 Task: Look for space in Bahula, India from 6th June, 2023 to 8th June, 2023 for 2 adults in price range Rs.7000 to Rs.12000. Place can be private room with 1  bedroom having 2 beds and 1 bathroom. Property type can be house, flat, guest house. Amenities needed are: wifi, washing machine. Booking option can be shelf check-in. Required host language is English.
Action: Mouse moved to (508, 114)
Screenshot: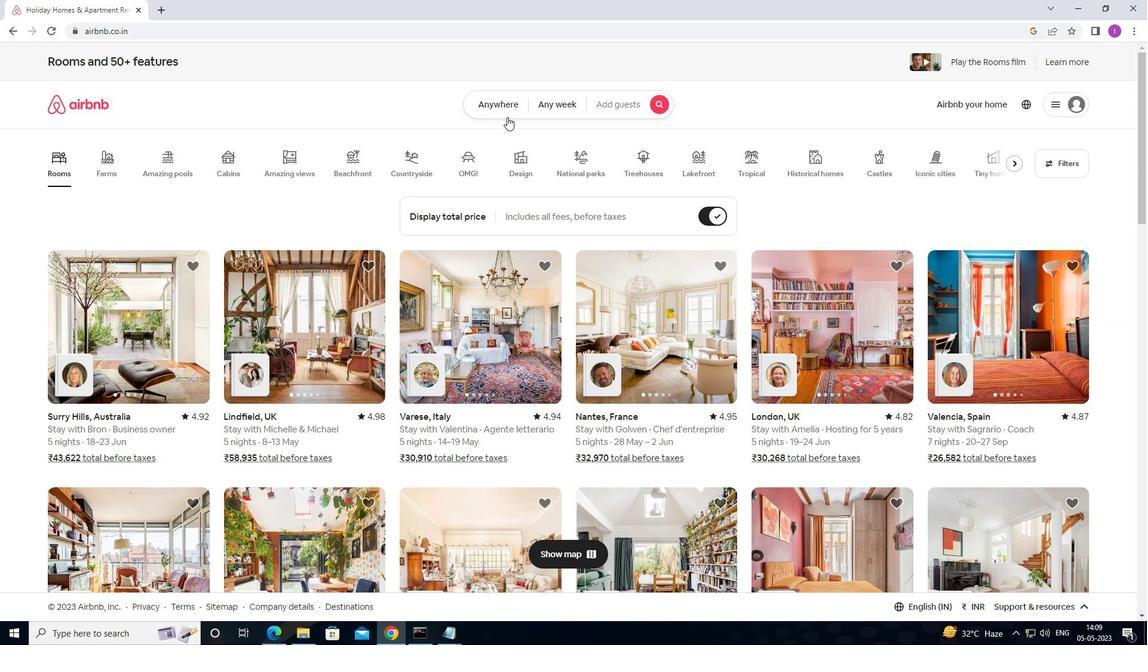 
Action: Mouse pressed left at (508, 114)
Screenshot: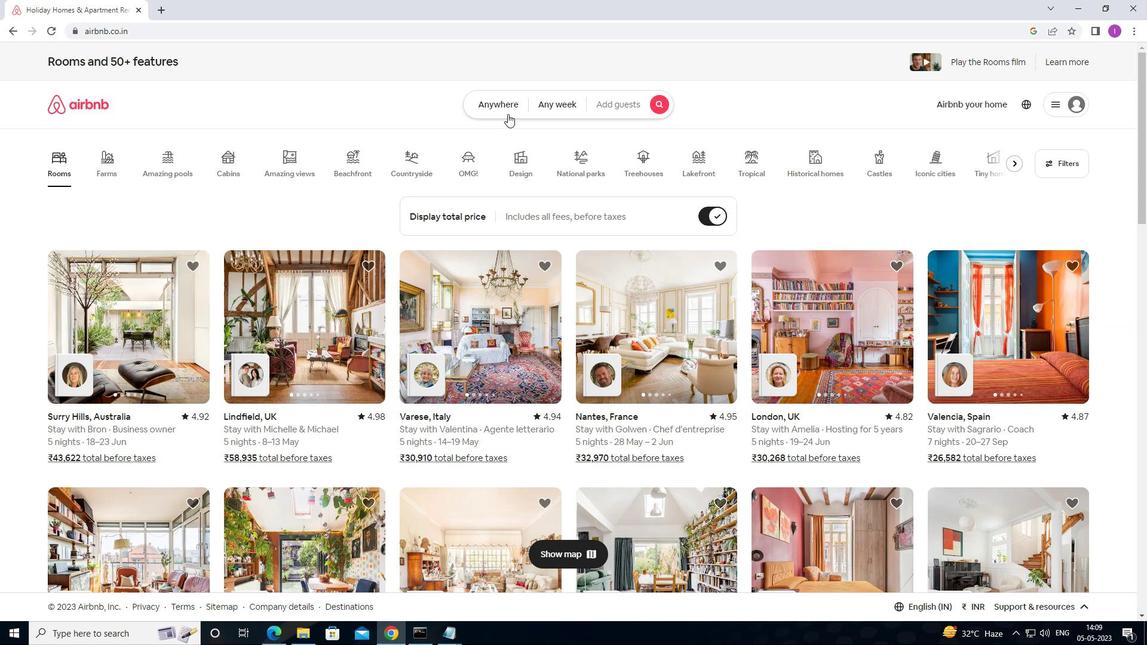 
Action: Mouse moved to (388, 148)
Screenshot: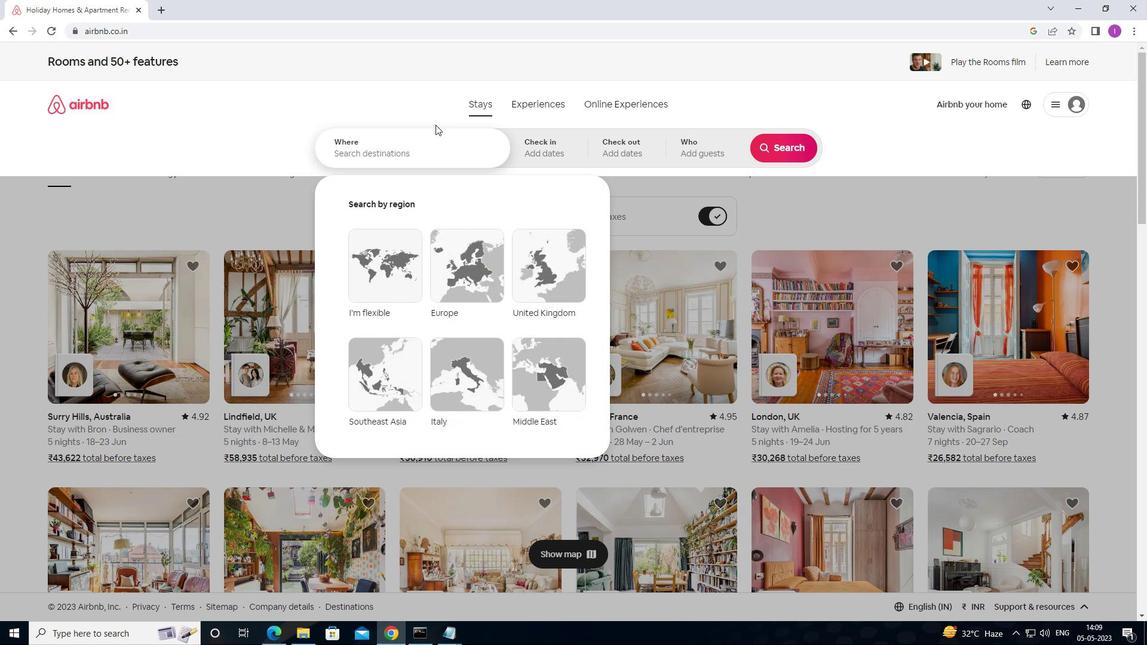 
Action: Mouse pressed left at (388, 148)
Screenshot: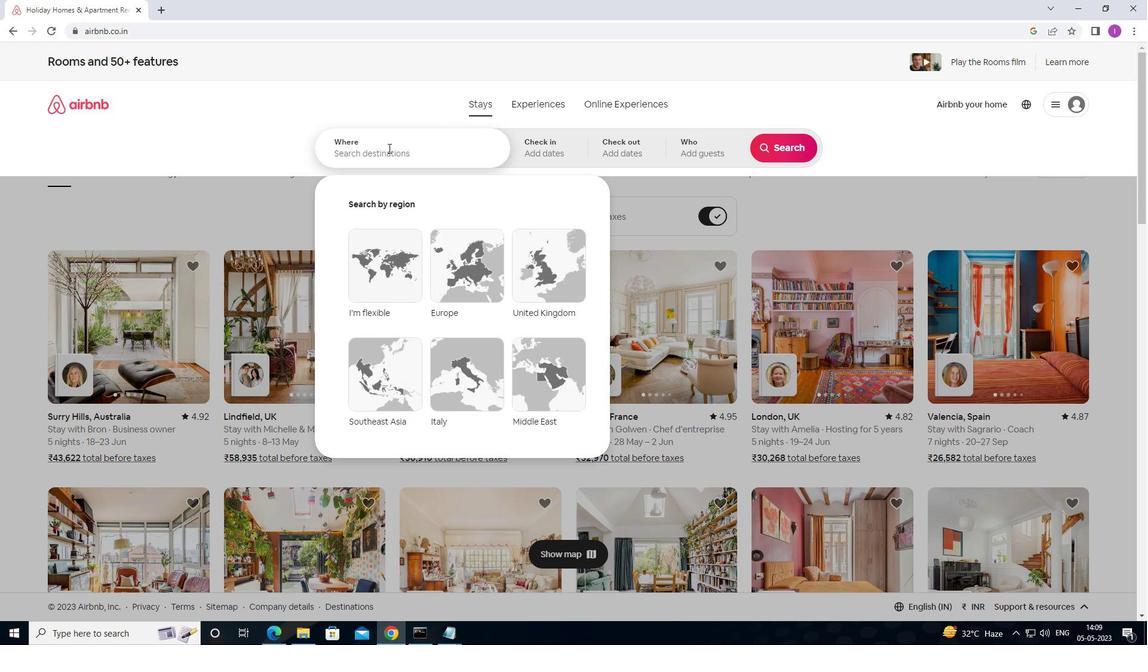 
Action: Key pressed <Key.shift>BAHULA,<Key.shift>INDIA
Screenshot: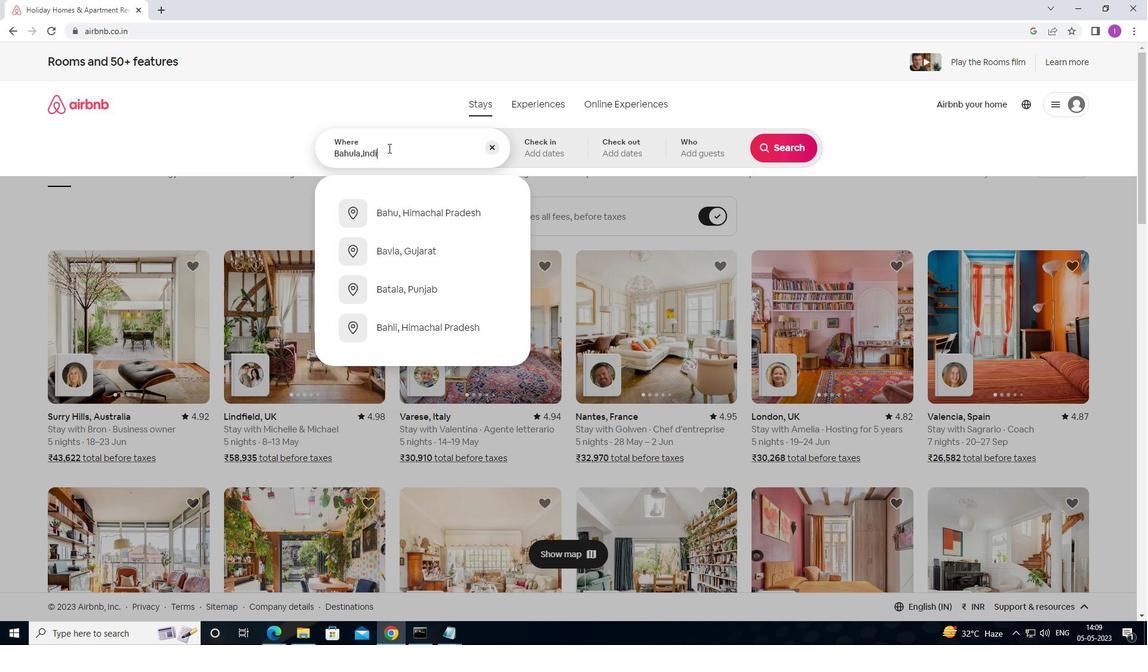 
Action: Mouse moved to (566, 148)
Screenshot: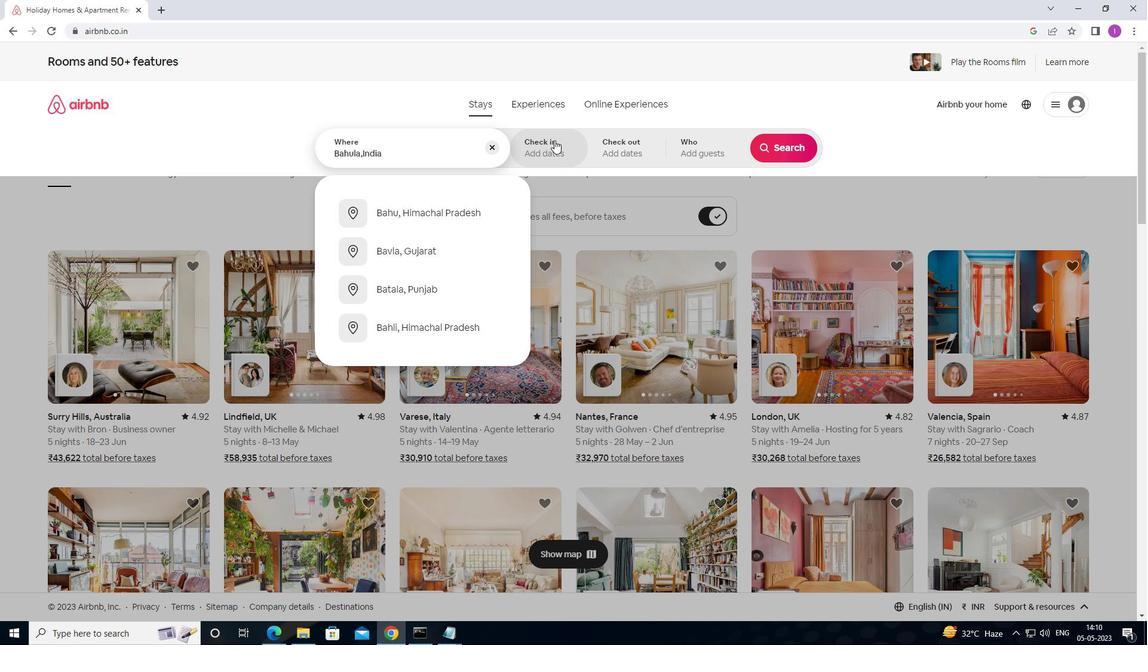 
Action: Mouse pressed left at (566, 148)
Screenshot: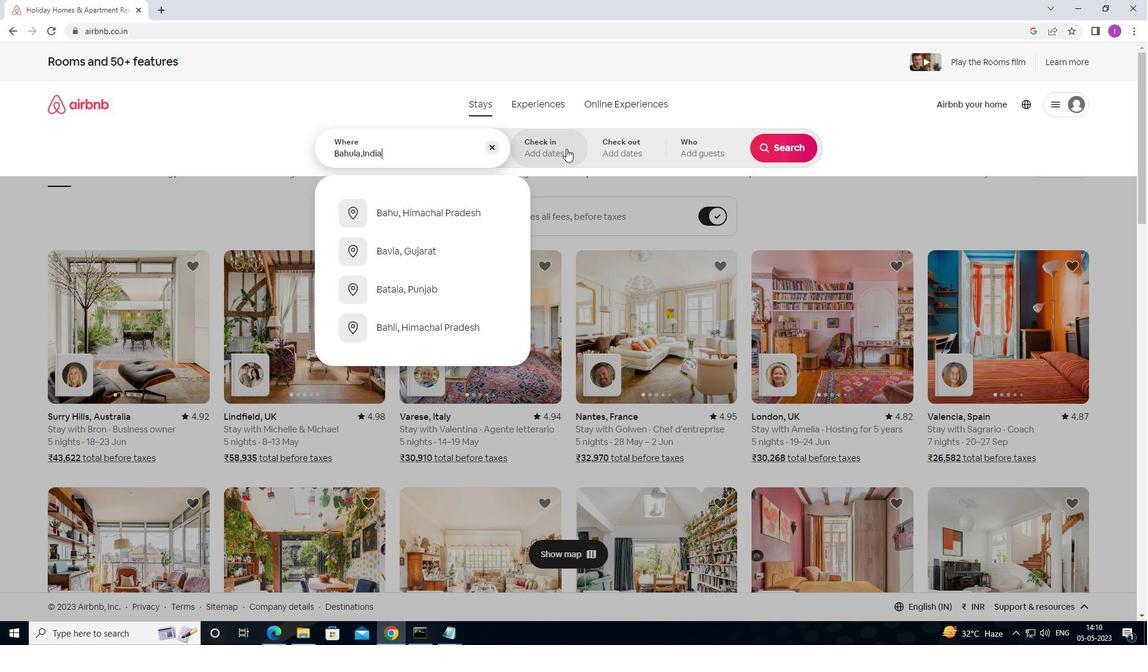 
Action: Mouse moved to (658, 322)
Screenshot: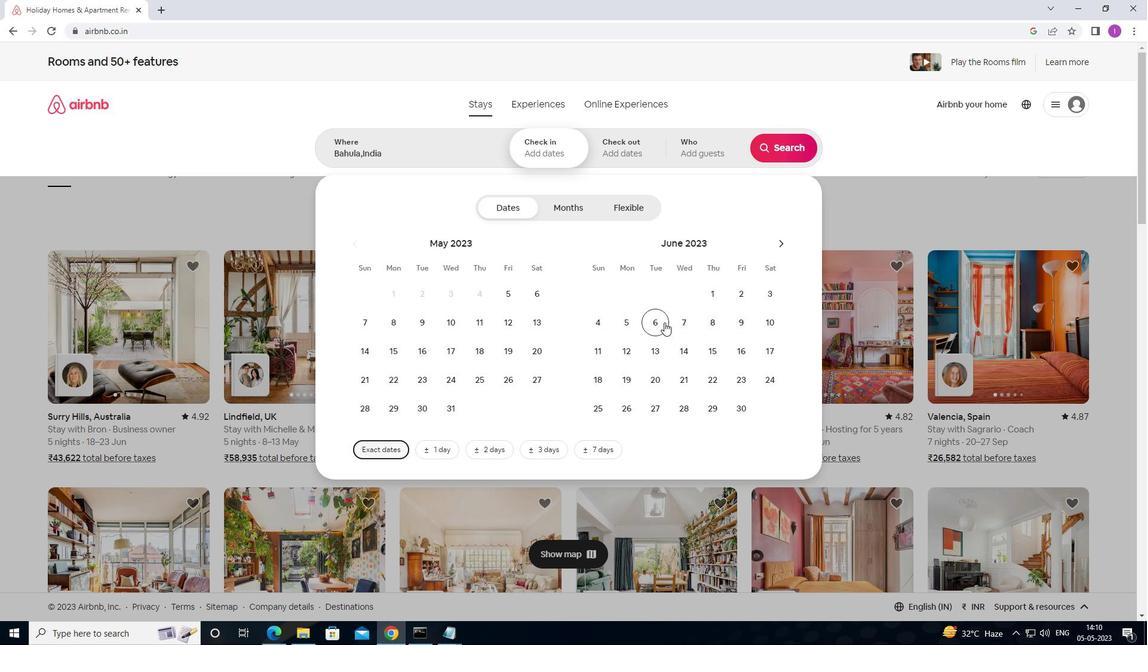 
Action: Mouse pressed left at (658, 322)
Screenshot: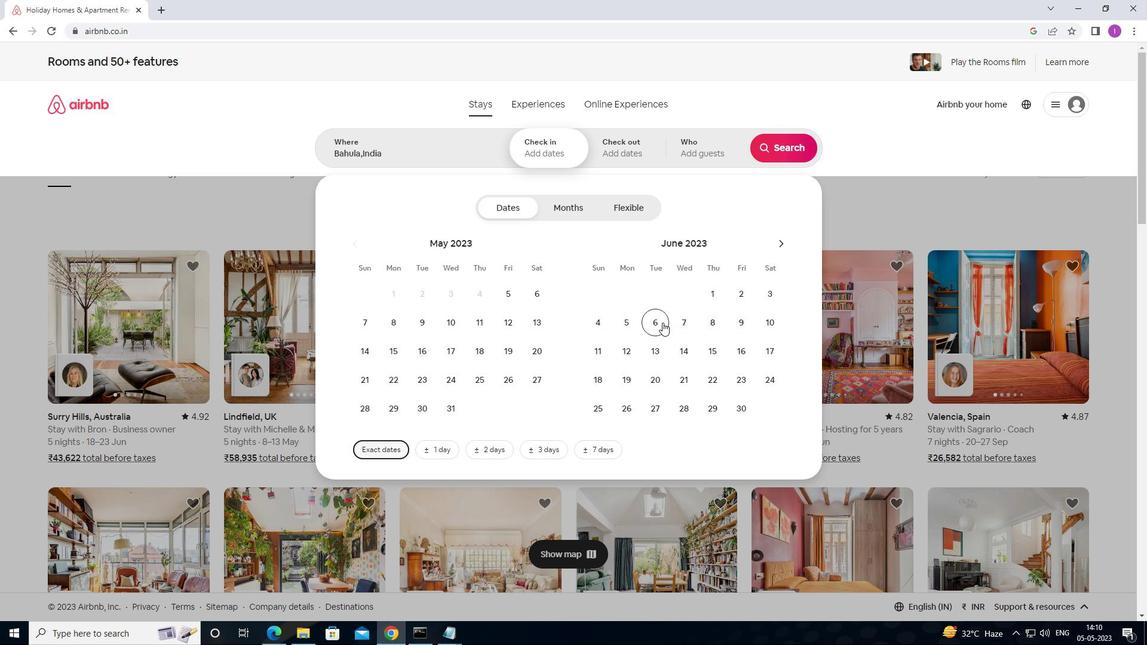
Action: Mouse moved to (706, 322)
Screenshot: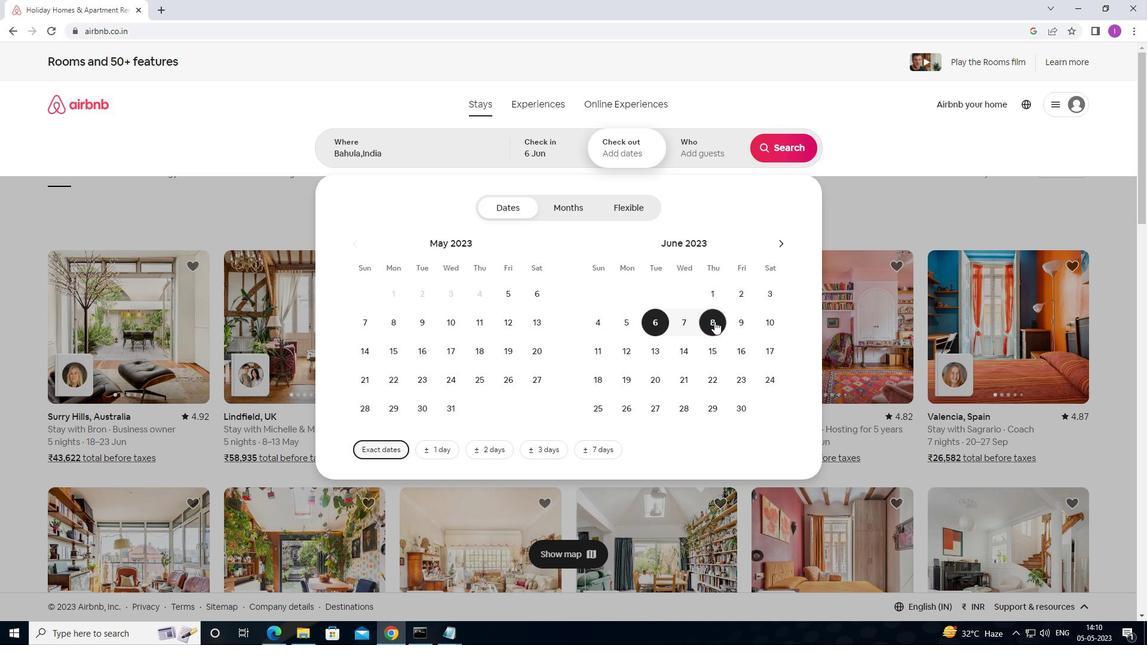 
Action: Mouse pressed left at (706, 322)
Screenshot: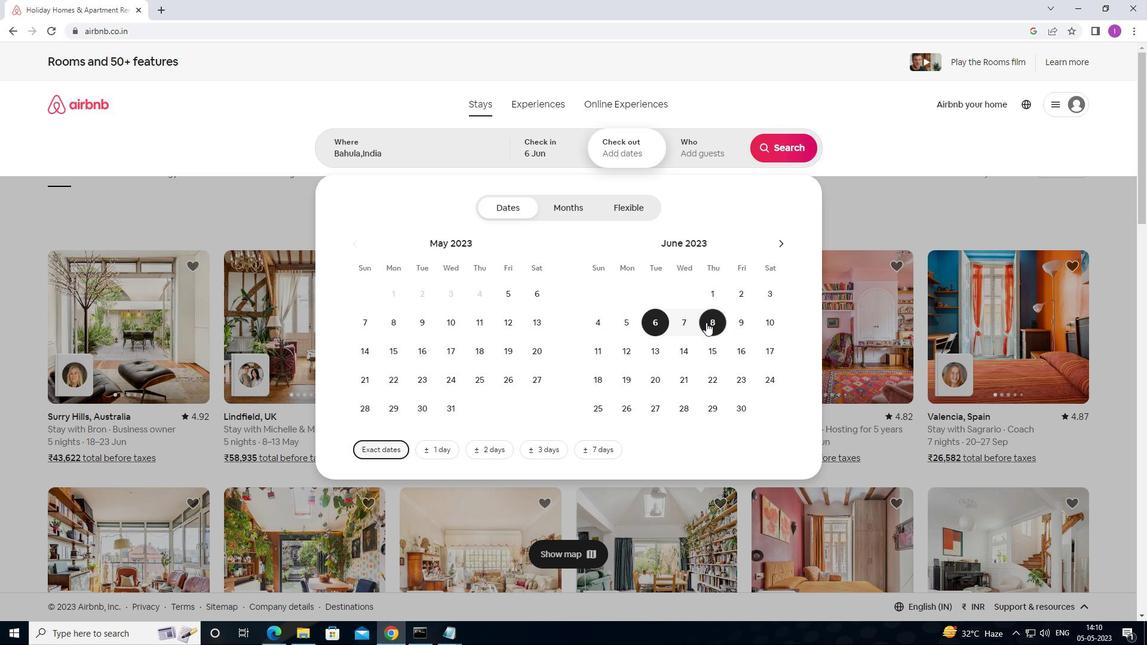 
Action: Mouse moved to (693, 160)
Screenshot: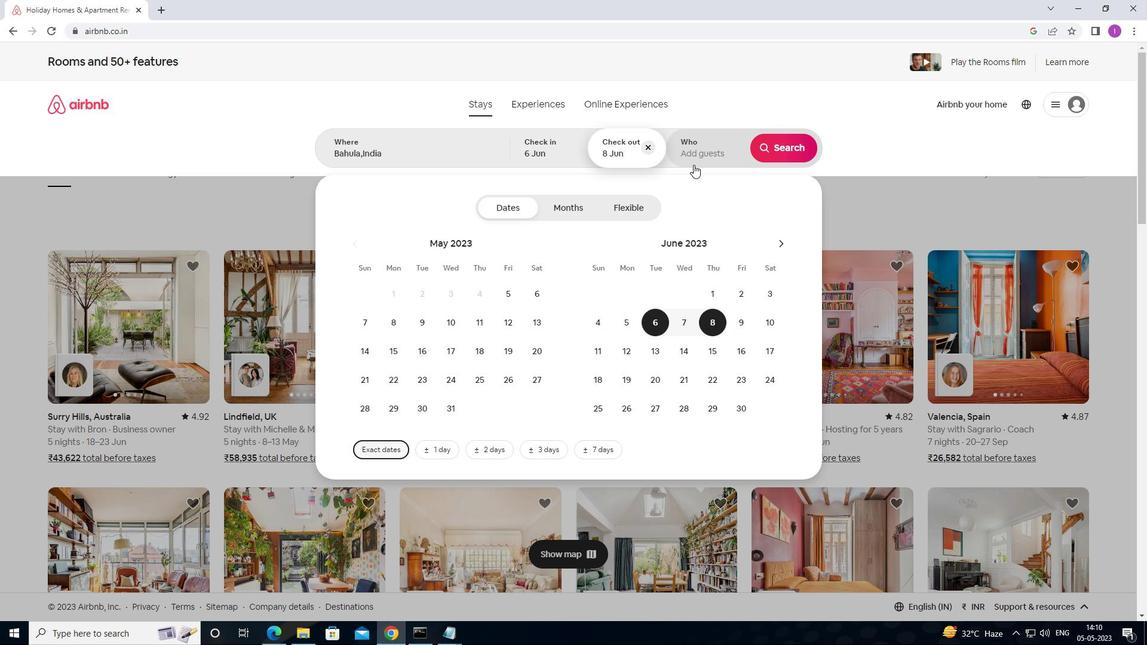 
Action: Mouse pressed left at (693, 160)
Screenshot: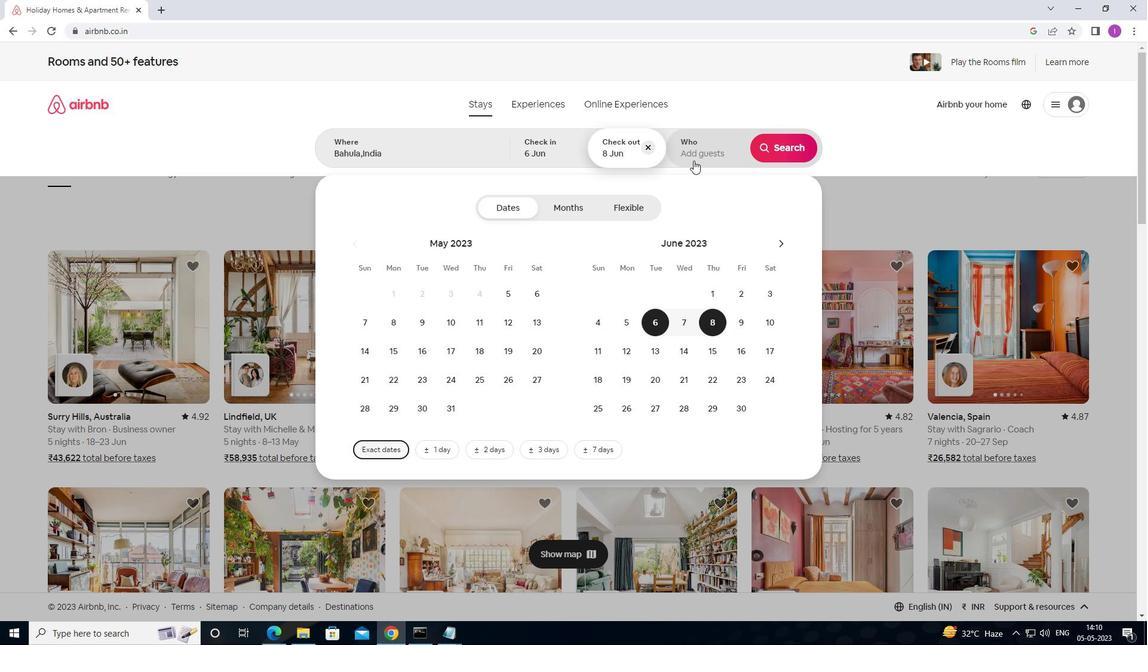 
Action: Mouse moved to (787, 218)
Screenshot: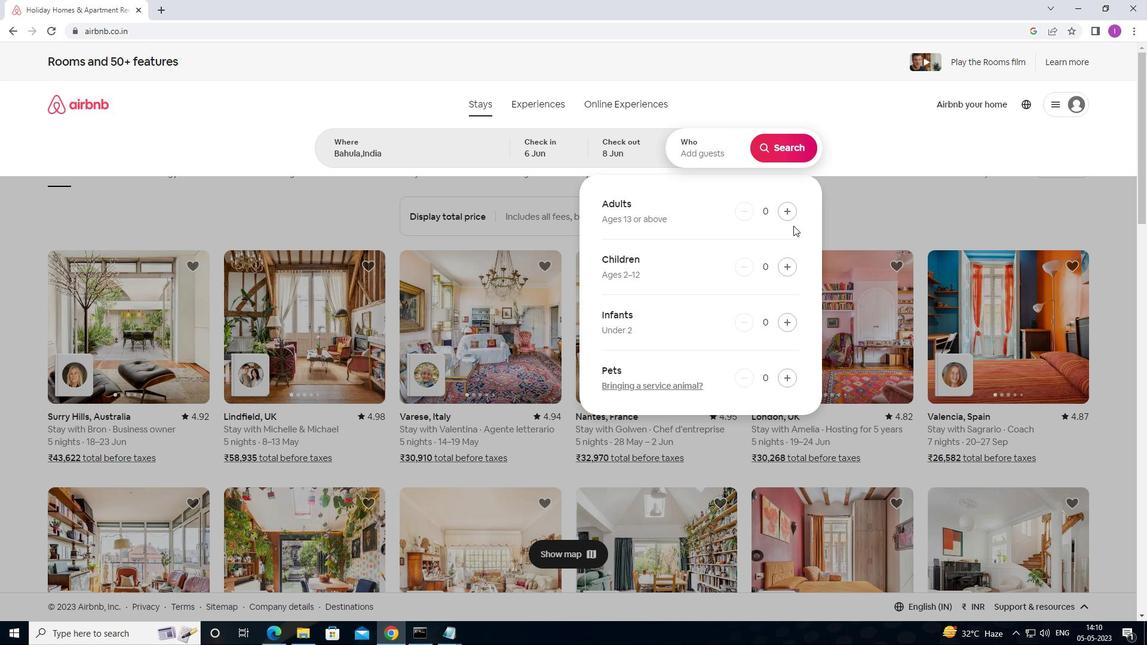 
Action: Mouse pressed left at (787, 218)
Screenshot: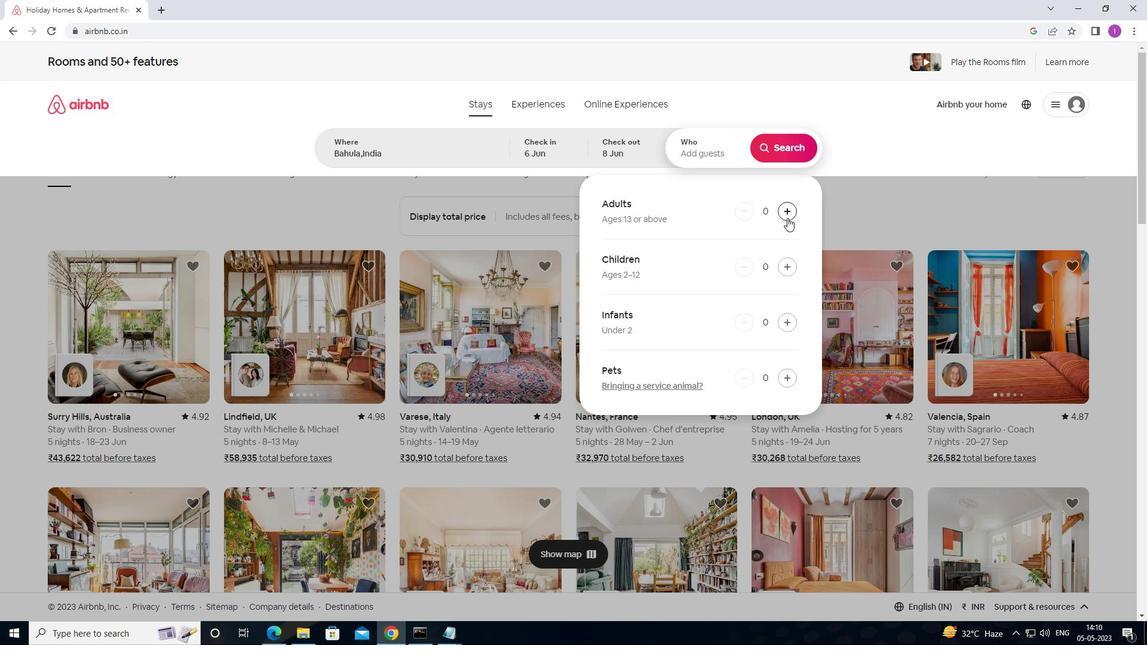 
Action: Mouse pressed left at (787, 218)
Screenshot: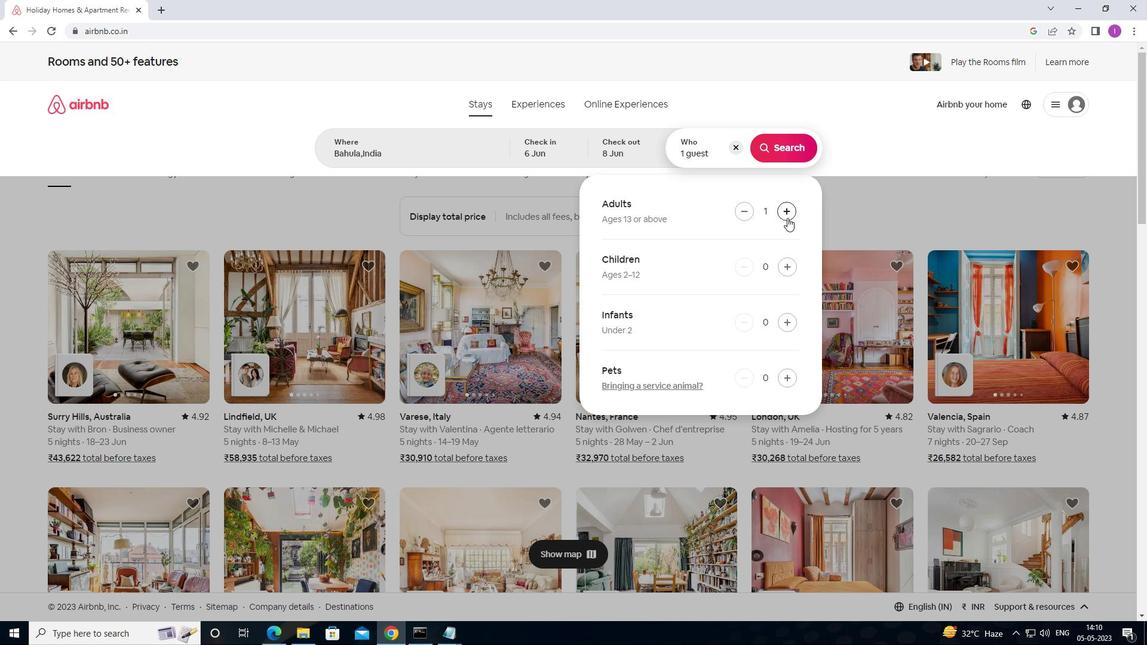 
Action: Mouse moved to (786, 148)
Screenshot: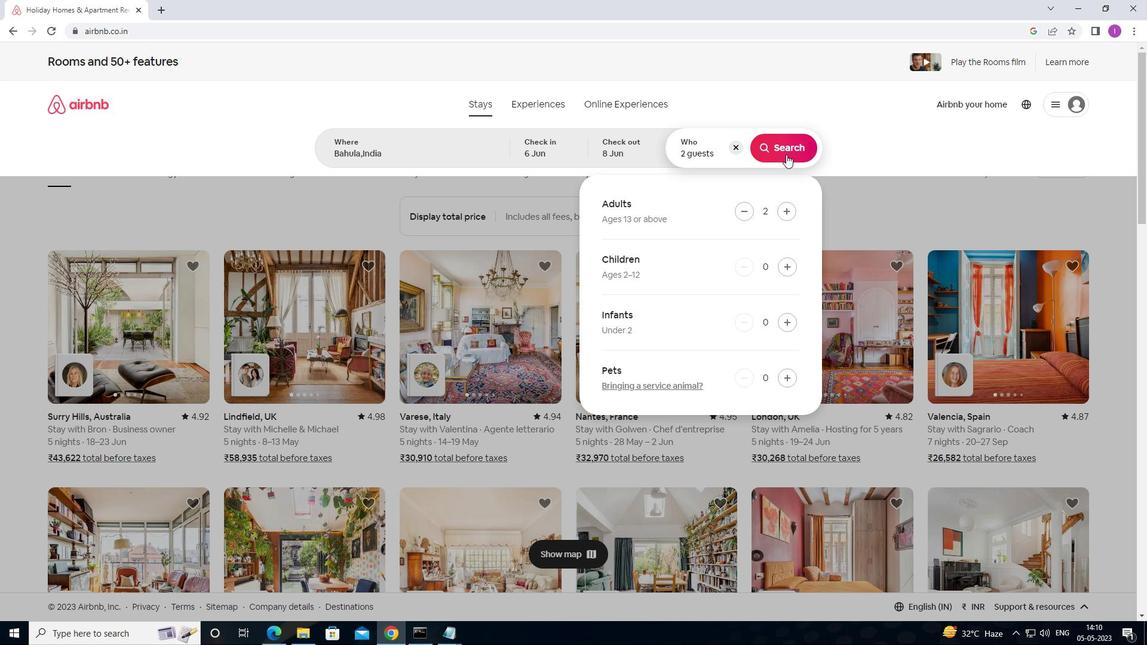 
Action: Mouse pressed left at (786, 148)
Screenshot: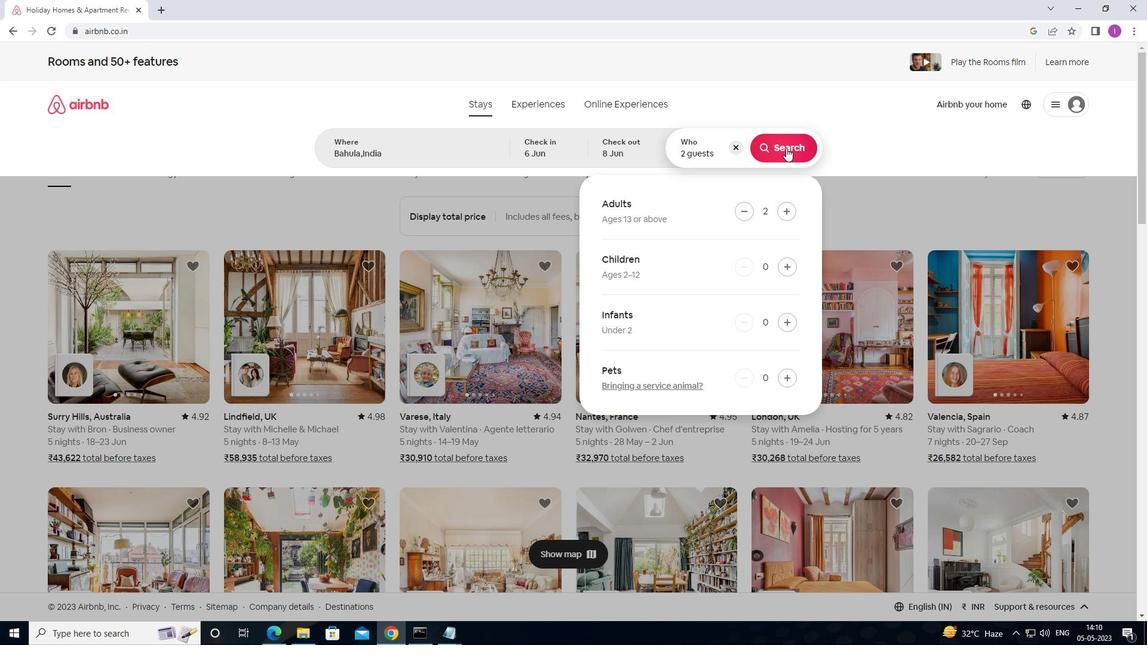 
Action: Mouse moved to (1089, 112)
Screenshot: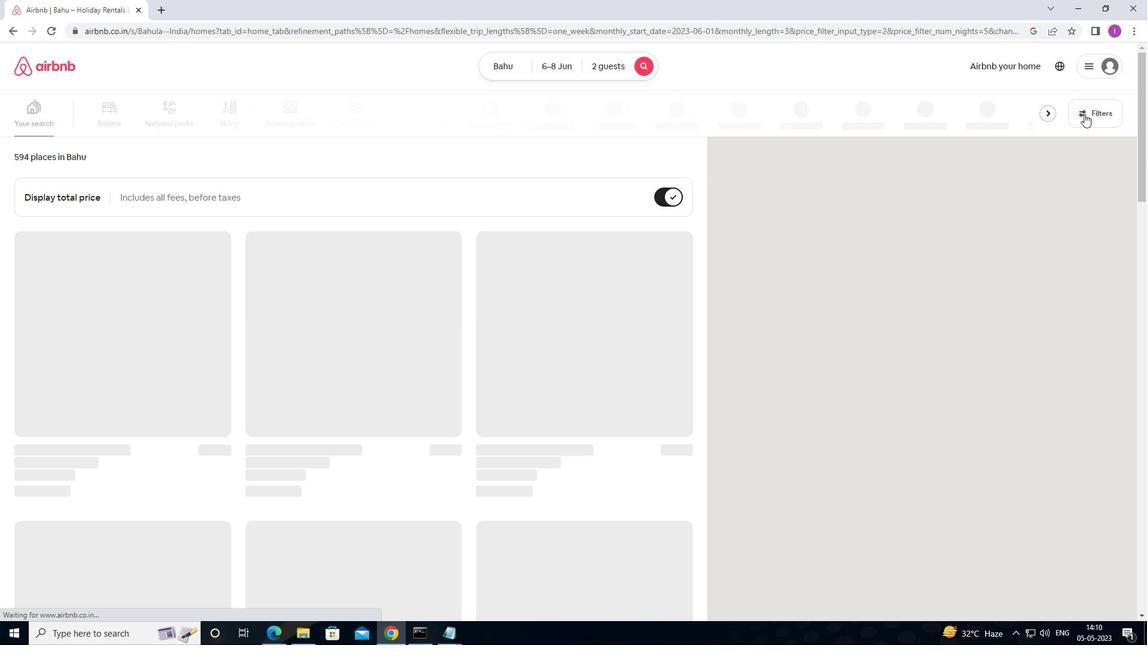
Action: Mouse pressed left at (1089, 112)
Screenshot: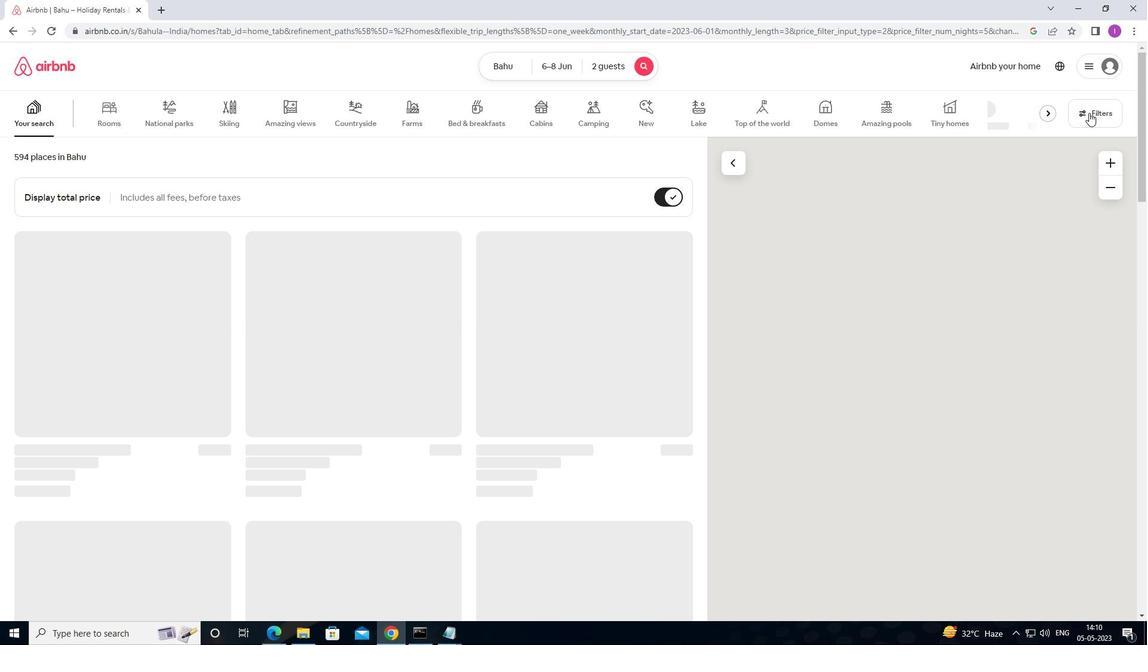 
Action: Mouse moved to (420, 403)
Screenshot: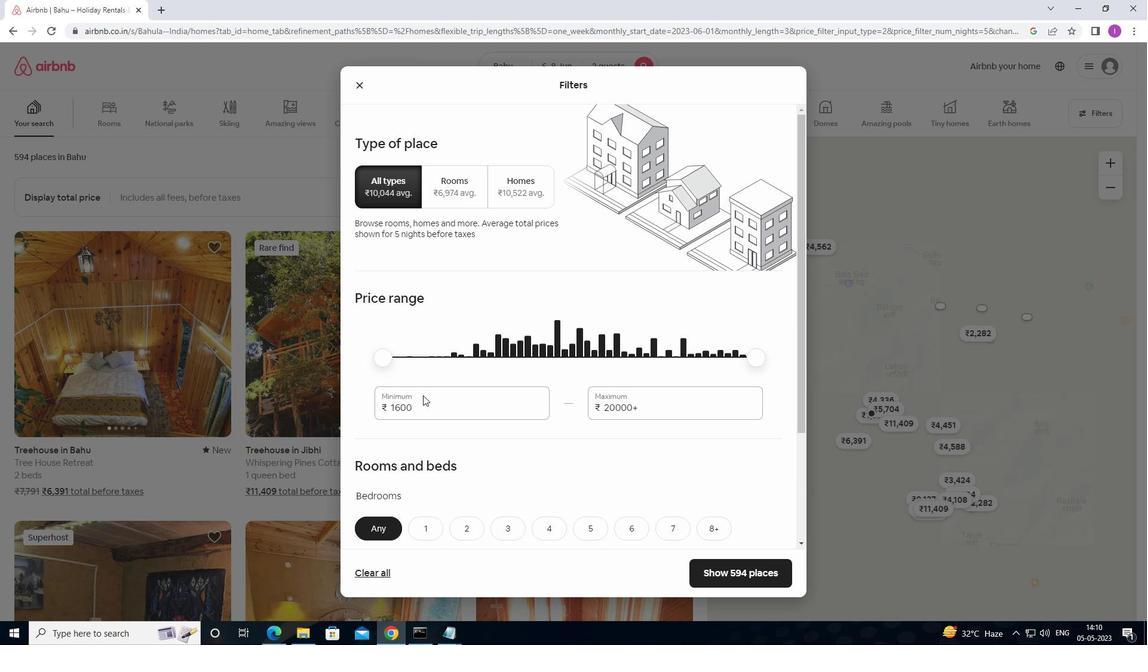 
Action: Mouse pressed left at (420, 403)
Screenshot: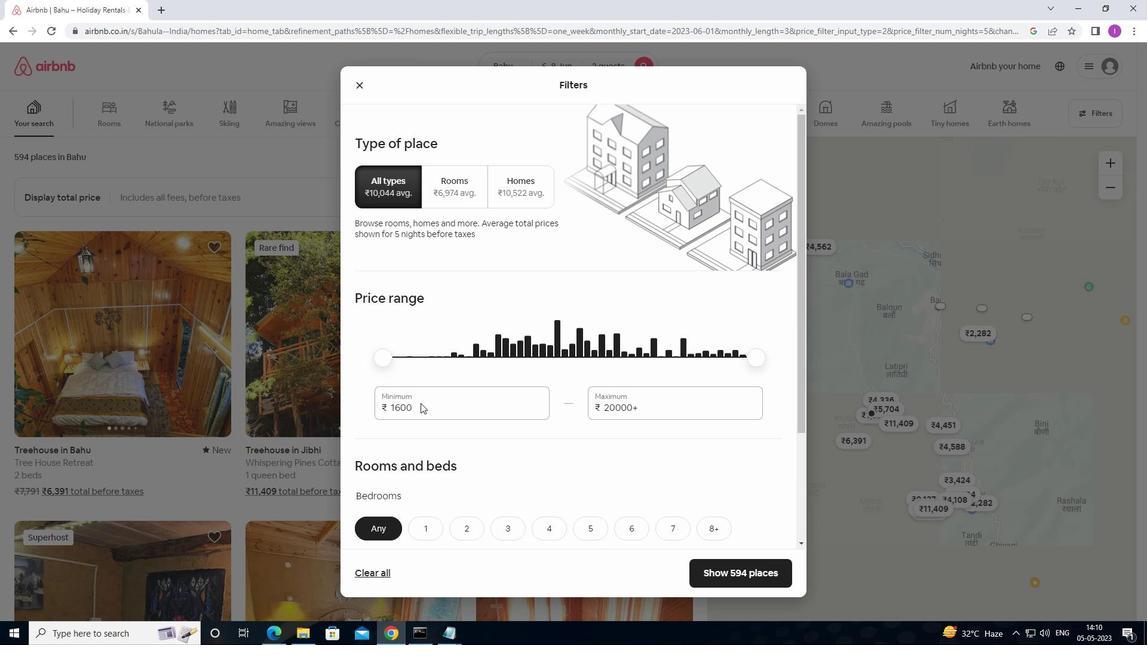 
Action: Mouse moved to (391, 387)
Screenshot: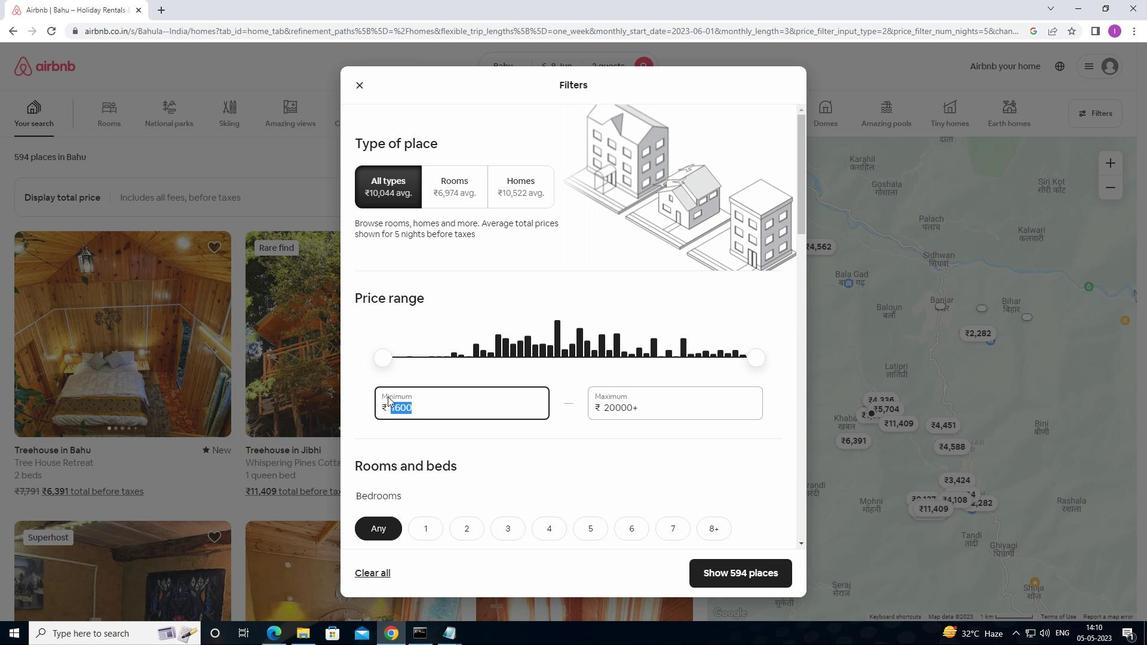 
Action: Key pressed 7
Screenshot: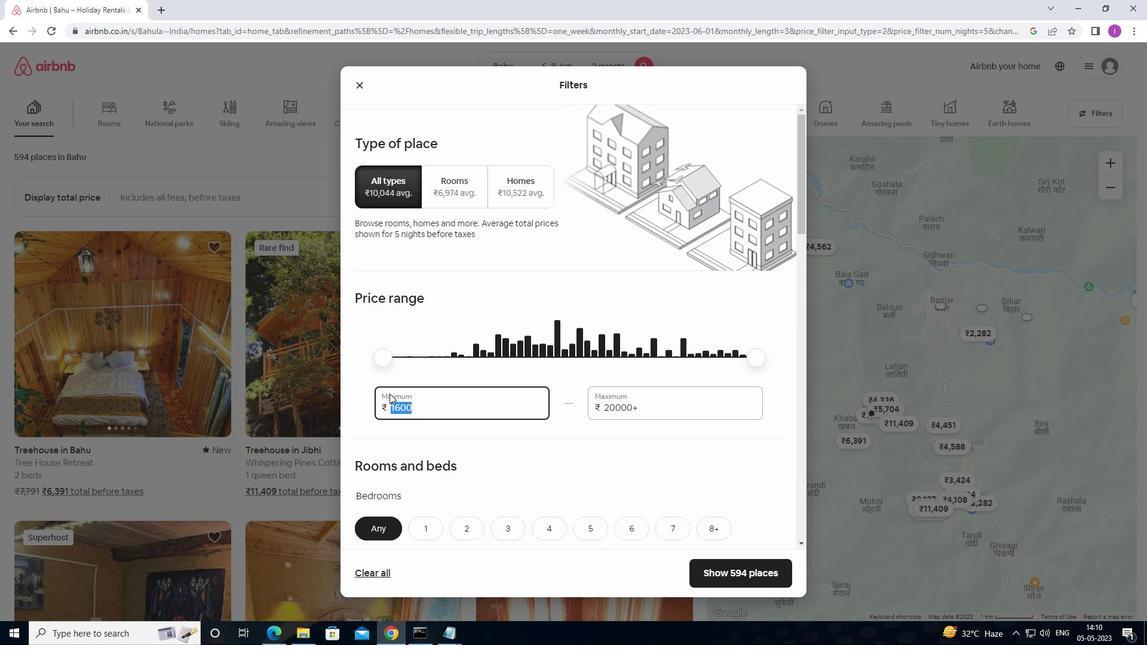 
Action: Mouse moved to (392, 386)
Screenshot: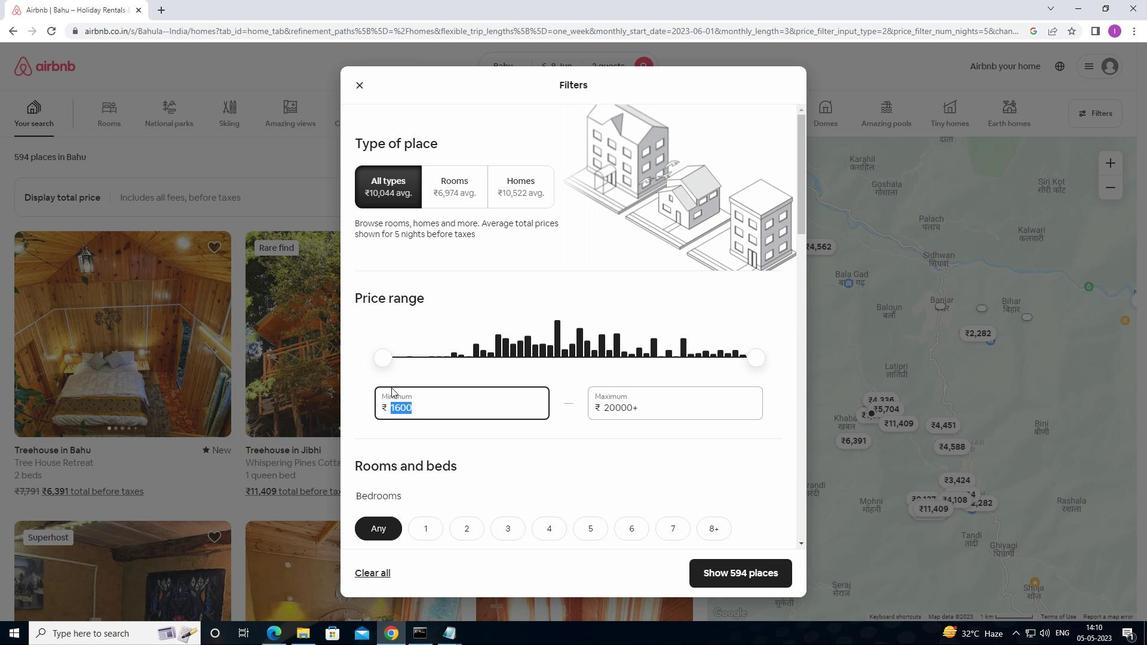 
Action: Key pressed 00
Screenshot: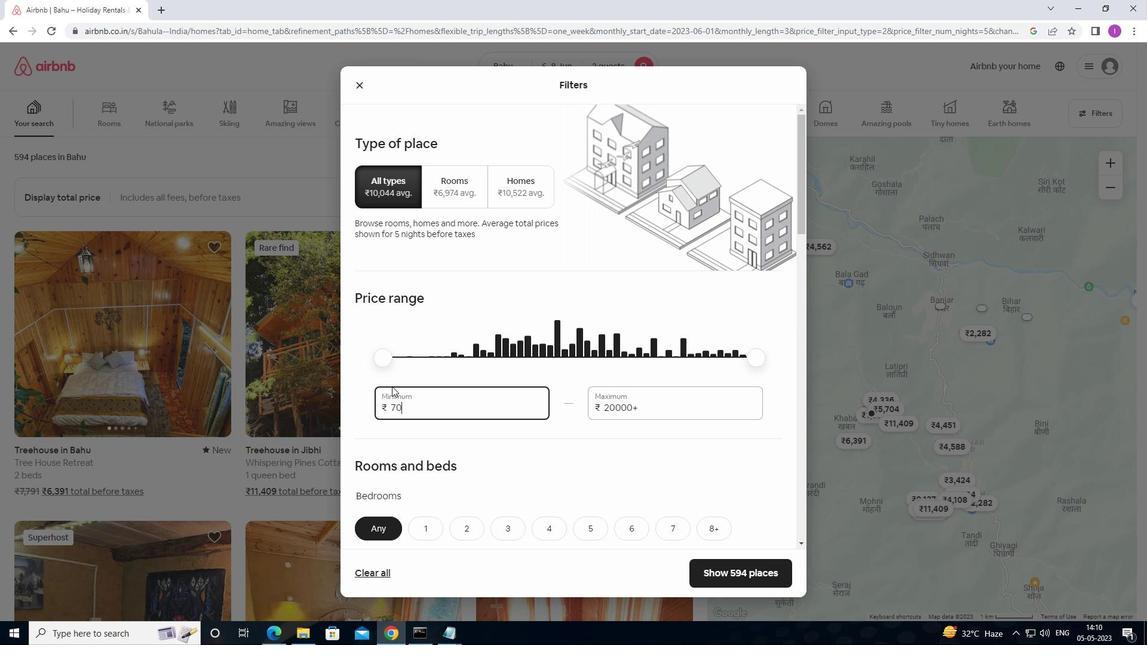 
Action: Mouse moved to (395, 382)
Screenshot: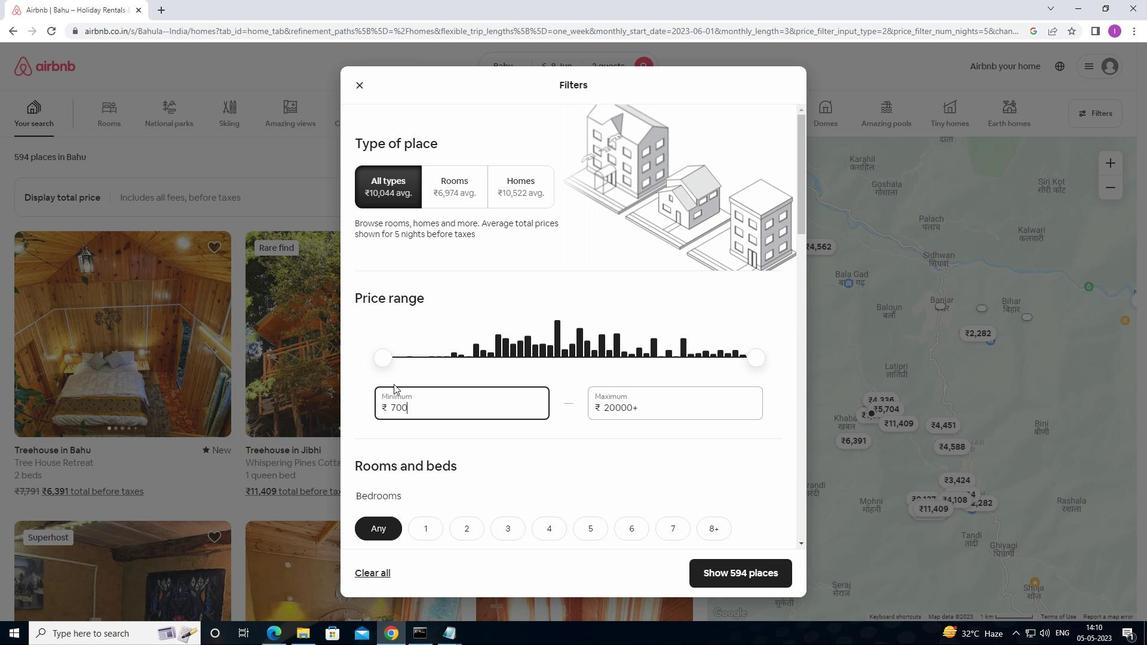 
Action: Key pressed 0
Screenshot: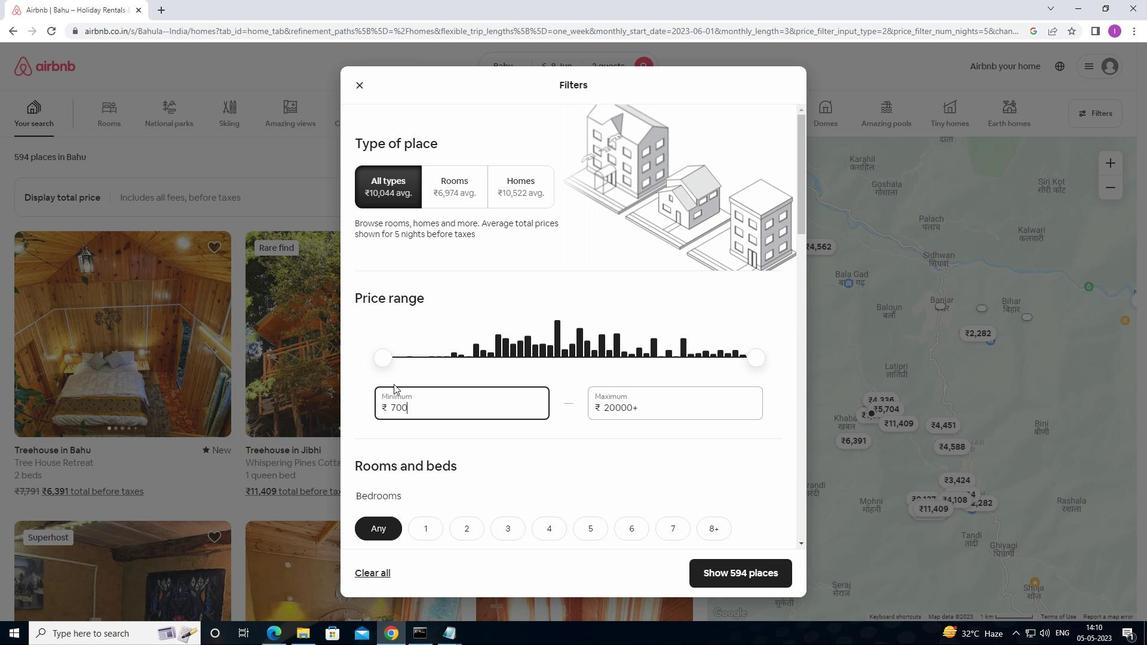
Action: Mouse moved to (662, 407)
Screenshot: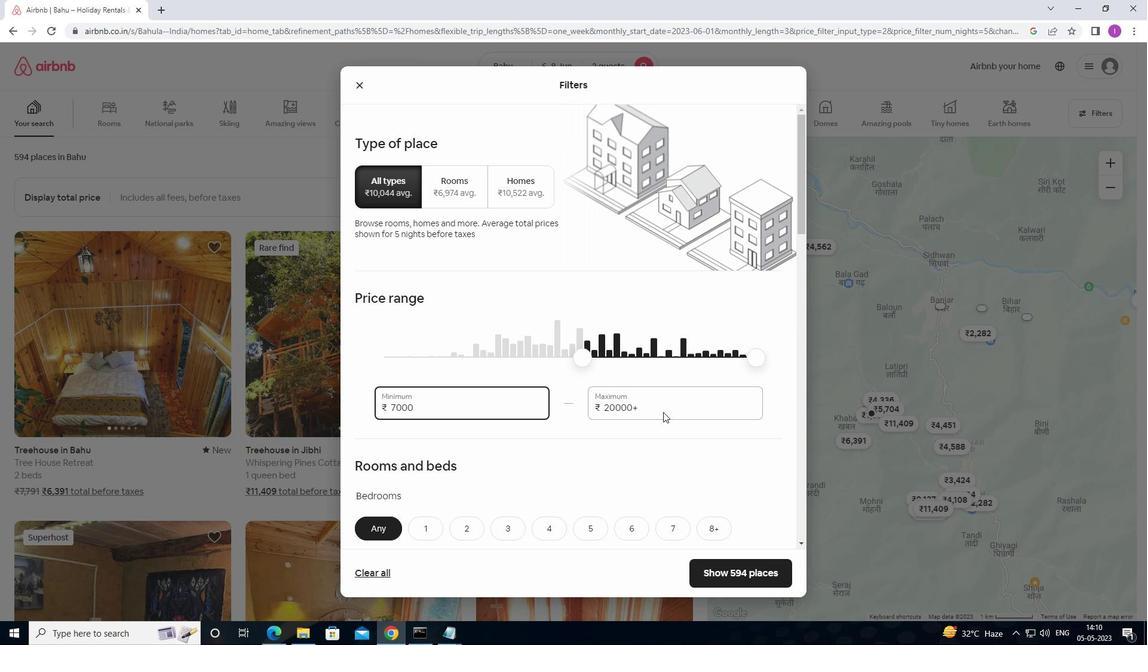 
Action: Mouse pressed left at (662, 407)
Screenshot: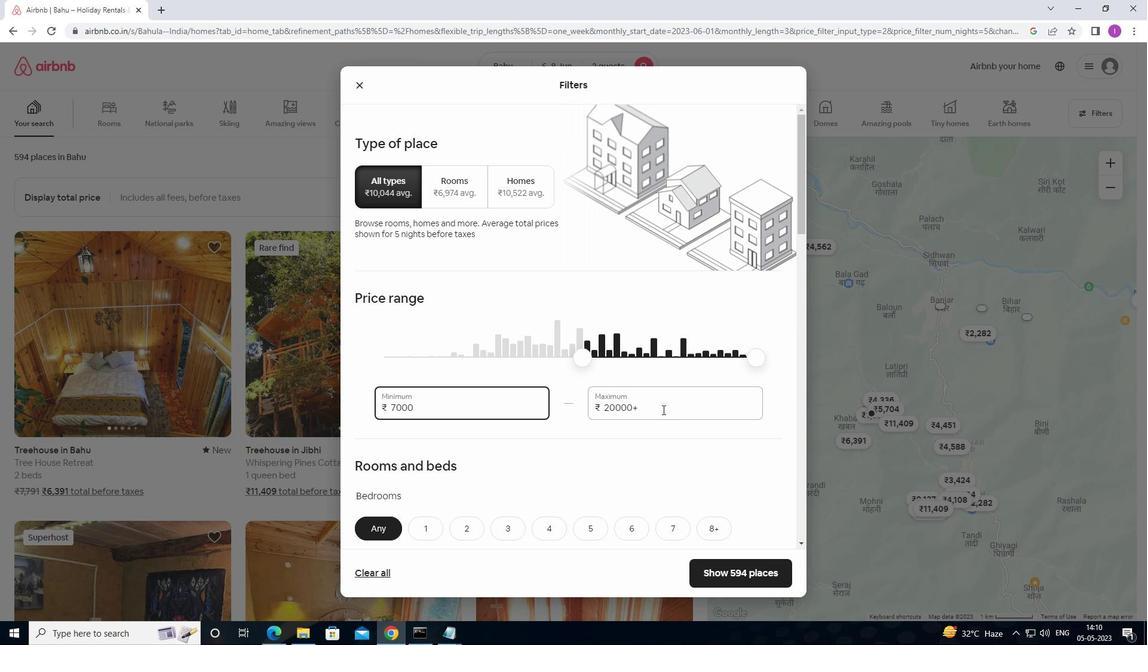 
Action: Mouse moved to (581, 396)
Screenshot: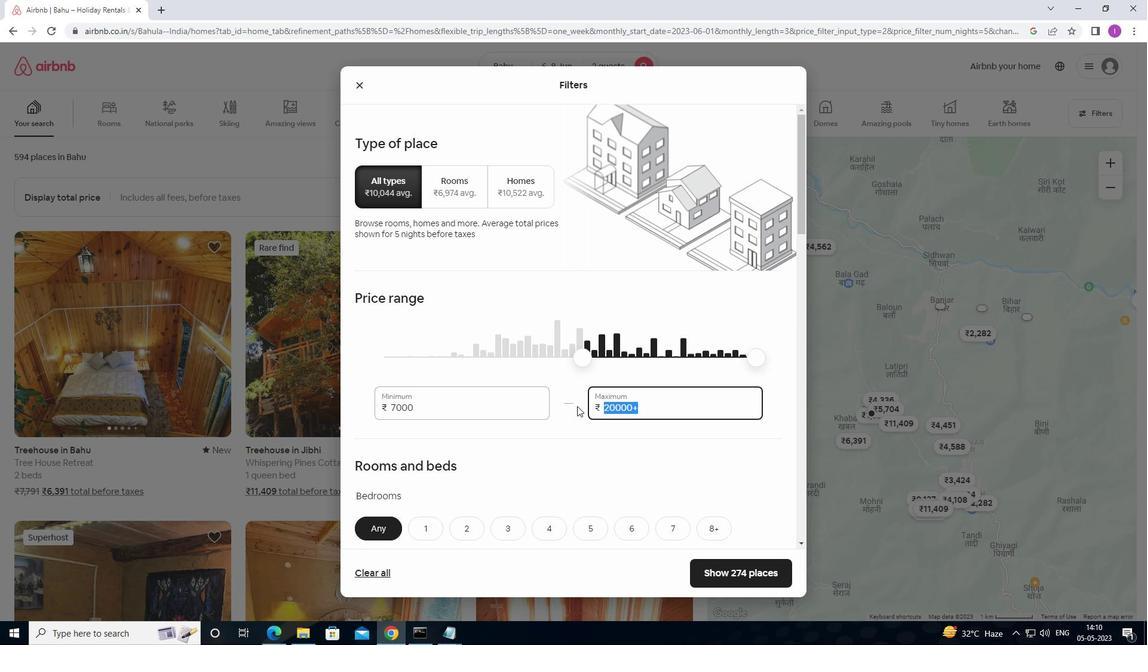 
Action: Key pressed 12
Screenshot: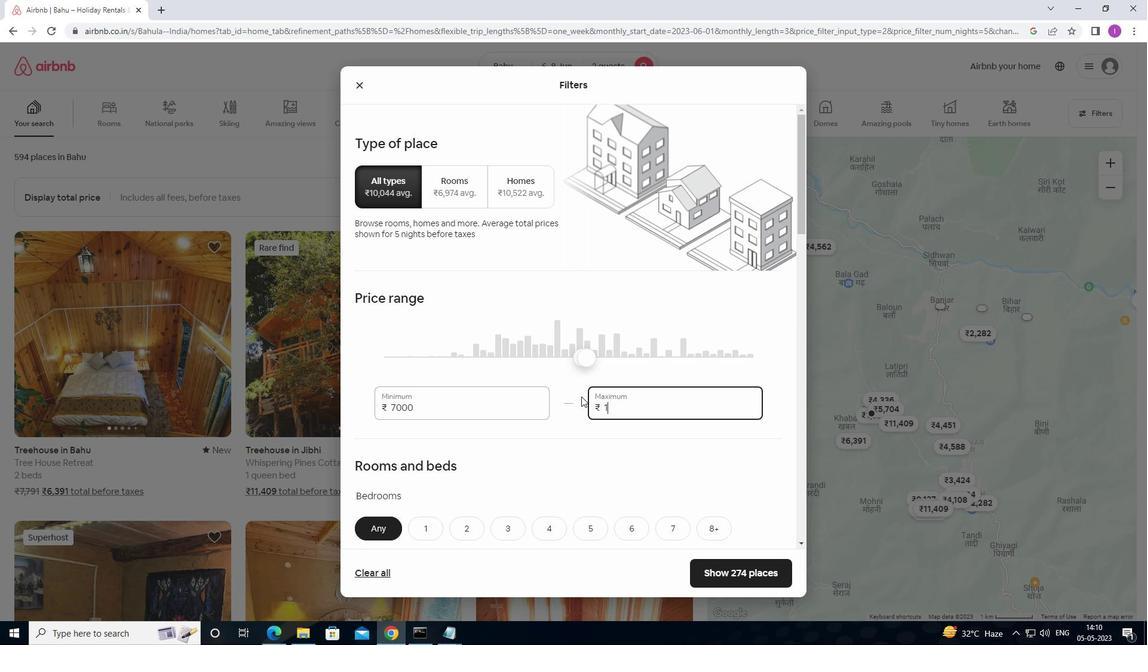 
Action: Mouse moved to (581, 394)
Screenshot: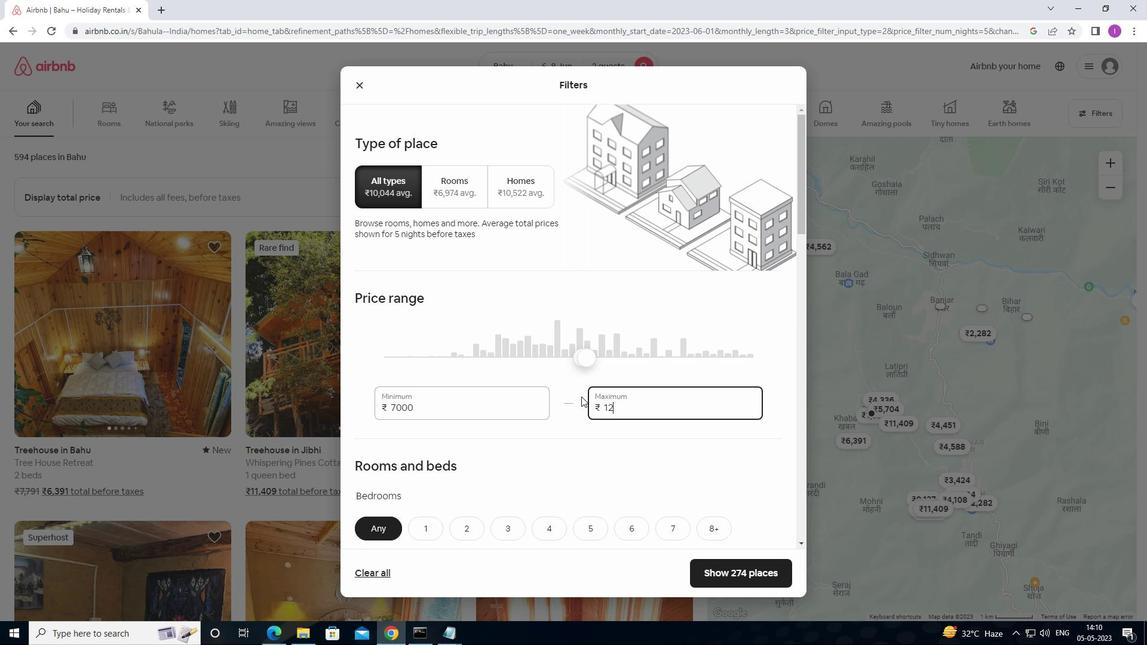 
Action: Key pressed 00
Screenshot: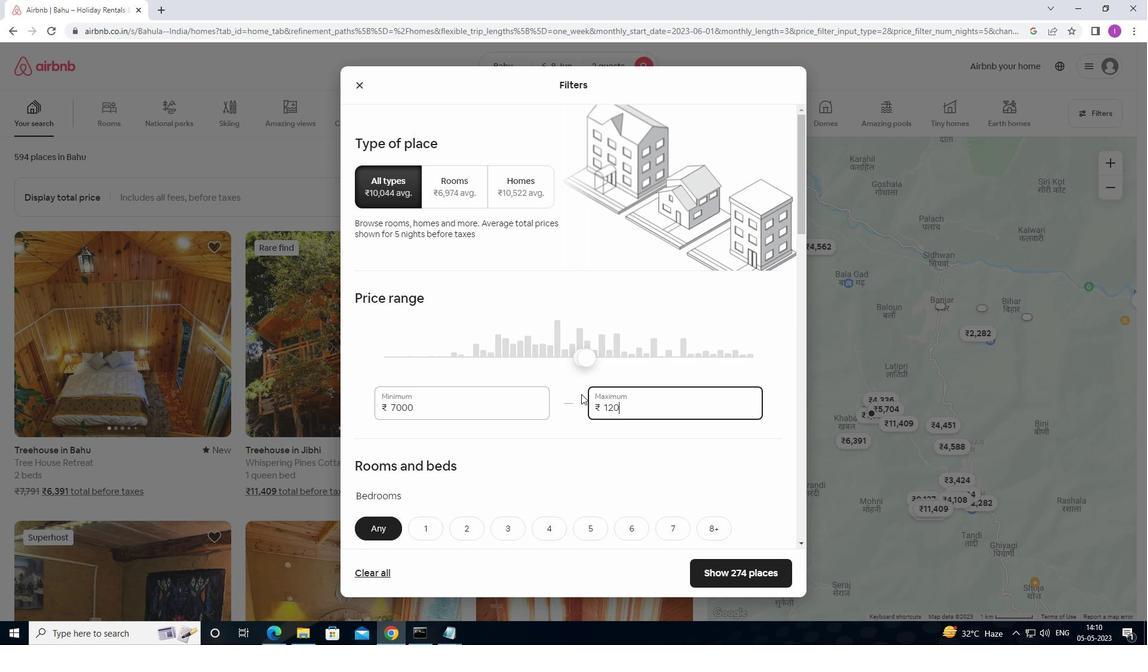 
Action: Mouse moved to (582, 393)
Screenshot: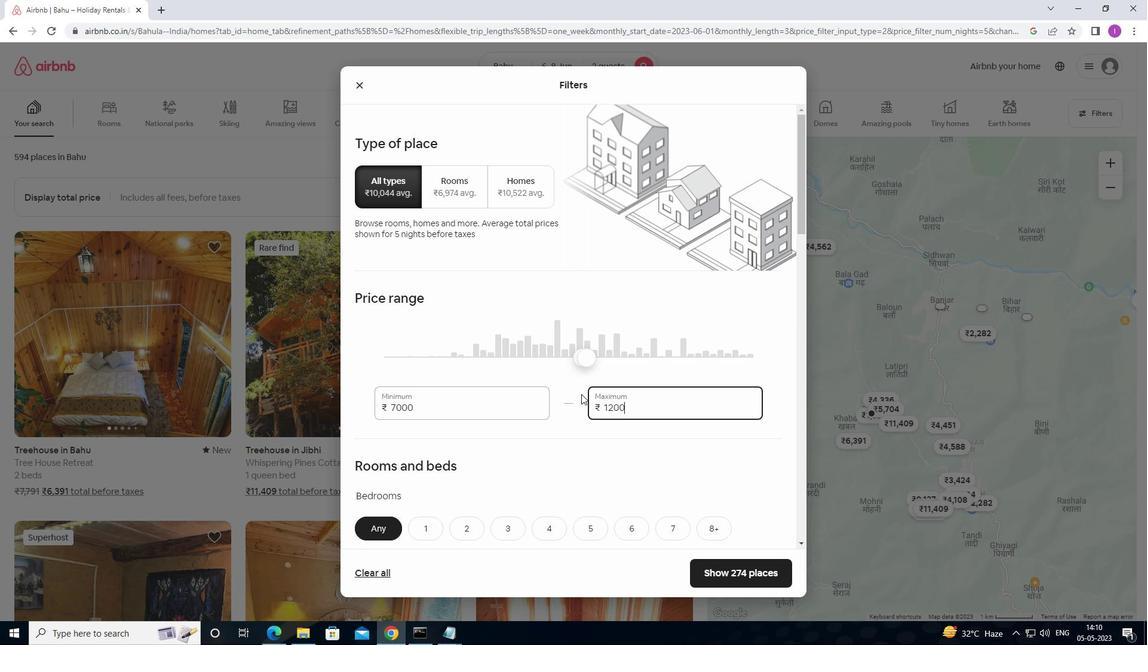 
Action: Key pressed 0
Screenshot: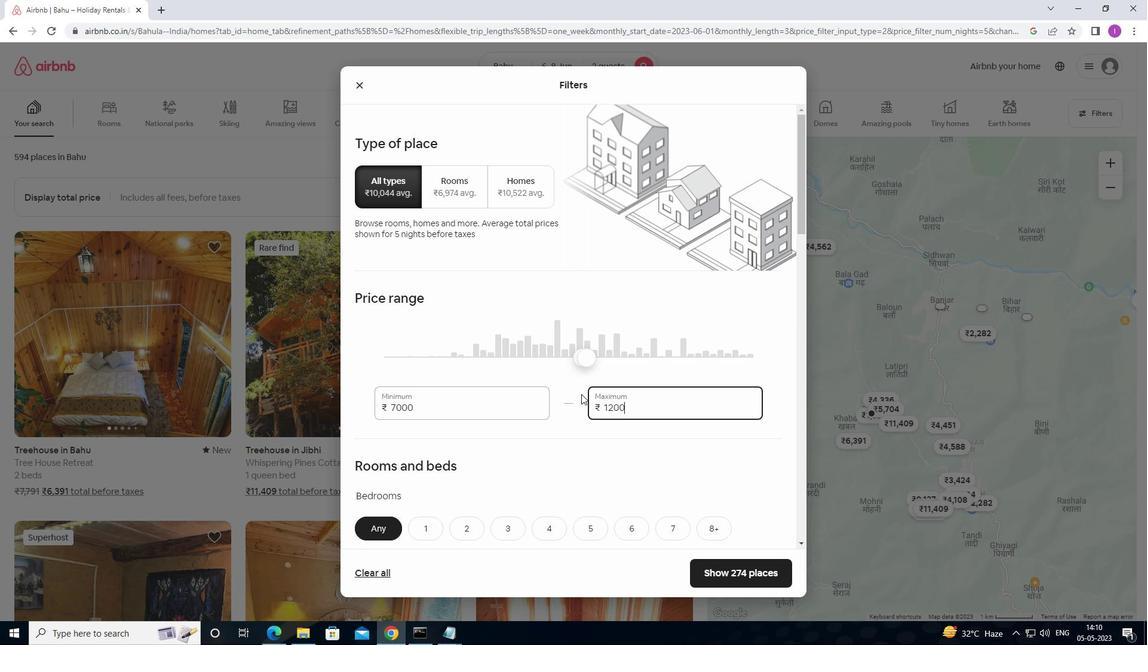 
Action: Mouse moved to (605, 414)
Screenshot: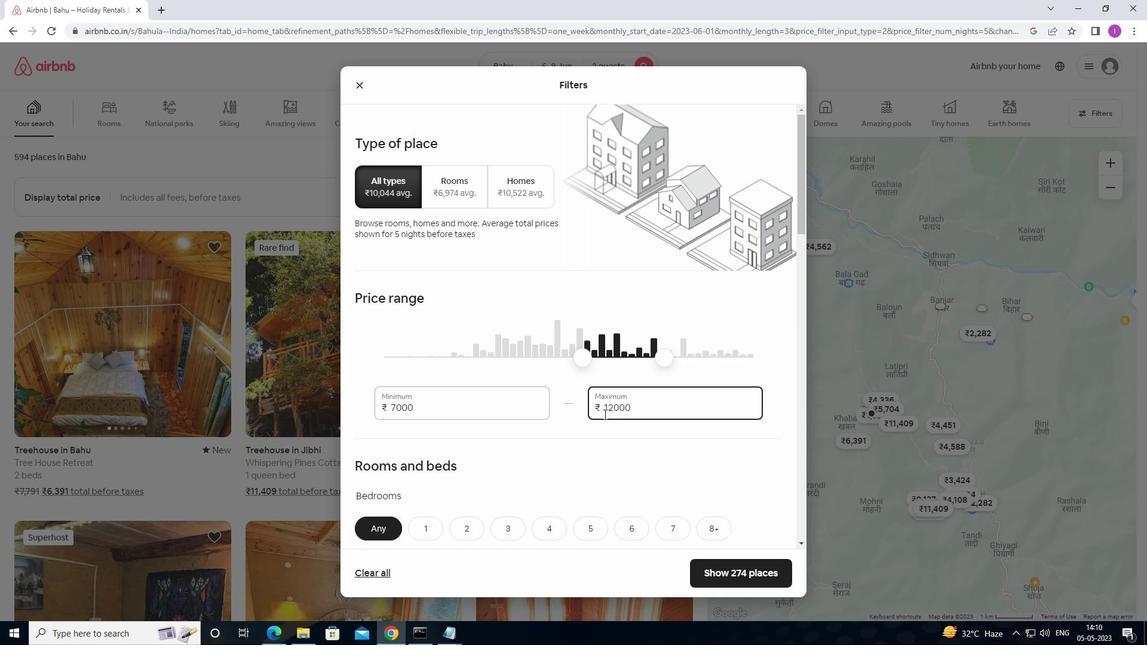 
Action: Mouse scrolled (605, 413) with delta (0, 0)
Screenshot: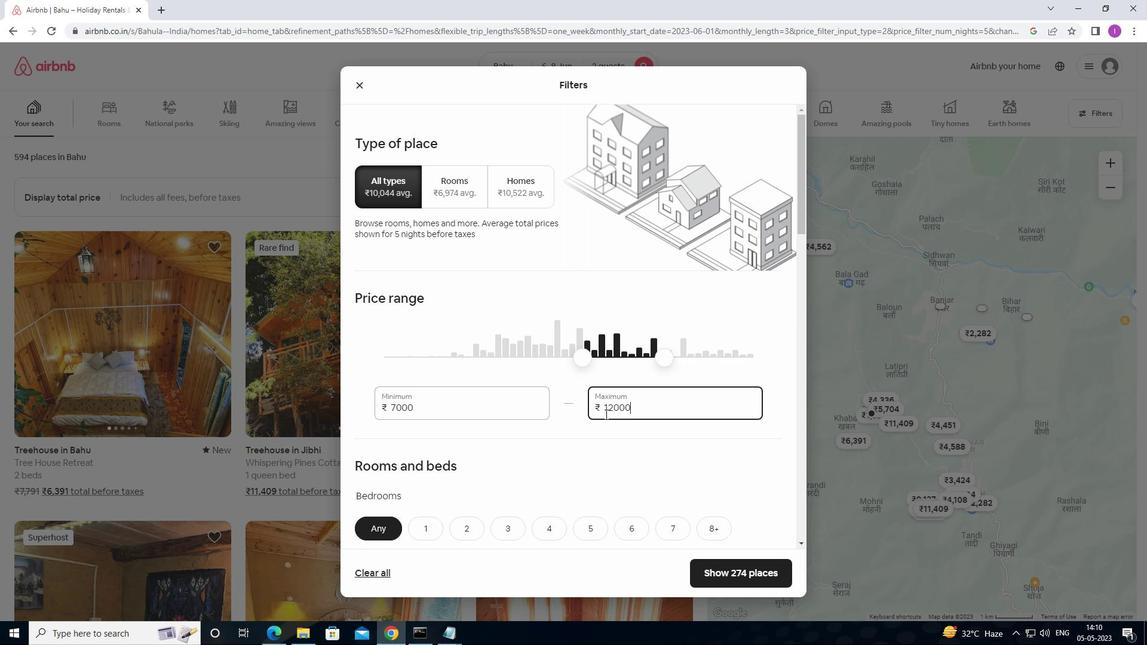 
Action: Mouse moved to (553, 524)
Screenshot: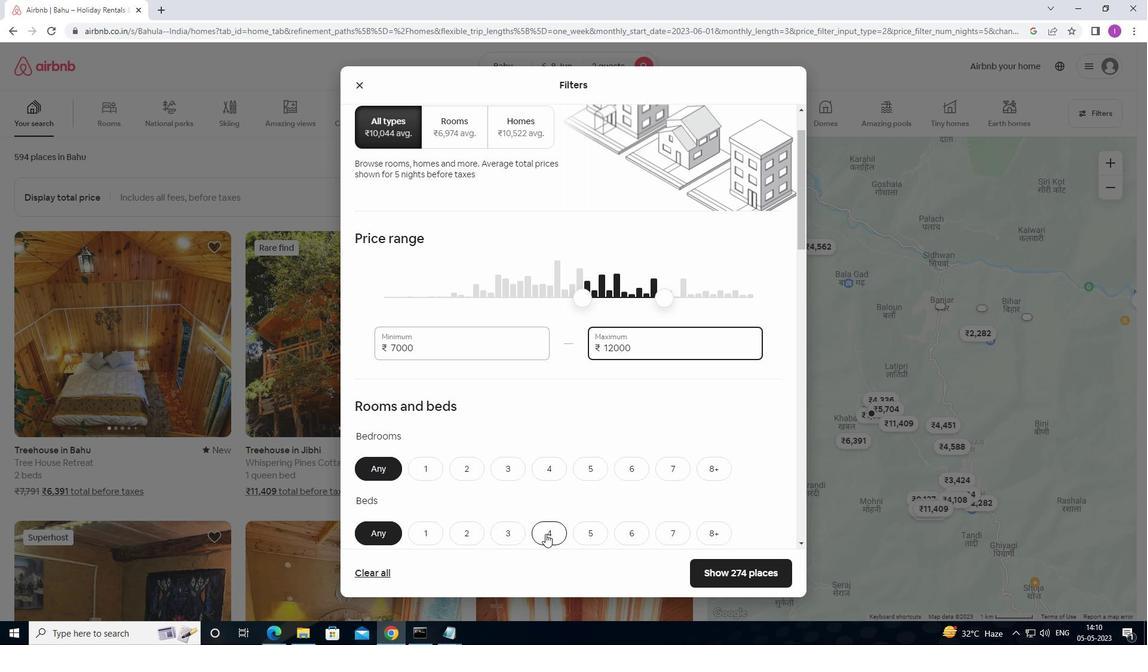 
Action: Mouse scrolled (553, 524) with delta (0, 0)
Screenshot: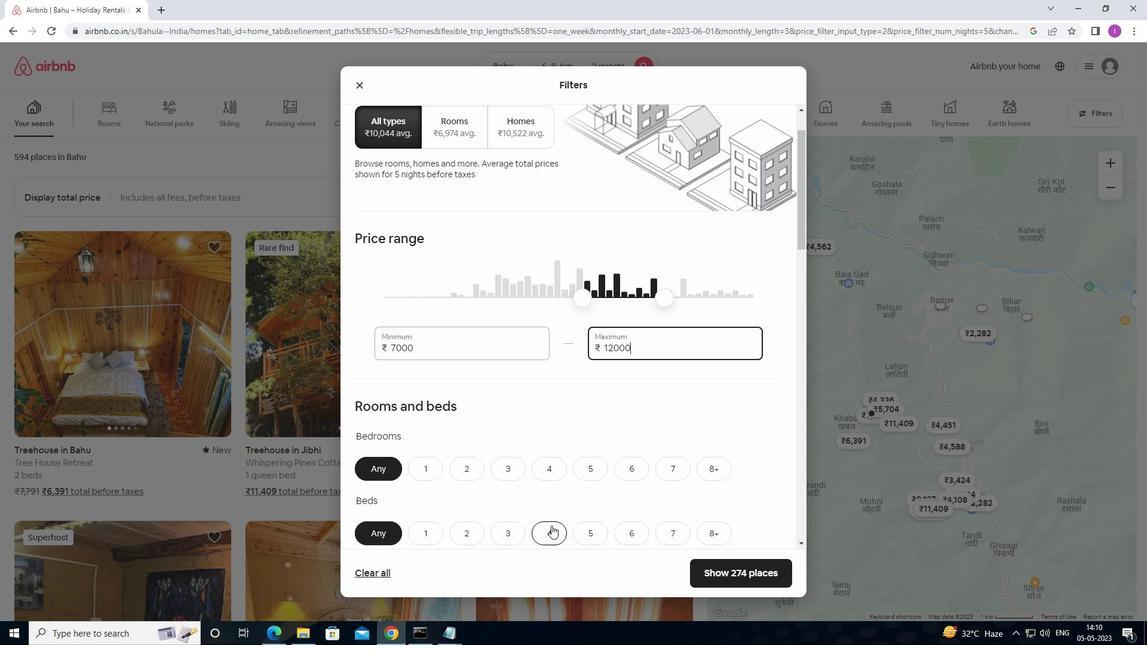 
Action: Mouse moved to (554, 524)
Screenshot: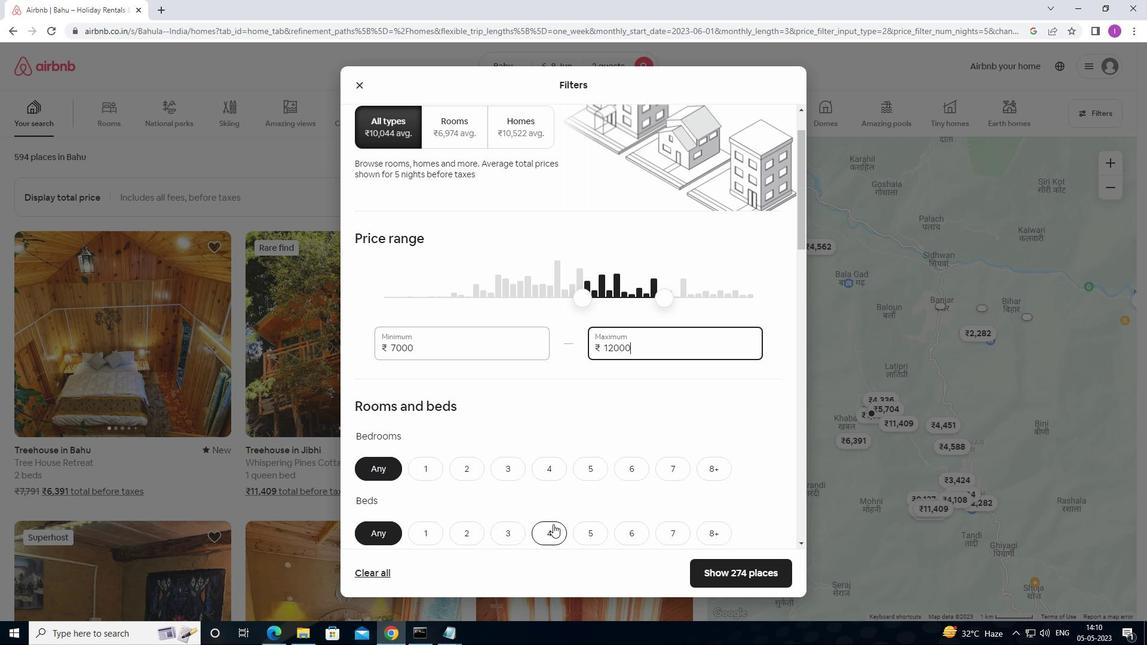 
Action: Mouse scrolled (554, 524) with delta (0, 0)
Screenshot: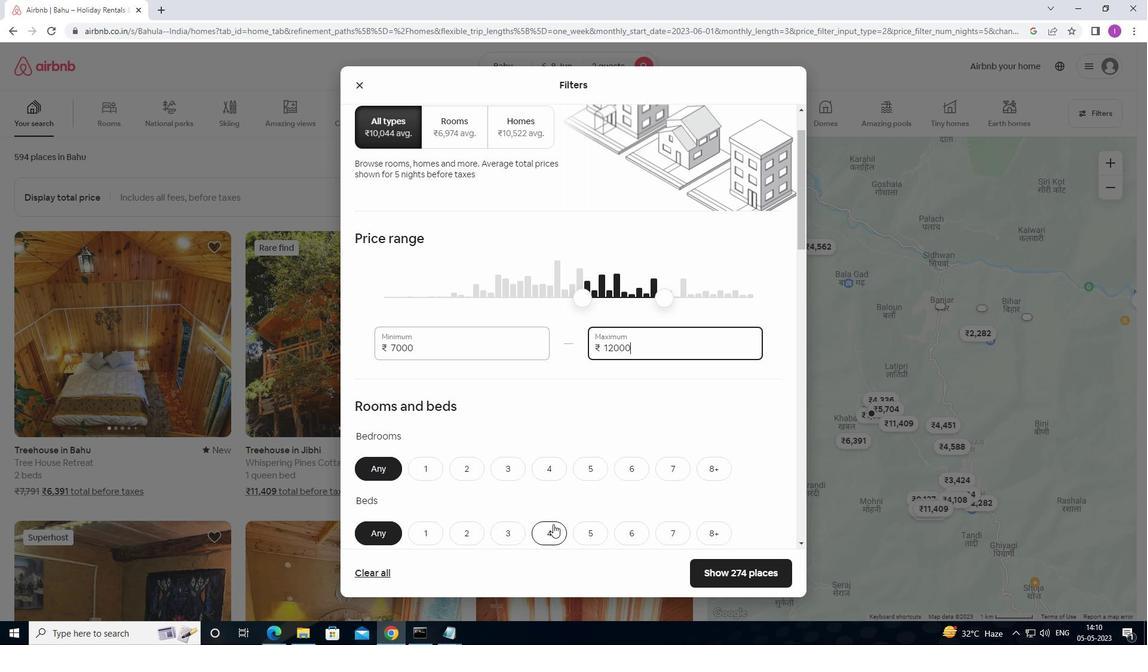 
Action: Mouse moved to (420, 344)
Screenshot: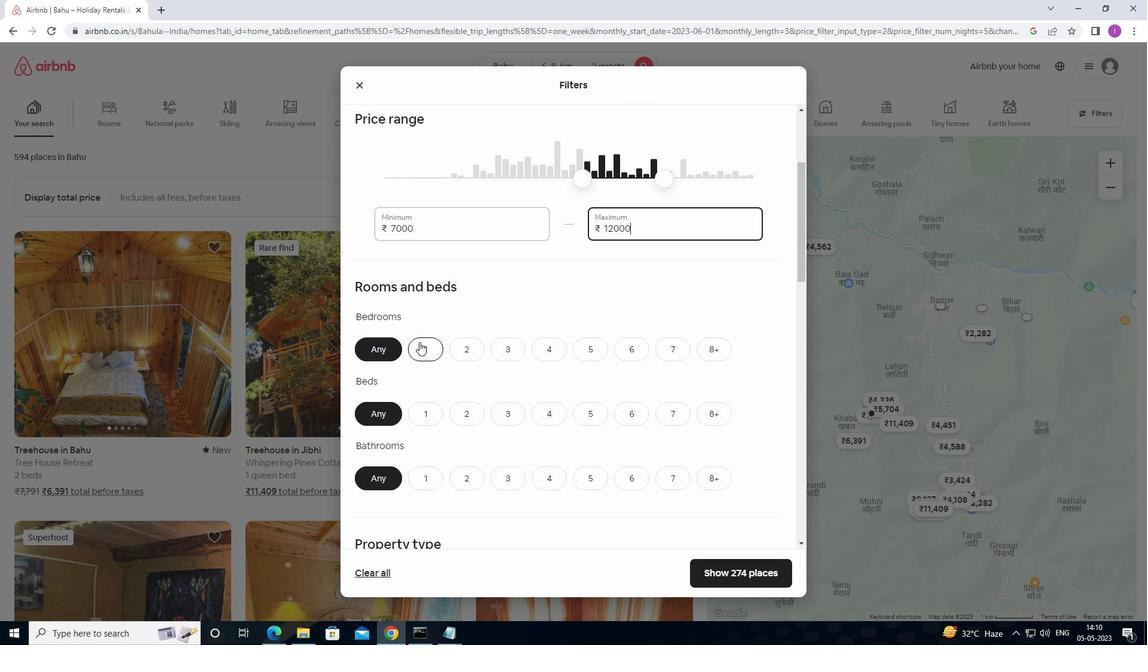 
Action: Mouse pressed left at (420, 344)
Screenshot: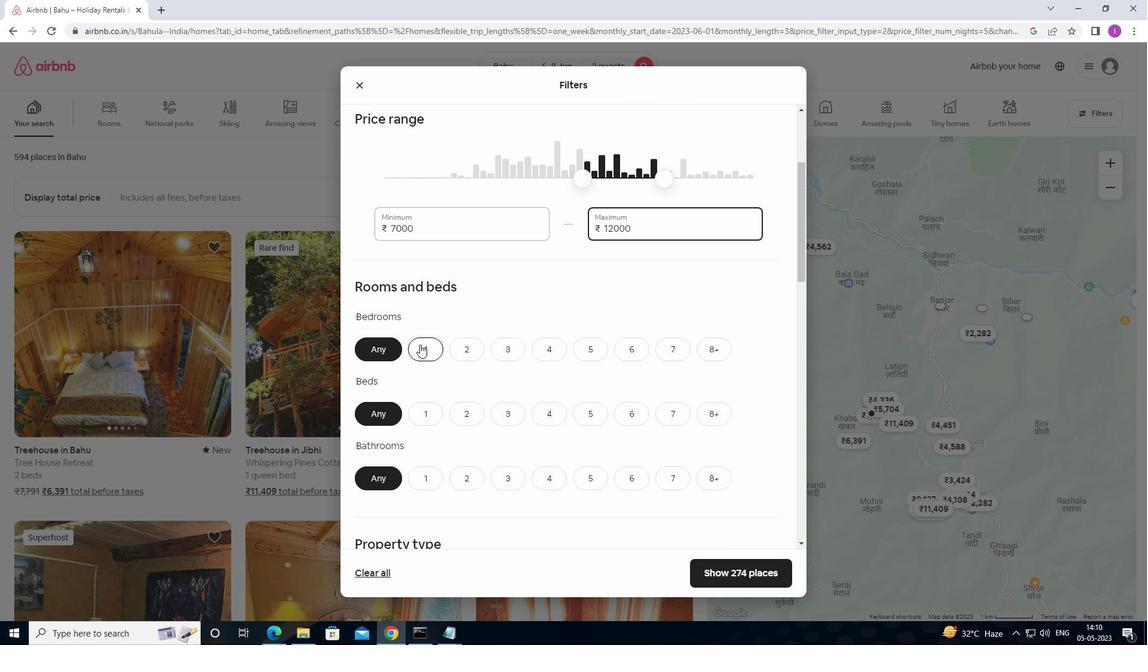 
Action: Mouse moved to (468, 413)
Screenshot: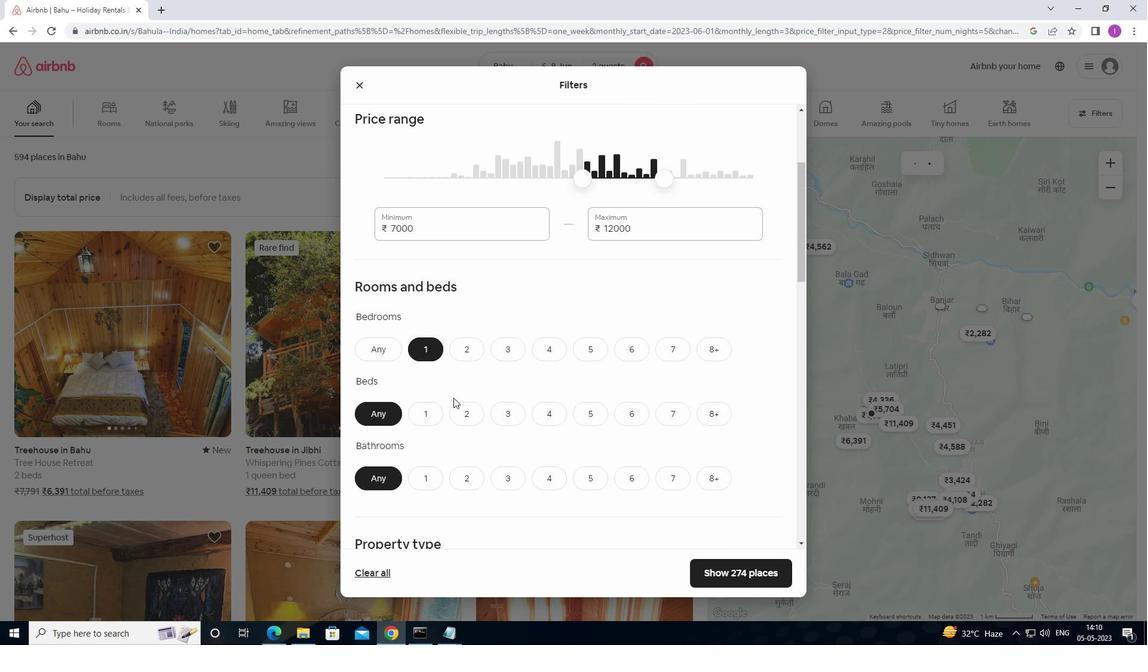 
Action: Mouse pressed left at (468, 413)
Screenshot: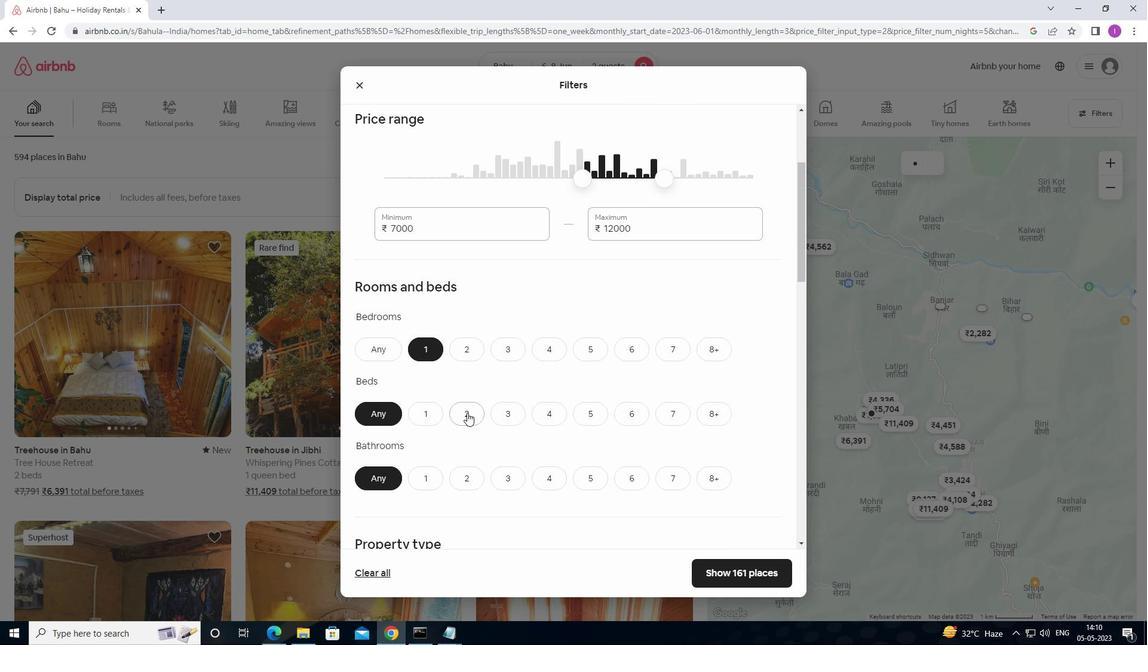 
Action: Mouse moved to (435, 481)
Screenshot: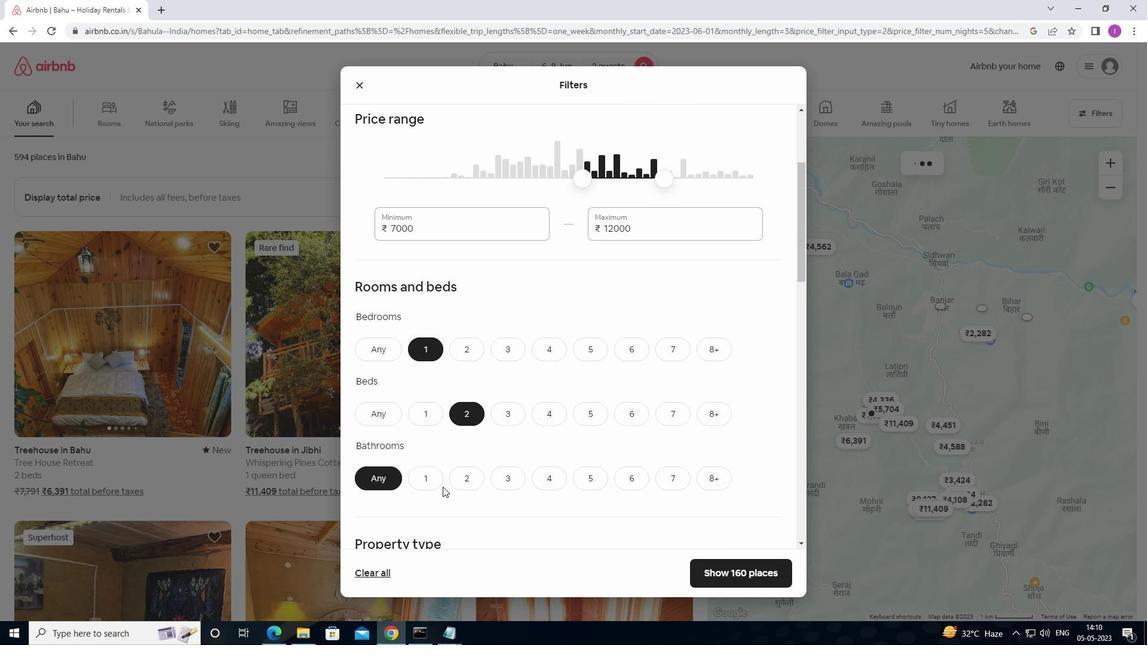 
Action: Mouse pressed left at (435, 481)
Screenshot: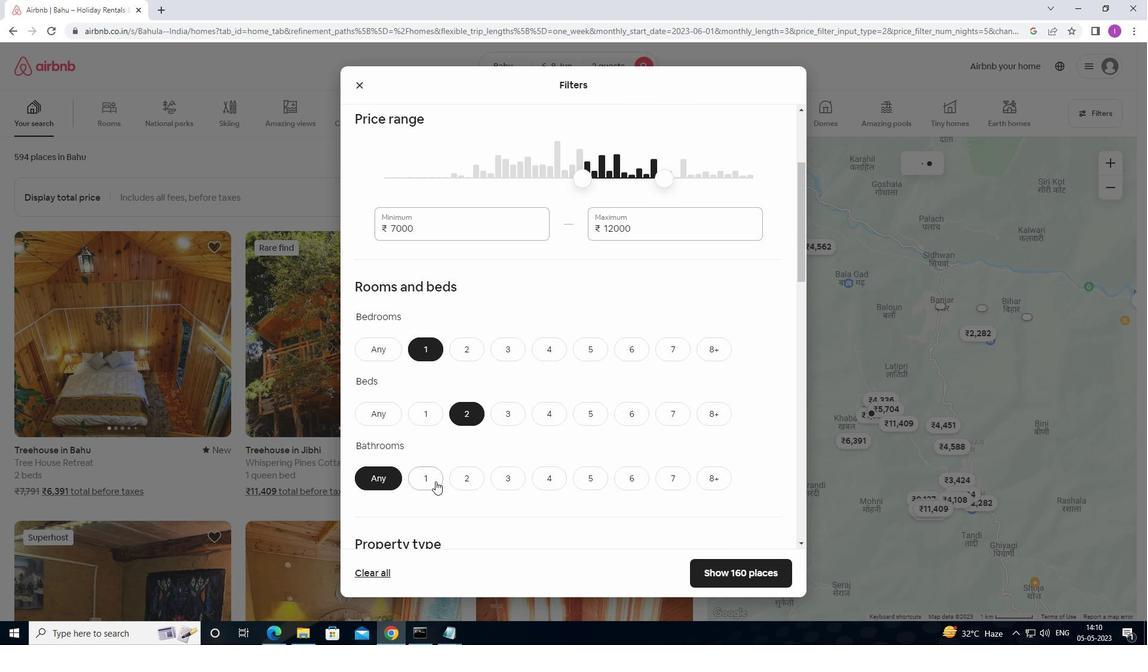 
Action: Mouse moved to (528, 438)
Screenshot: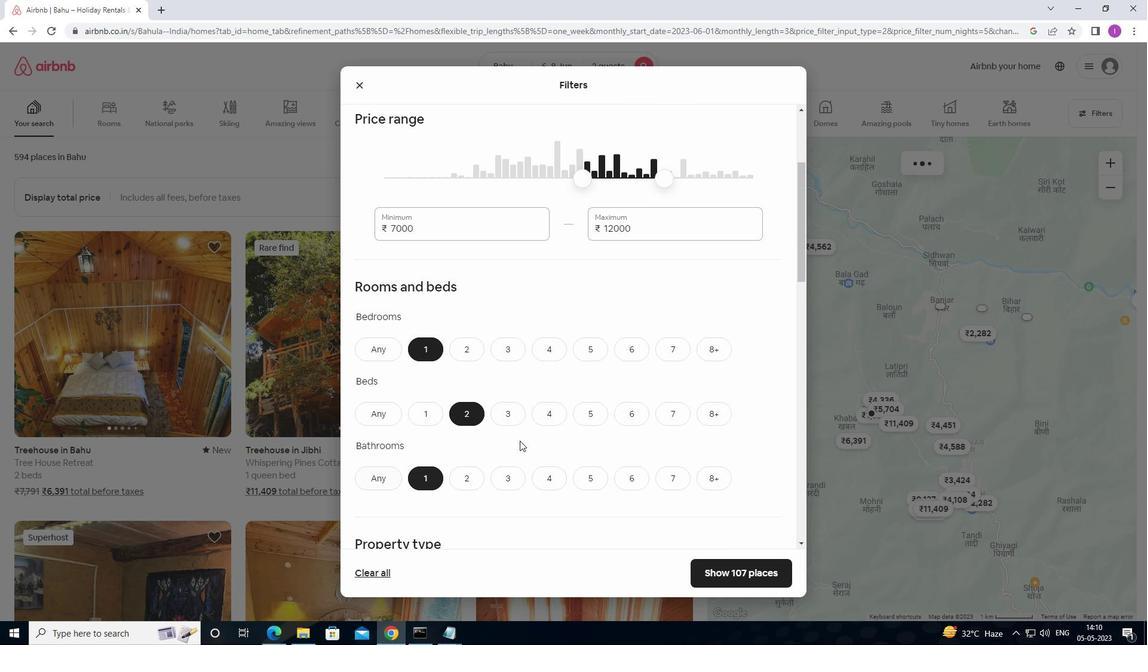 
Action: Mouse scrolled (528, 437) with delta (0, 0)
Screenshot: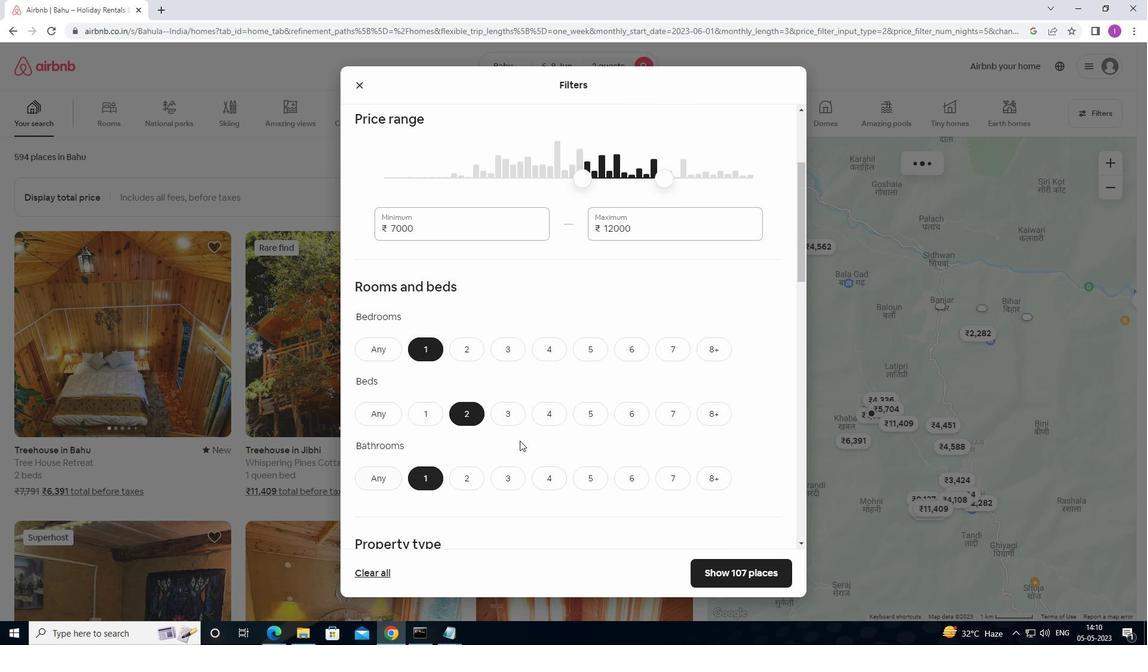 
Action: Mouse scrolled (528, 437) with delta (0, 0)
Screenshot: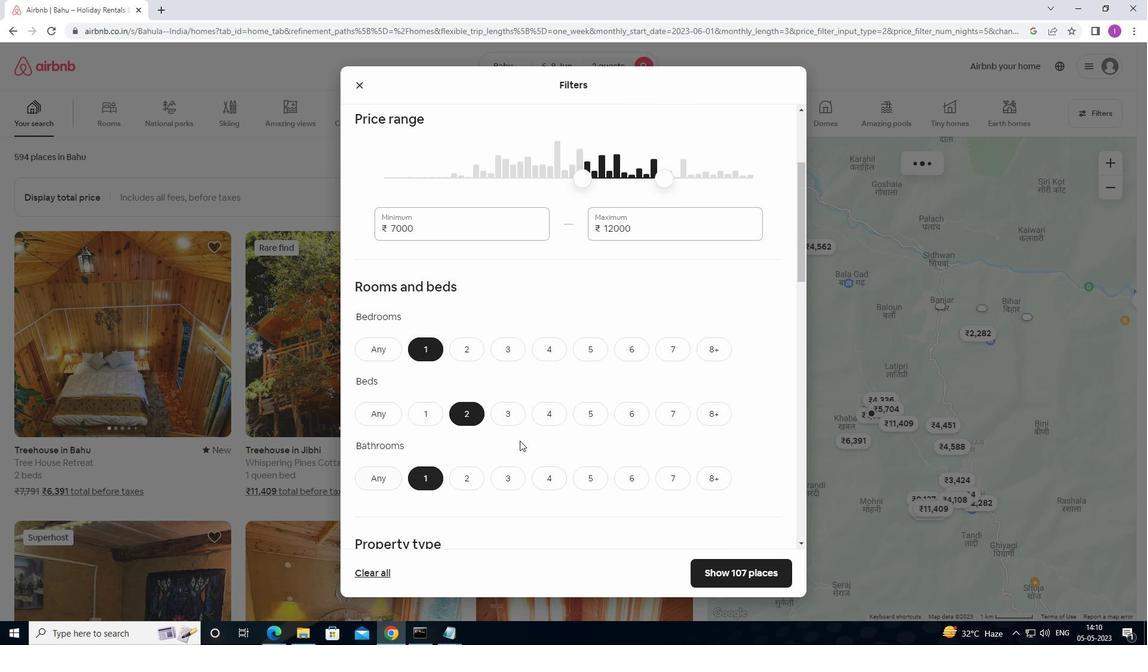 
Action: Mouse scrolled (528, 437) with delta (0, 0)
Screenshot: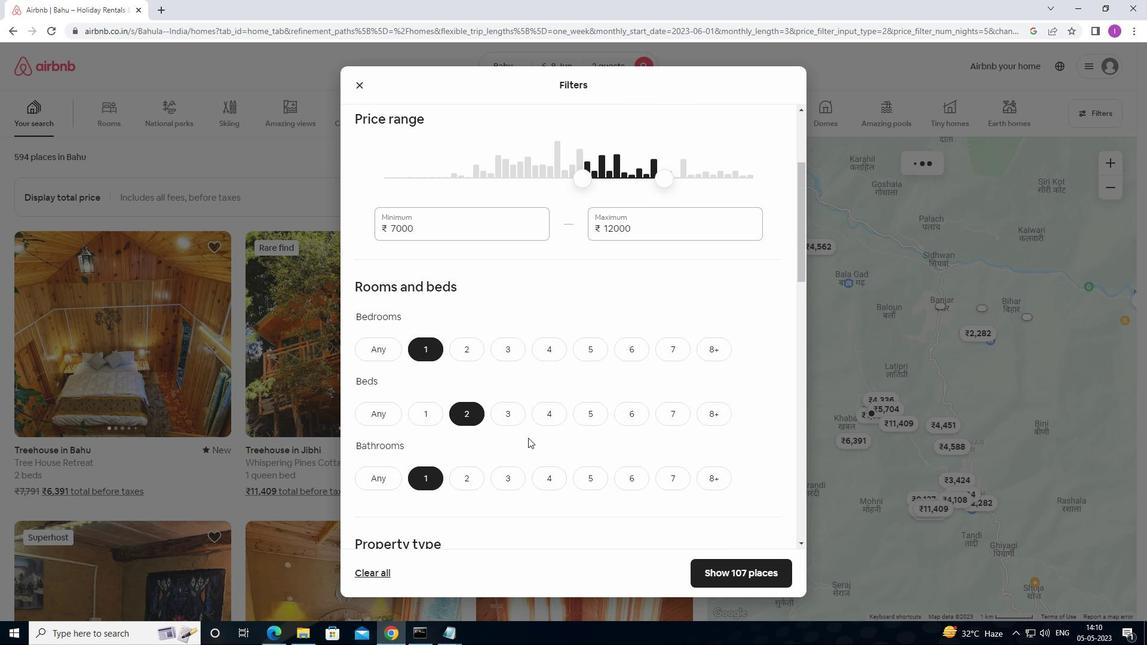 
Action: Mouse moved to (432, 427)
Screenshot: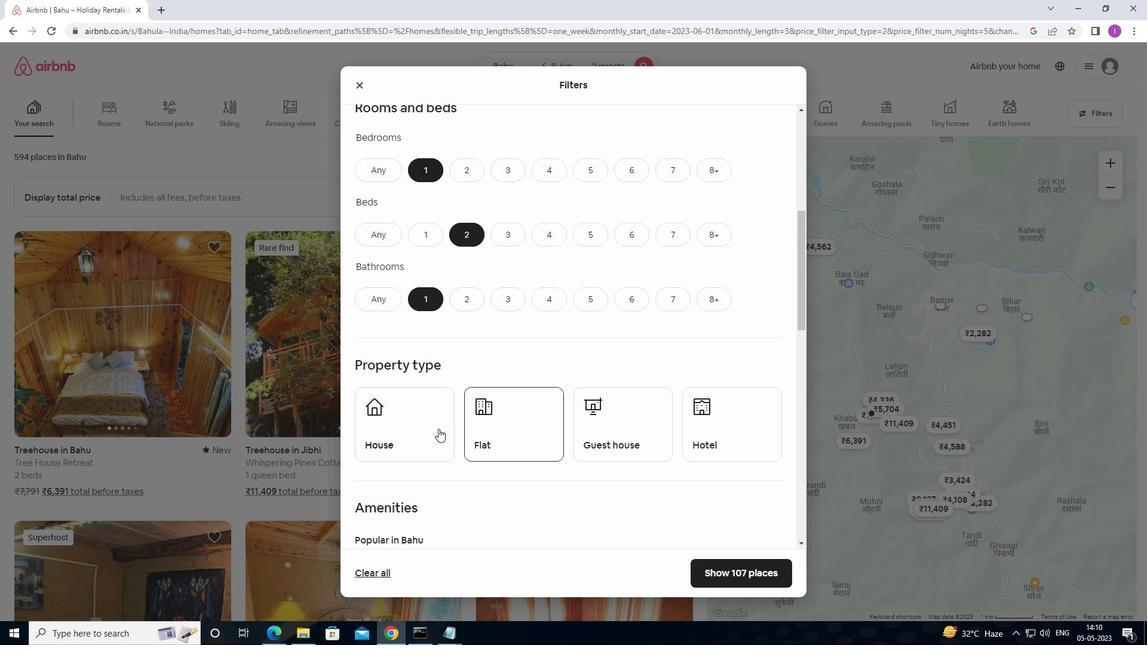 
Action: Mouse pressed left at (432, 427)
Screenshot: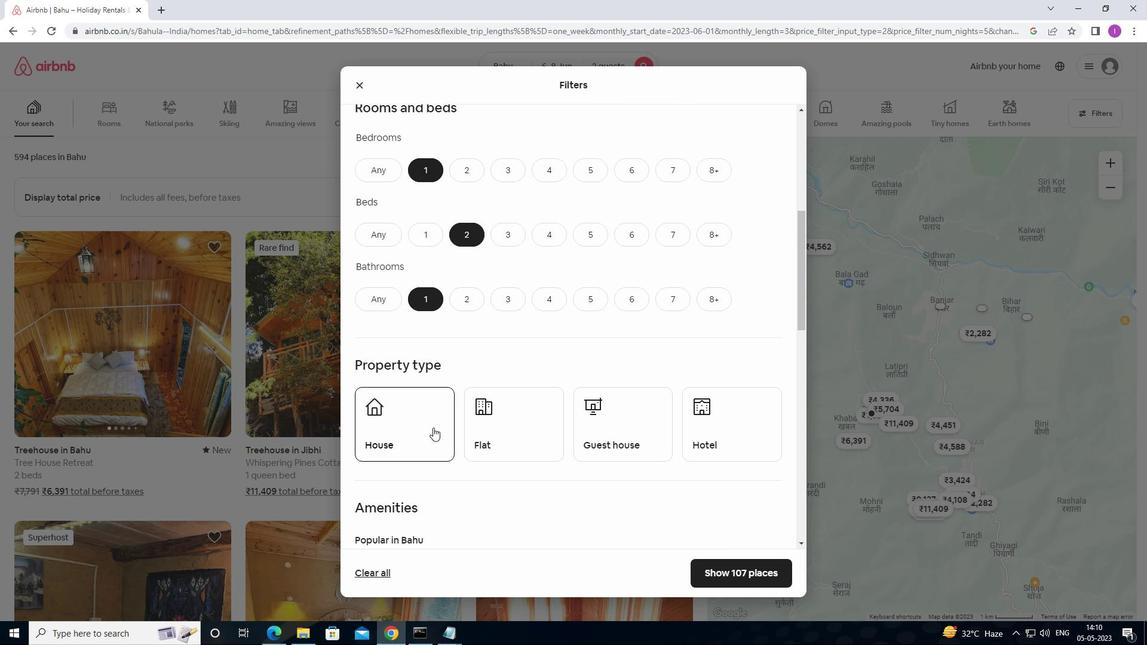 
Action: Mouse moved to (530, 437)
Screenshot: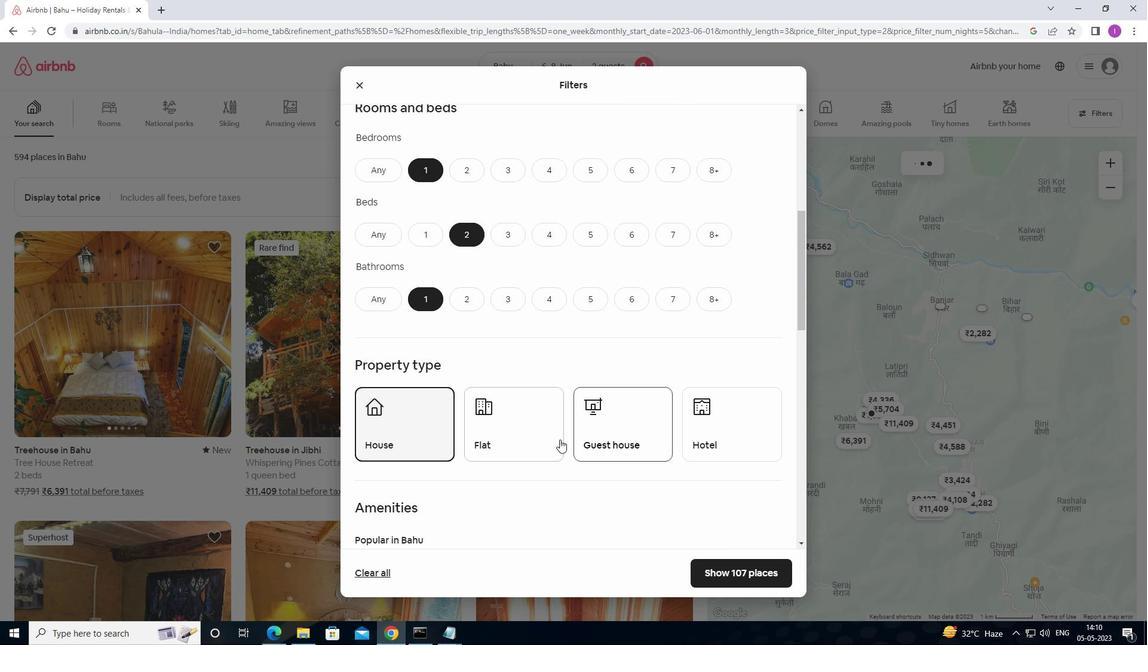 
Action: Mouse pressed left at (530, 437)
Screenshot: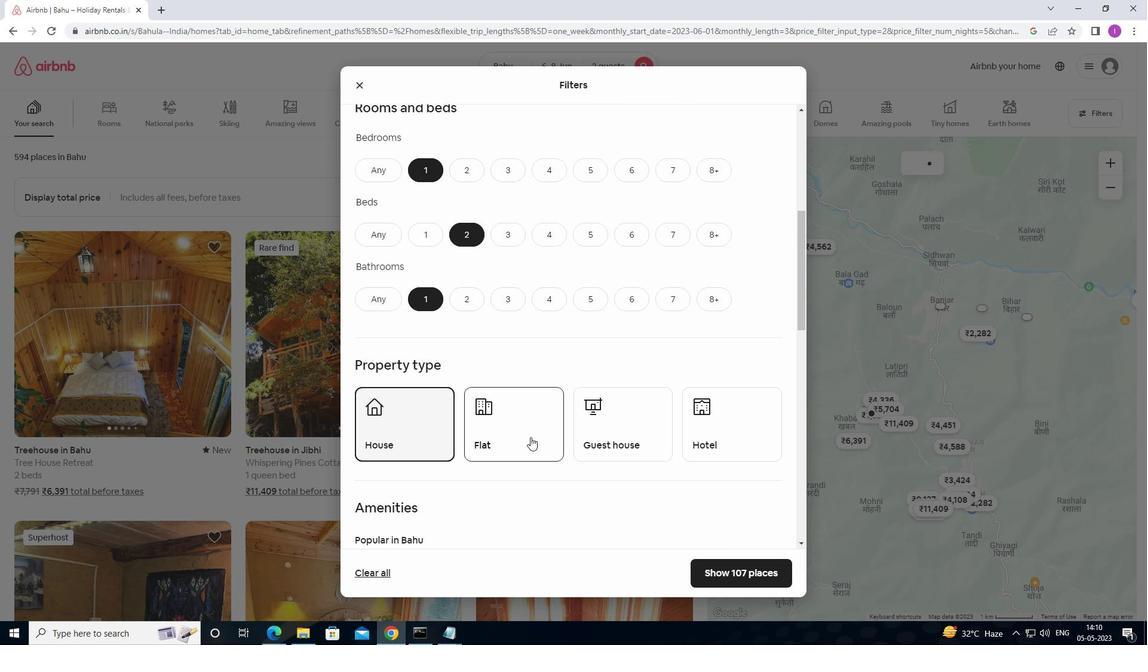 
Action: Mouse moved to (645, 441)
Screenshot: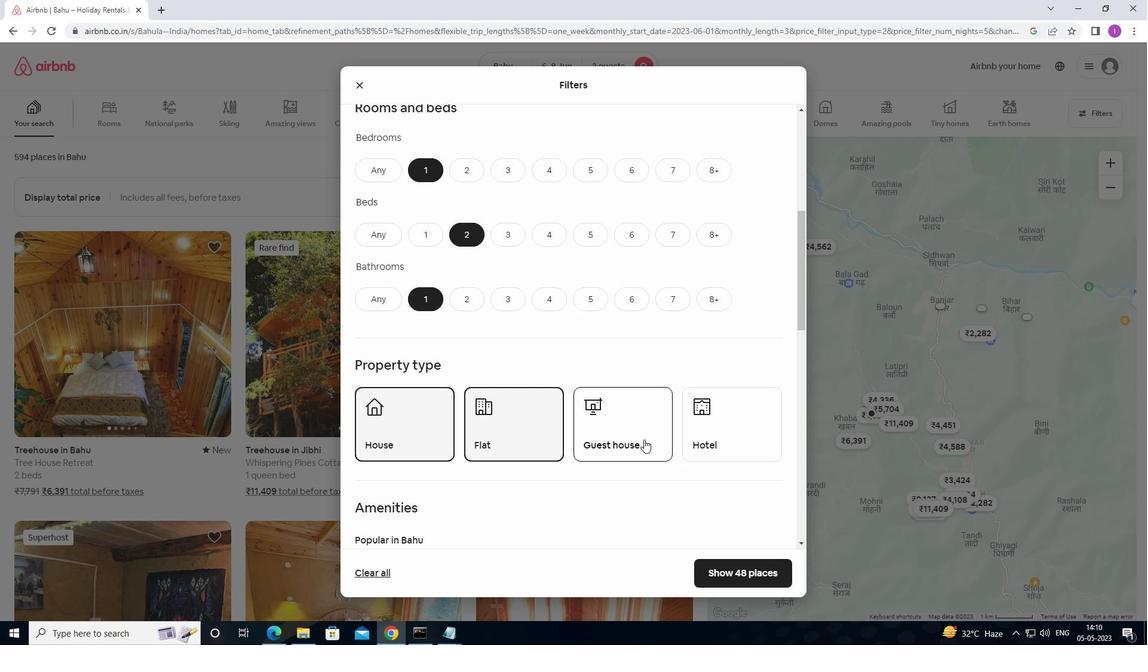 
Action: Mouse pressed left at (645, 441)
Screenshot: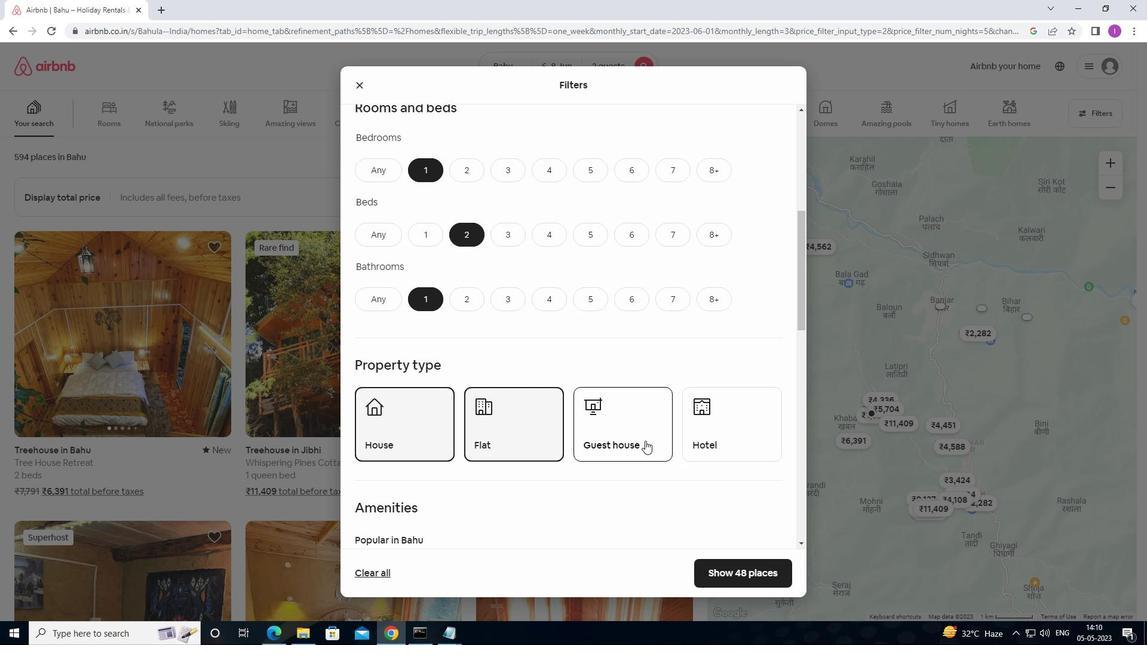 
Action: Mouse moved to (560, 485)
Screenshot: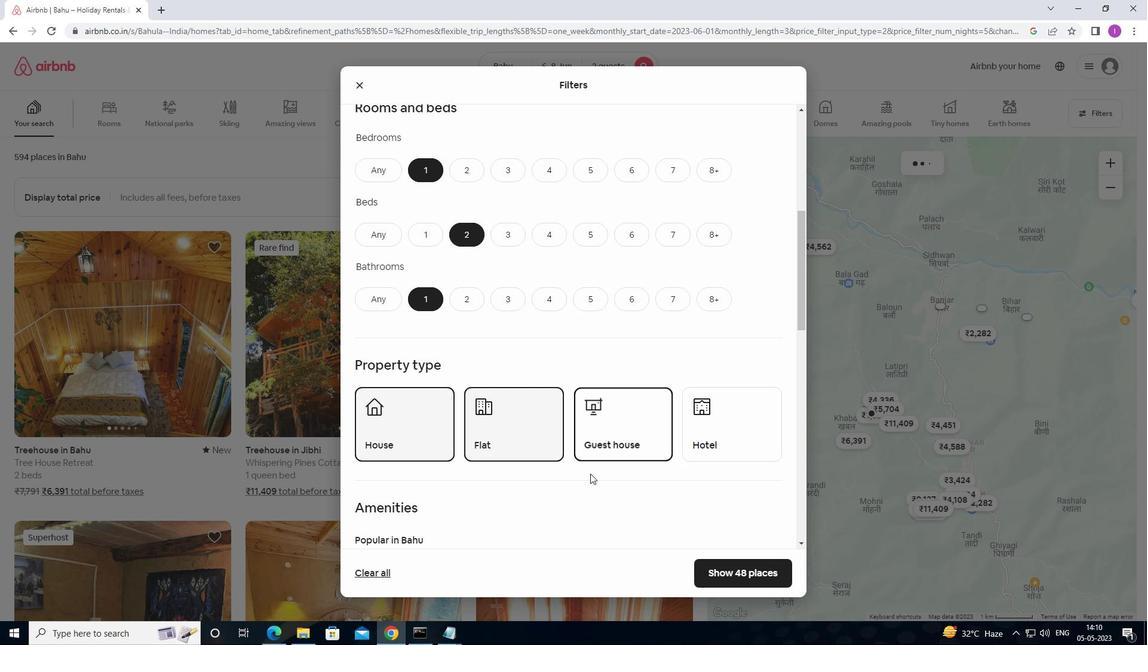 
Action: Mouse scrolled (560, 485) with delta (0, 0)
Screenshot: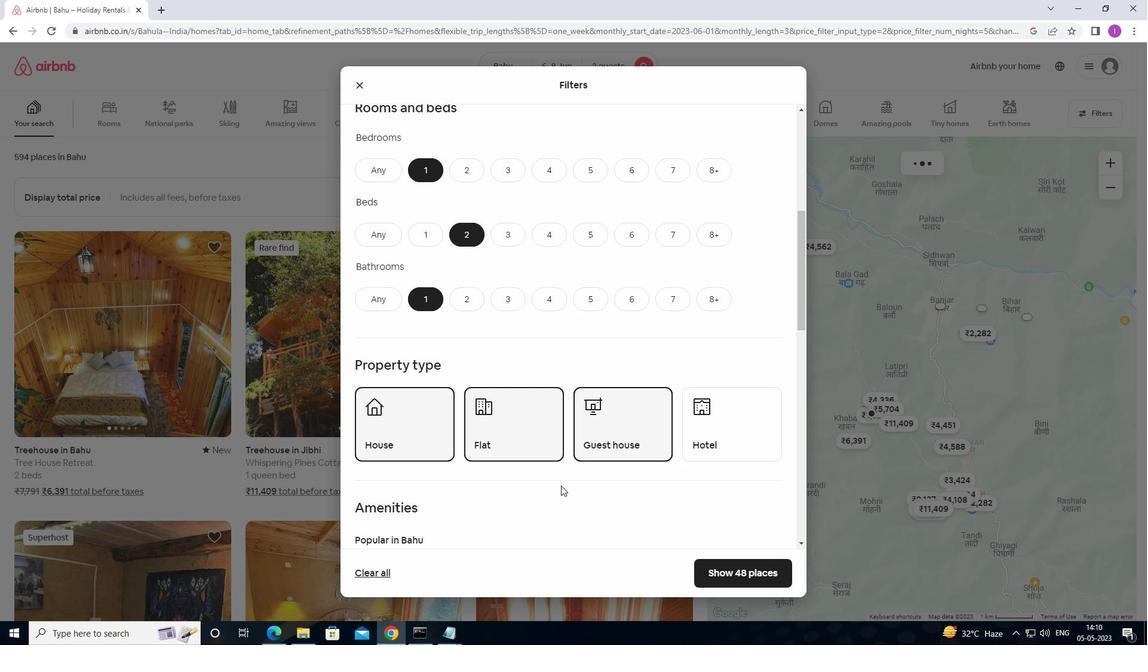 
Action: Mouse moved to (560, 486)
Screenshot: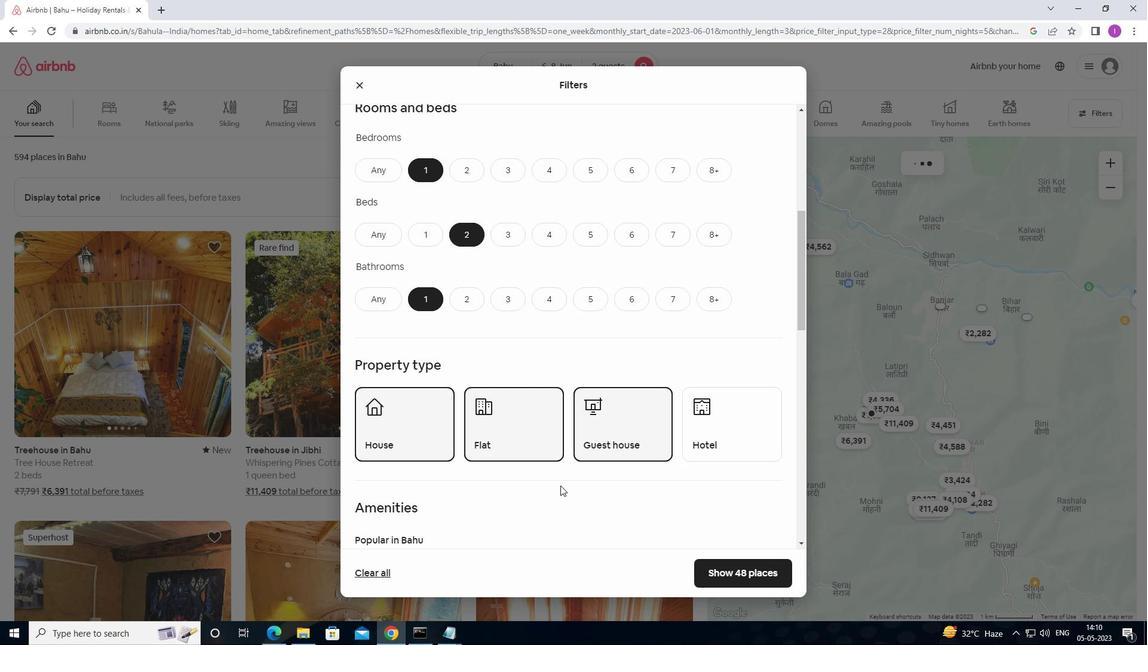 
Action: Mouse scrolled (560, 485) with delta (0, 0)
Screenshot: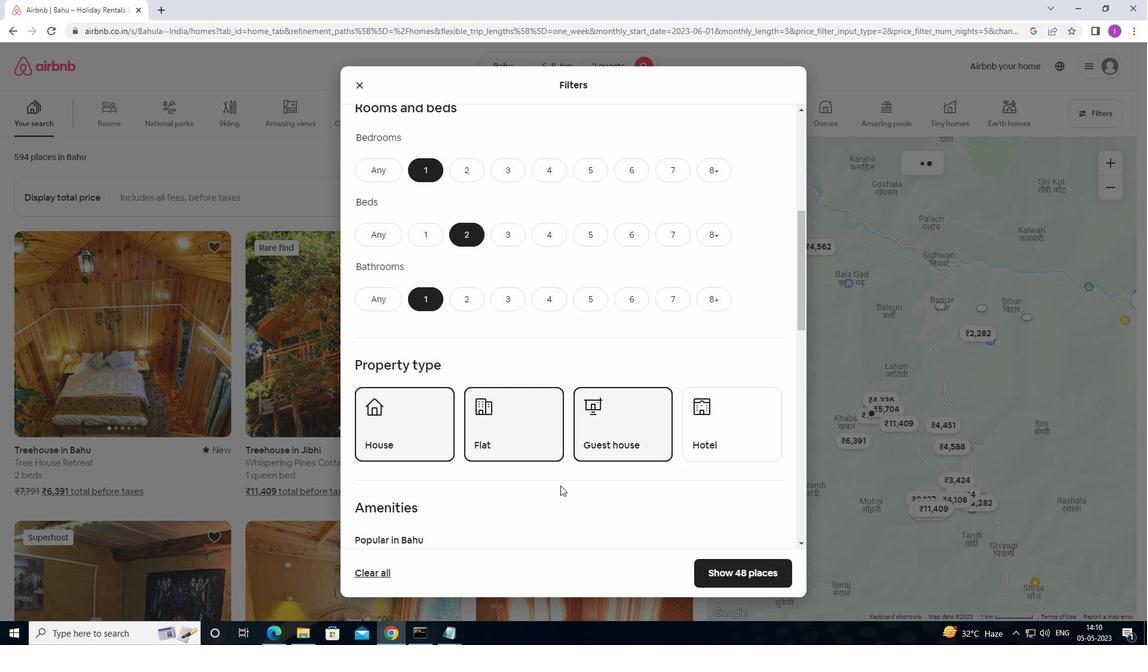 
Action: Mouse moved to (564, 482)
Screenshot: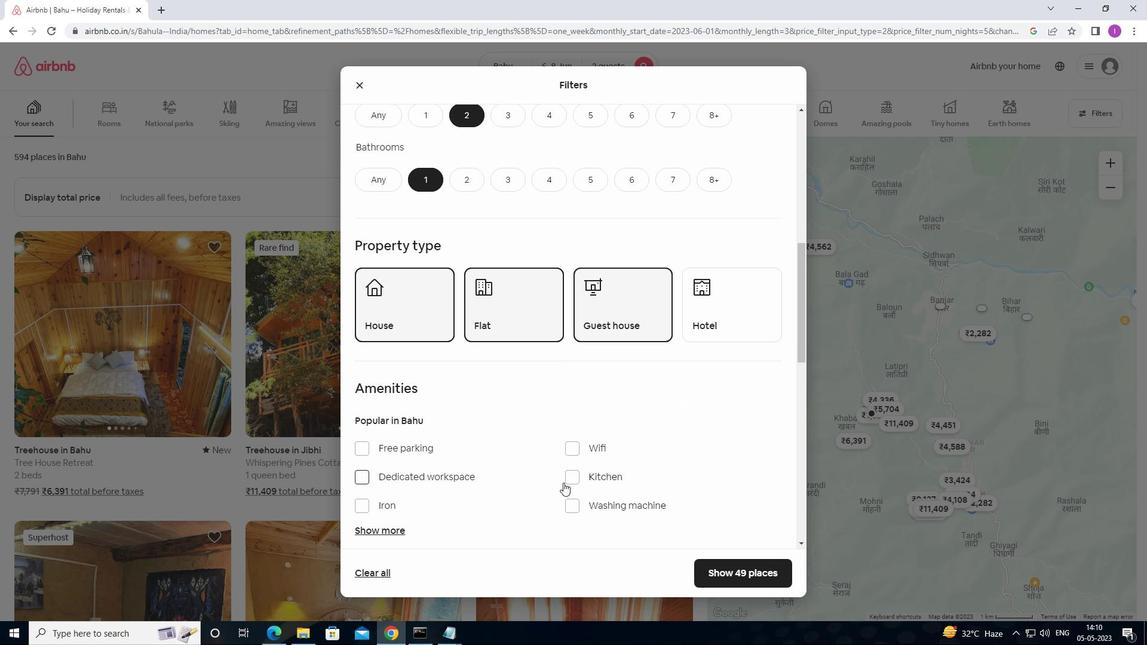 
Action: Mouse scrolled (564, 481) with delta (0, 0)
Screenshot: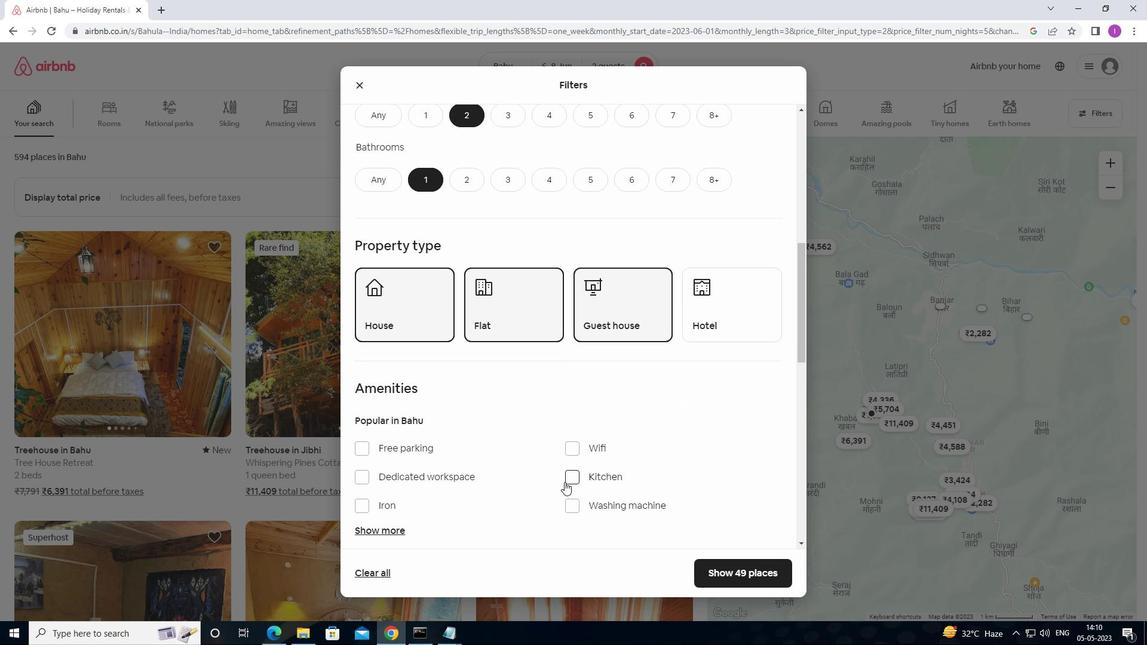 
Action: Mouse moved to (488, 472)
Screenshot: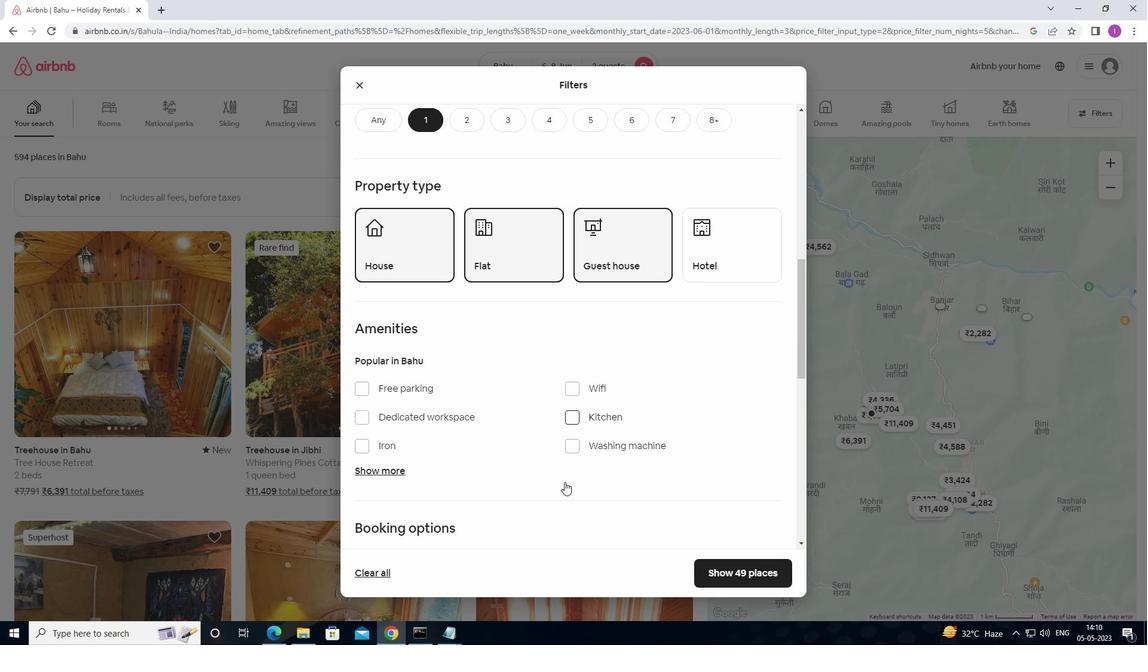 
Action: Mouse scrolled (488, 472) with delta (0, 0)
Screenshot: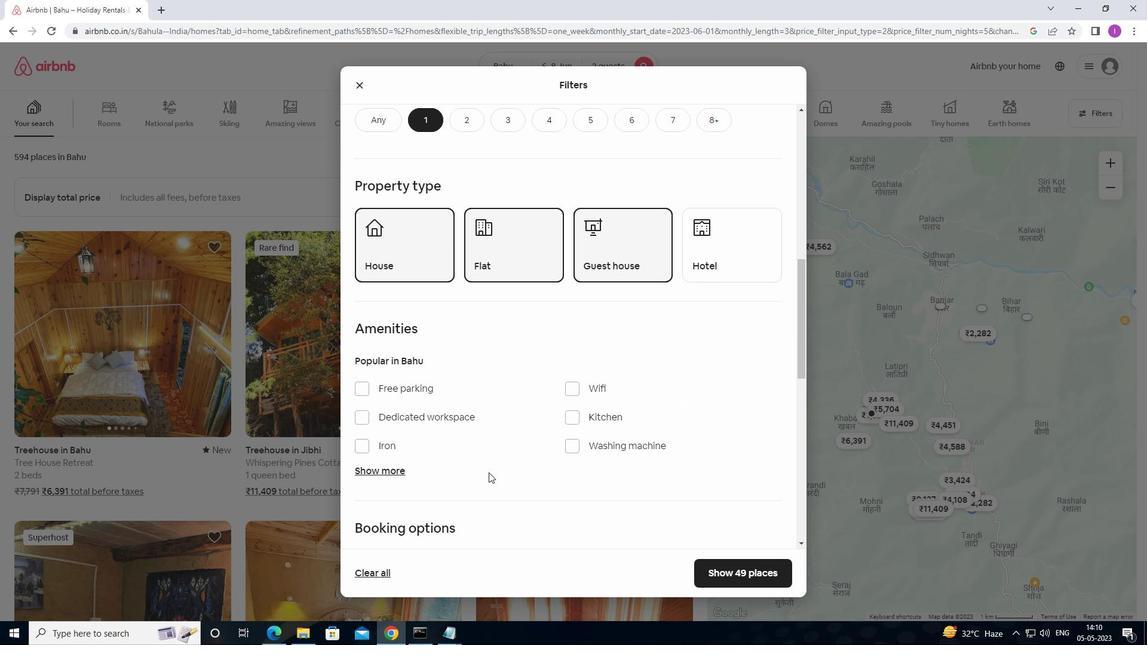
Action: Mouse moved to (566, 328)
Screenshot: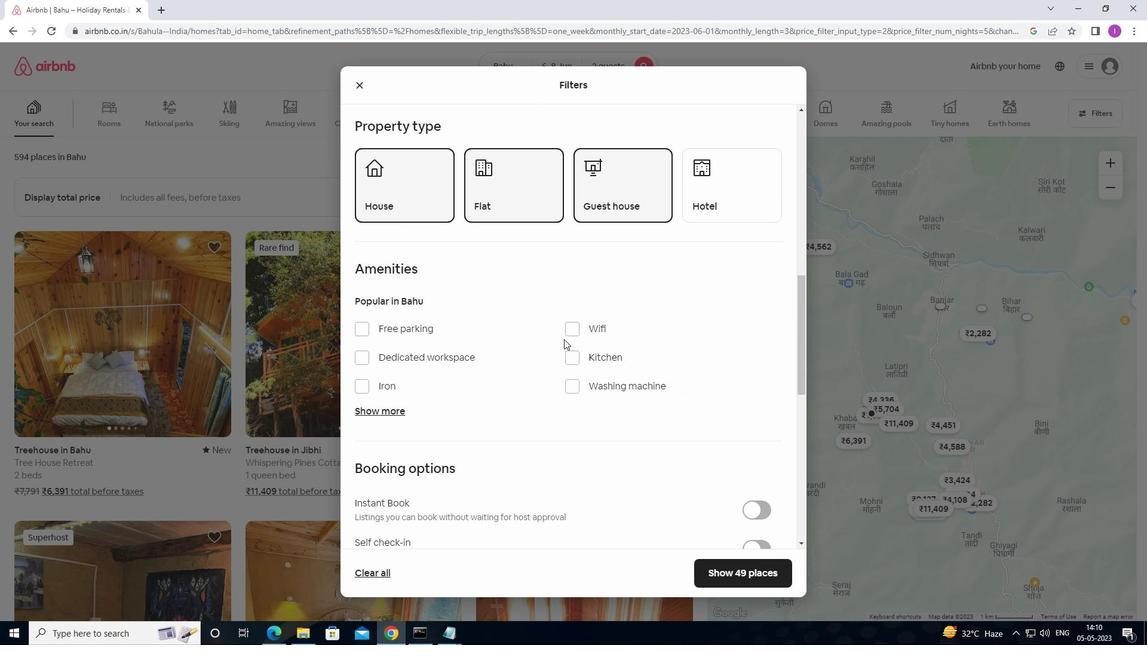 
Action: Mouse pressed left at (566, 328)
Screenshot: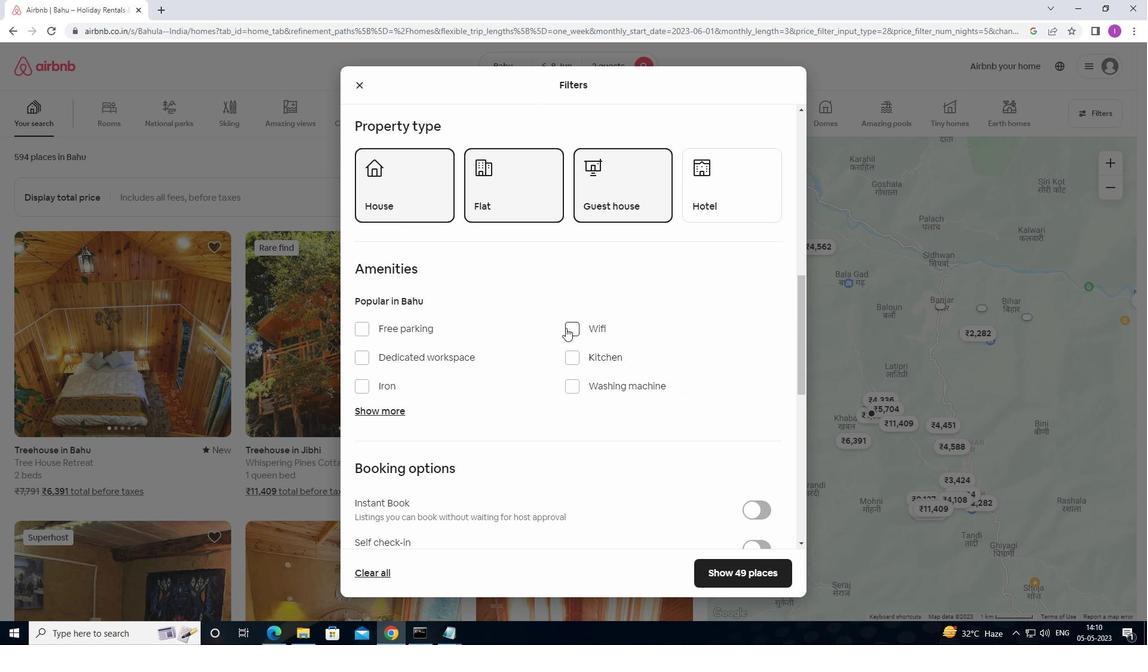 
Action: Mouse moved to (573, 389)
Screenshot: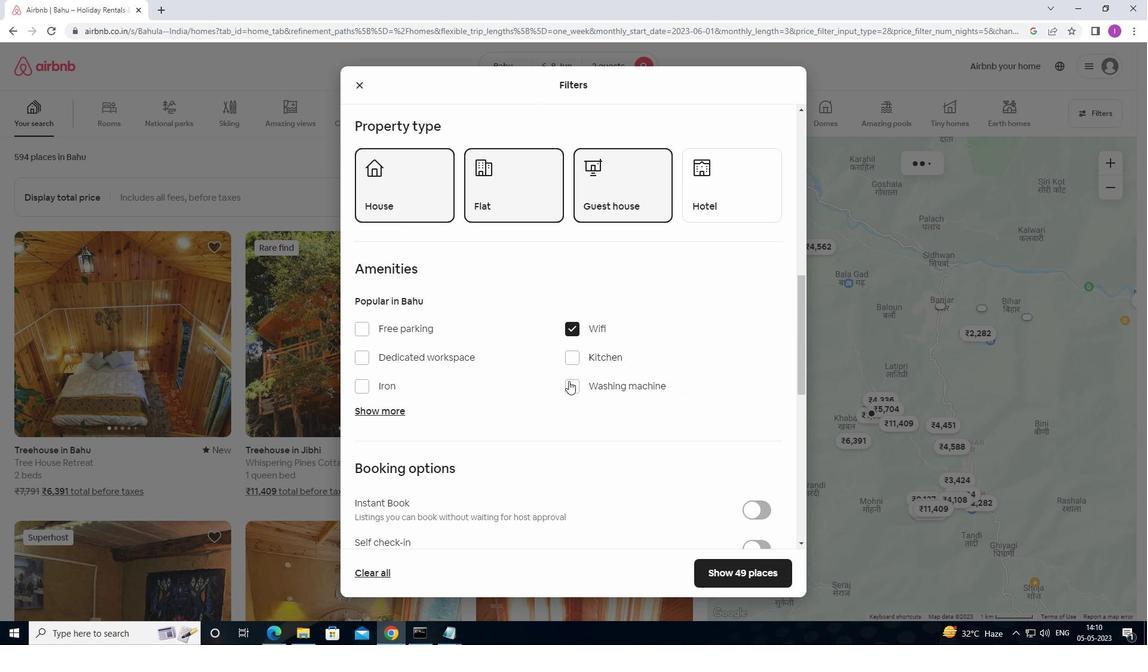 
Action: Mouse pressed left at (573, 389)
Screenshot: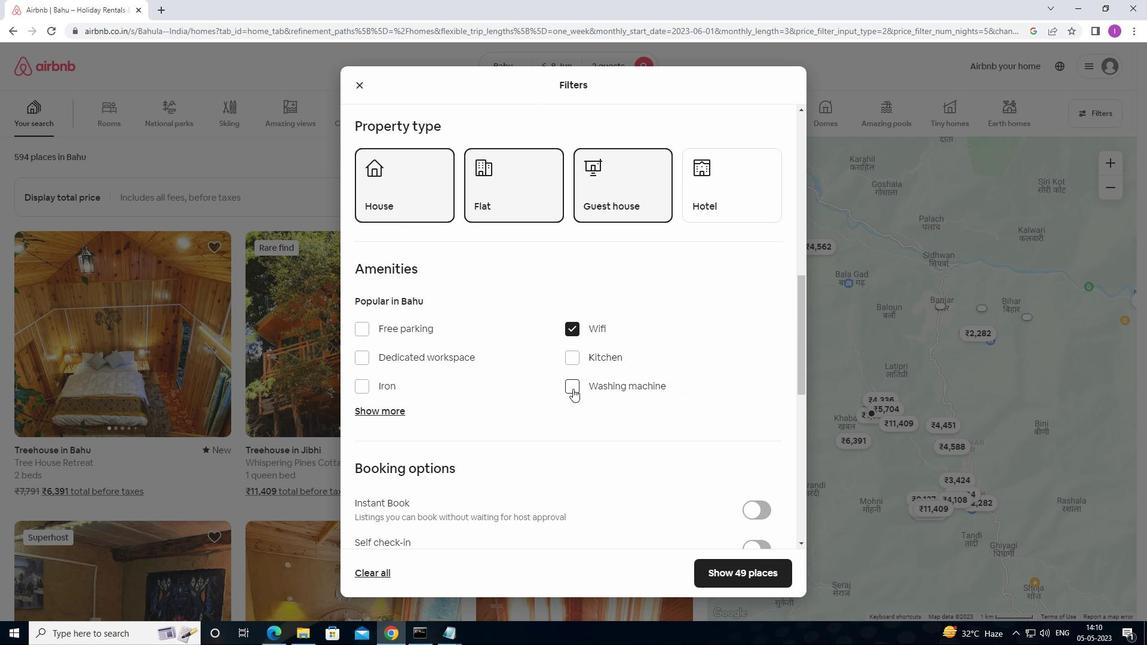 
Action: Mouse moved to (598, 487)
Screenshot: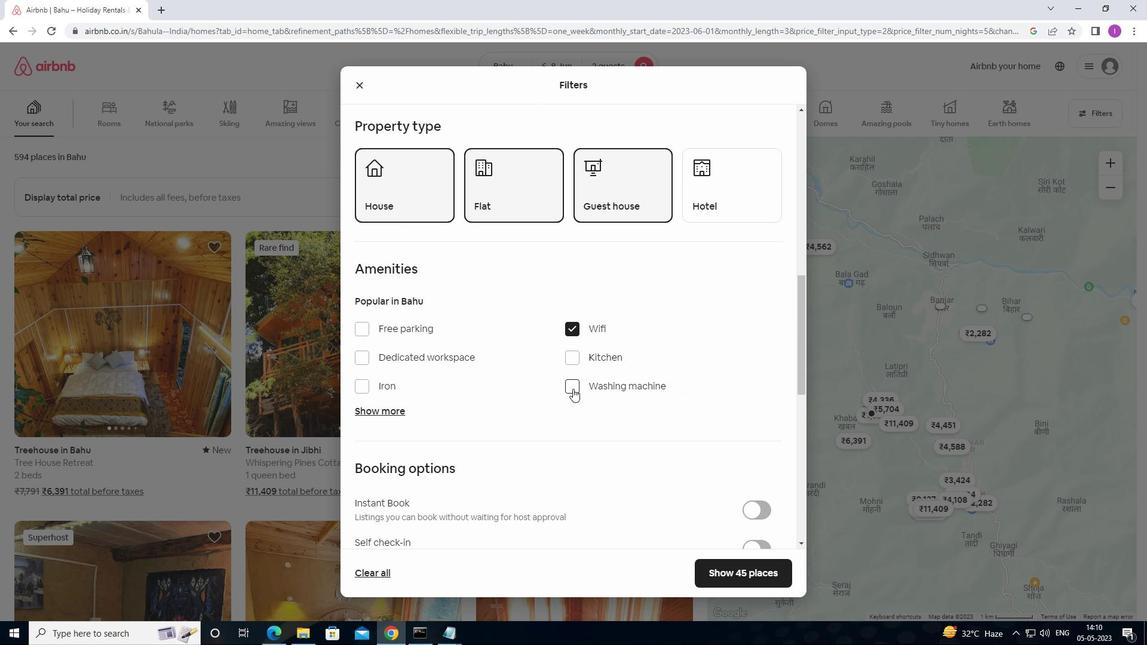 
Action: Mouse scrolled (598, 486) with delta (0, 0)
Screenshot: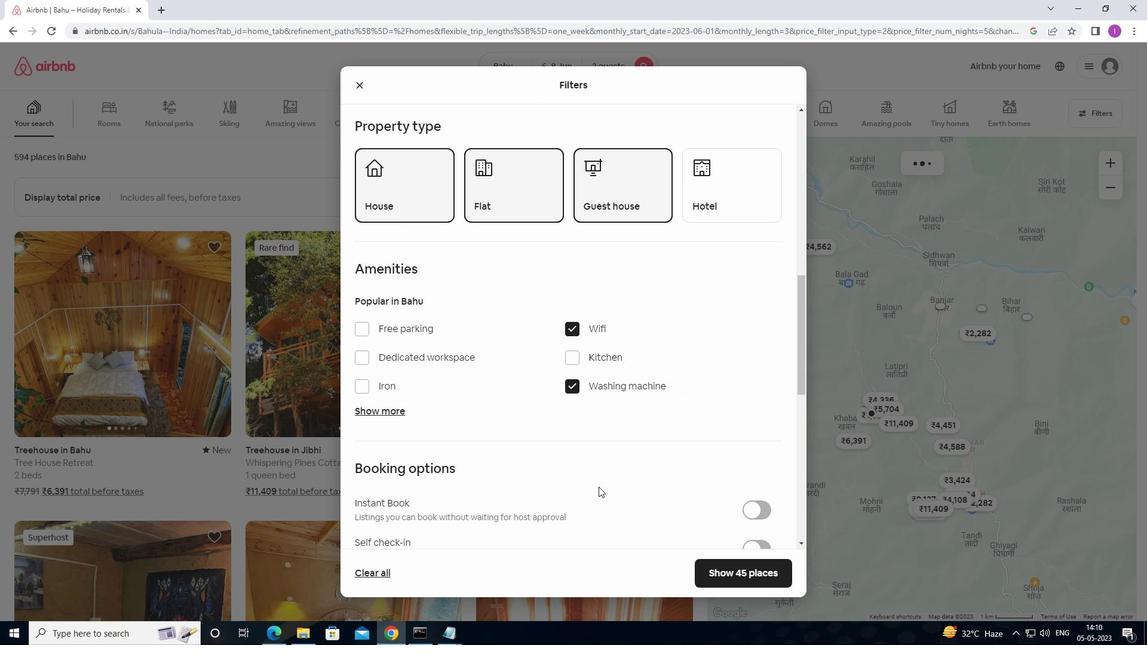 
Action: Mouse scrolled (598, 486) with delta (0, 0)
Screenshot: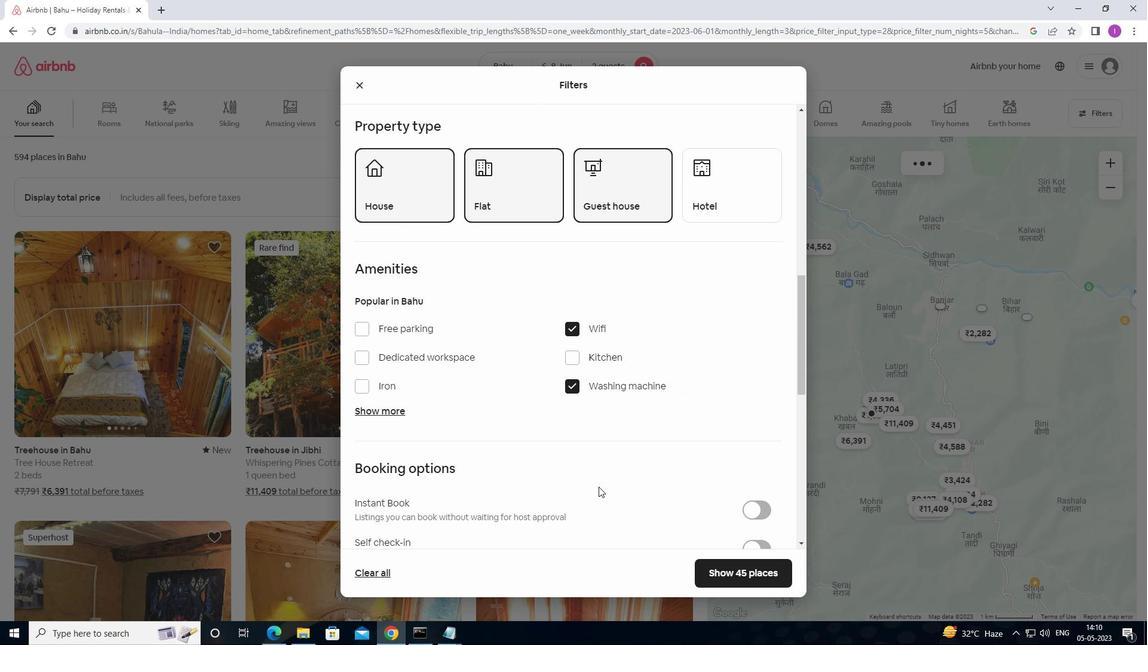 
Action: Mouse moved to (603, 487)
Screenshot: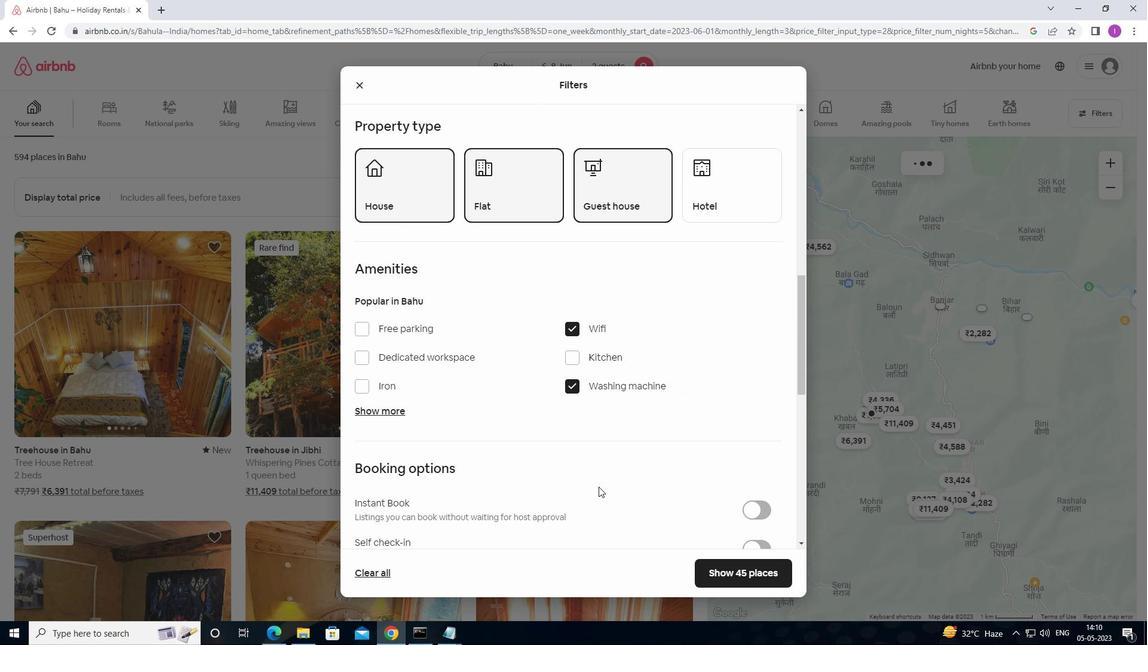 
Action: Mouse scrolled (603, 486) with delta (0, 0)
Screenshot: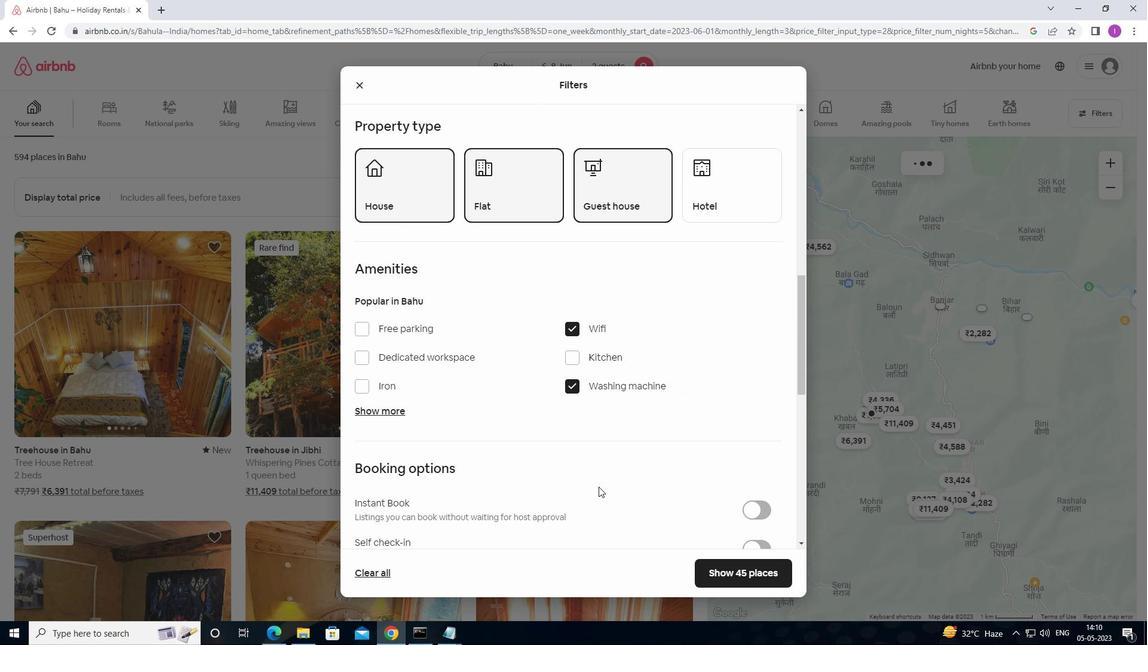 
Action: Mouse moved to (771, 372)
Screenshot: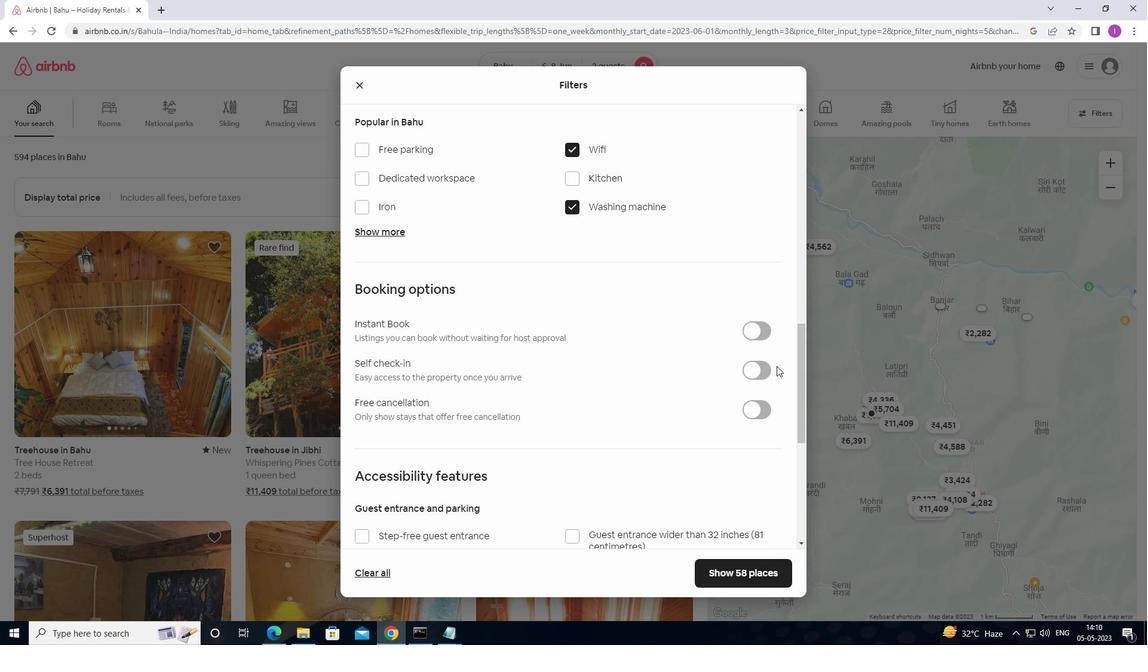 
Action: Mouse pressed left at (771, 372)
Screenshot: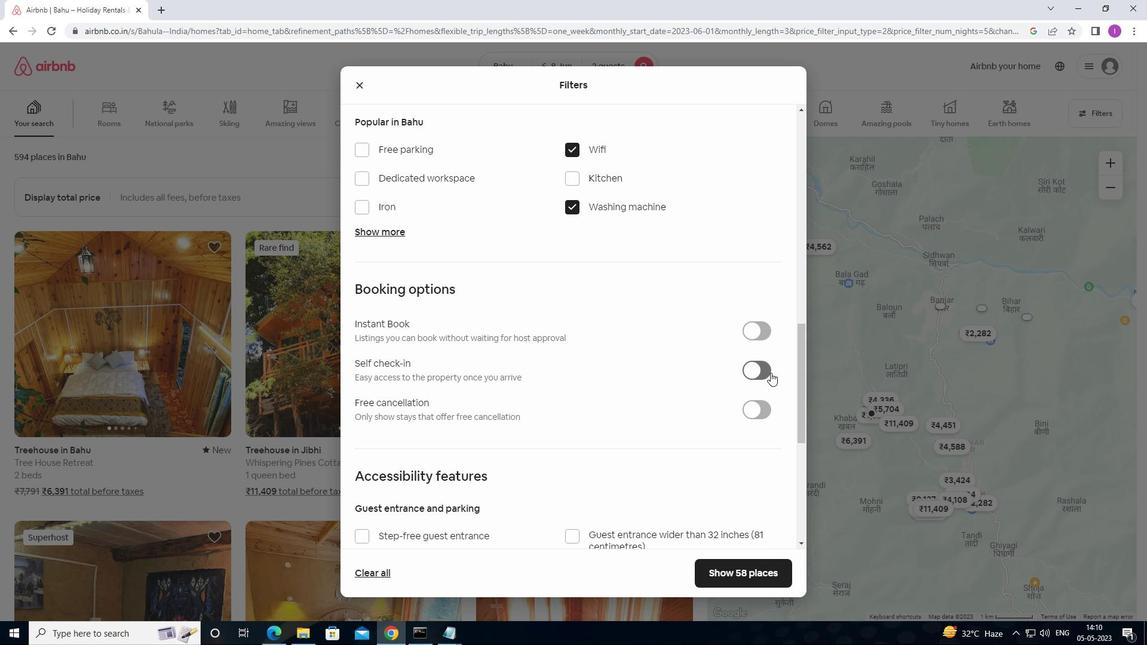 
Action: Mouse moved to (681, 441)
Screenshot: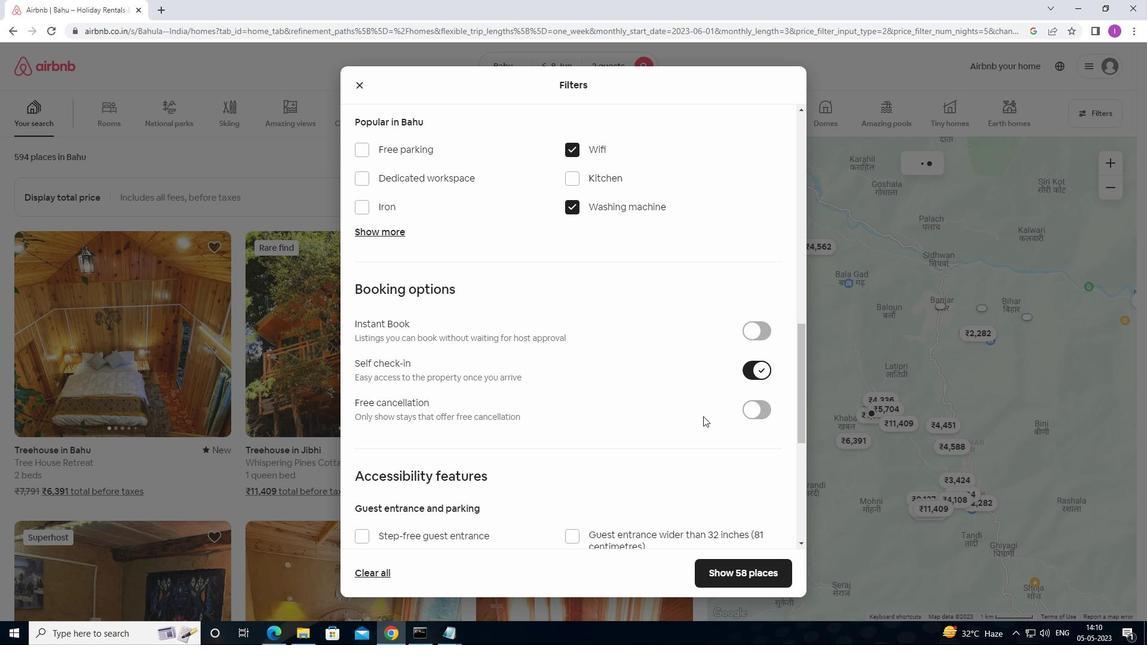 
Action: Mouse scrolled (681, 441) with delta (0, 0)
Screenshot: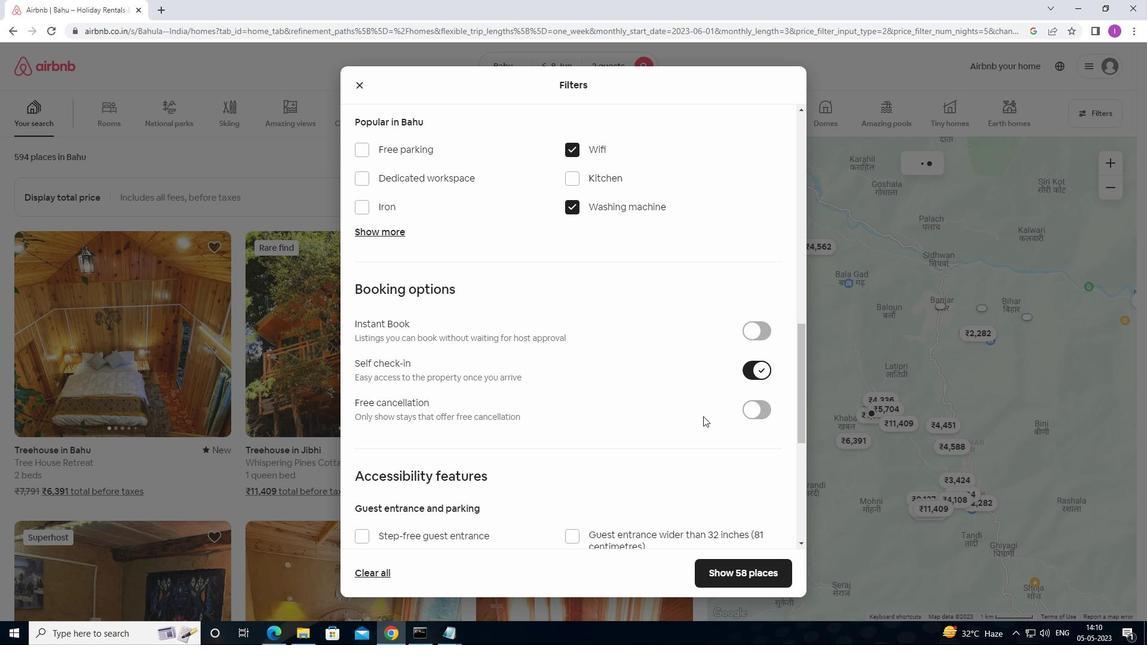 
Action: Mouse moved to (680, 443)
Screenshot: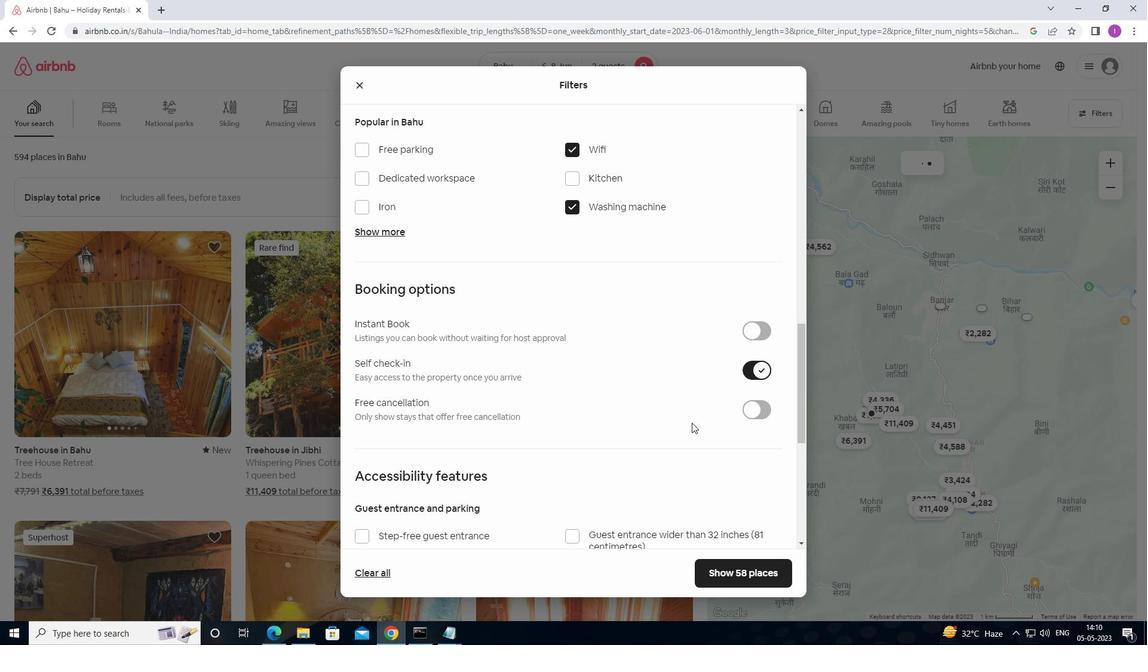 
Action: Mouse scrolled (680, 442) with delta (0, 0)
Screenshot: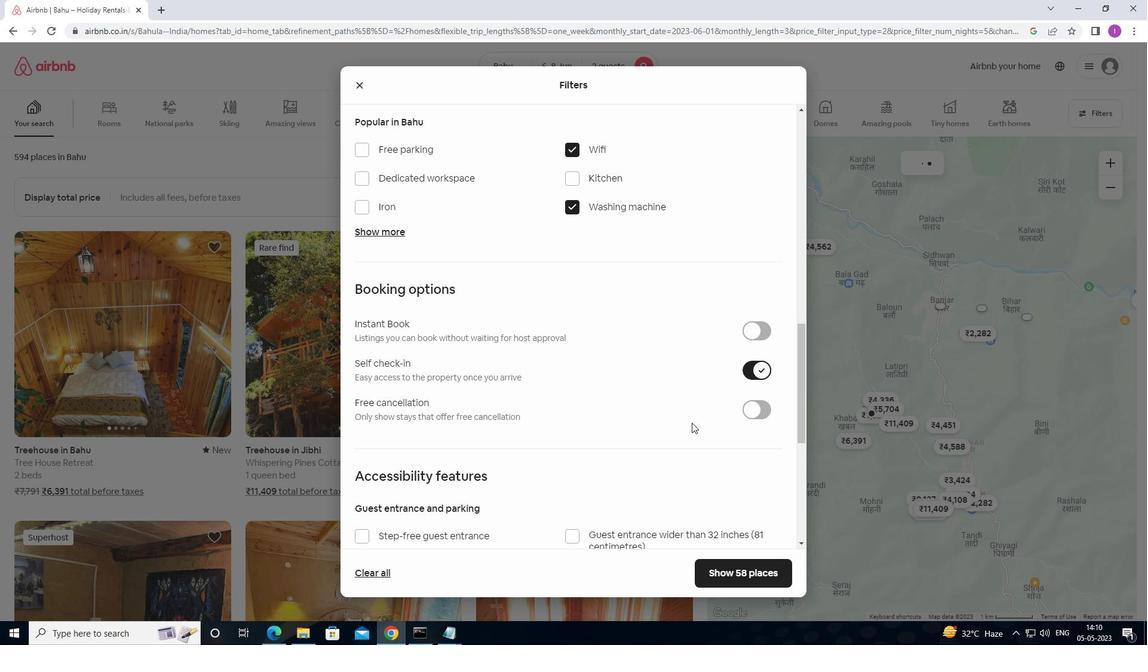
Action: Mouse moved to (679, 444)
Screenshot: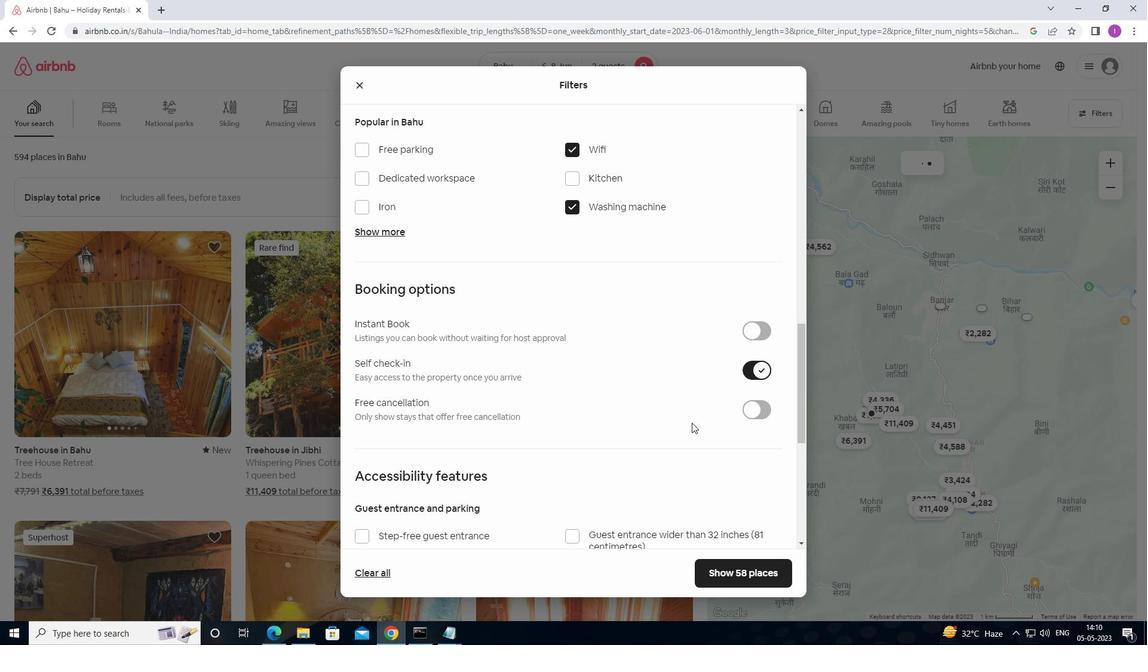 
Action: Mouse scrolled (679, 443) with delta (0, 0)
Screenshot: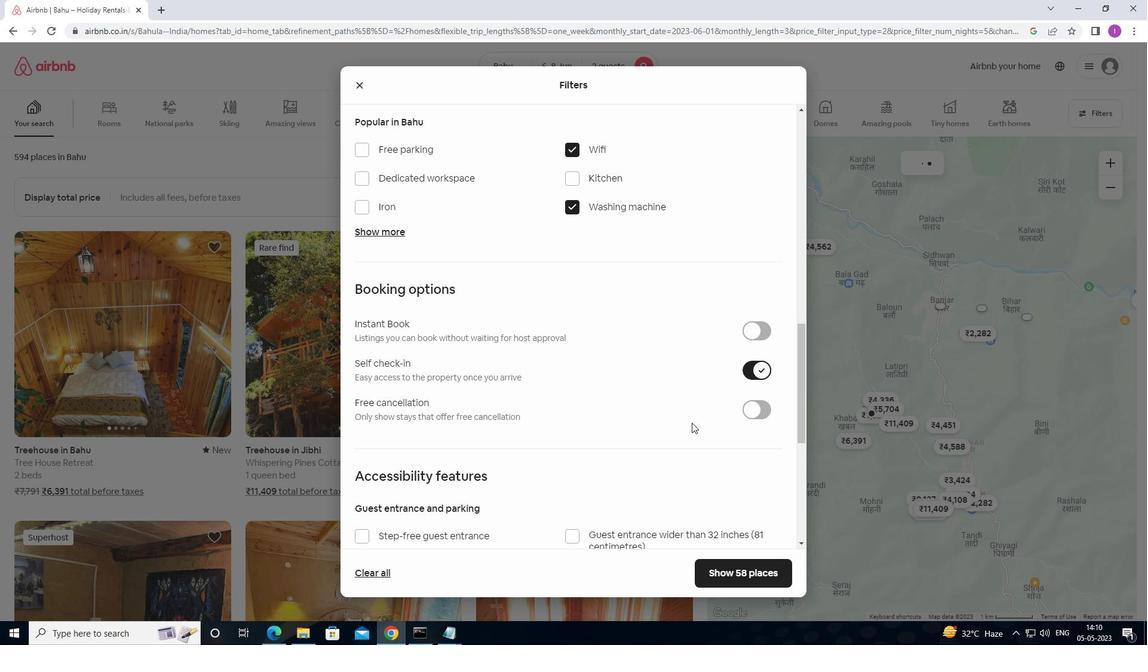 
Action: Mouse moved to (679, 444)
Screenshot: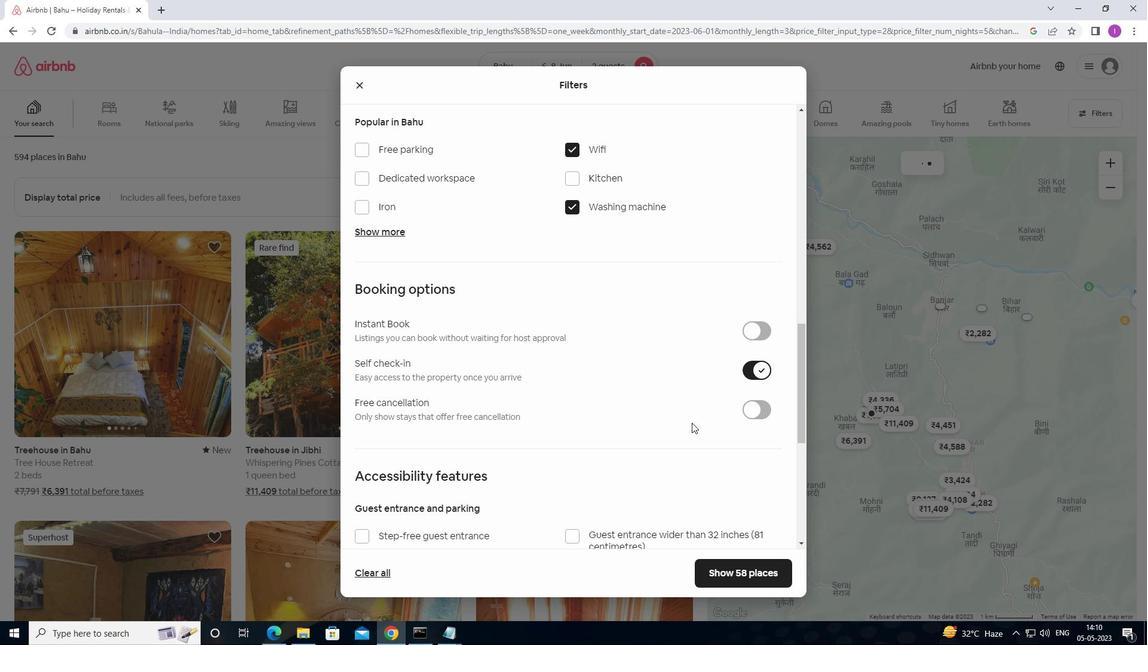 
Action: Mouse scrolled (679, 443) with delta (0, 0)
Screenshot: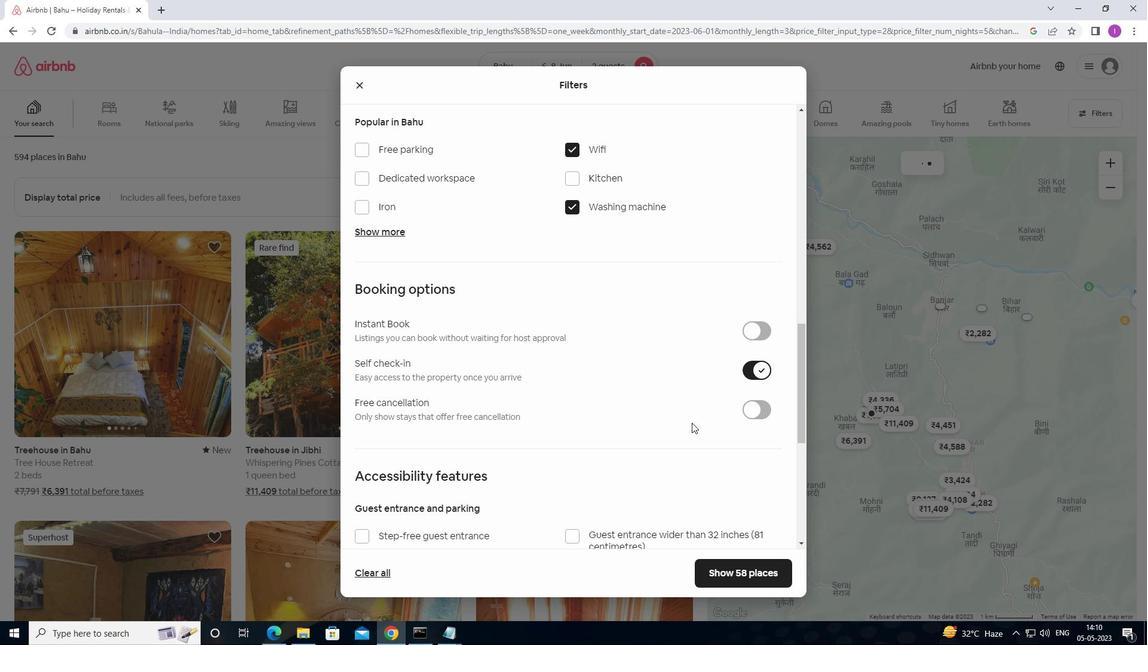 
Action: Mouse scrolled (679, 443) with delta (0, 0)
Screenshot: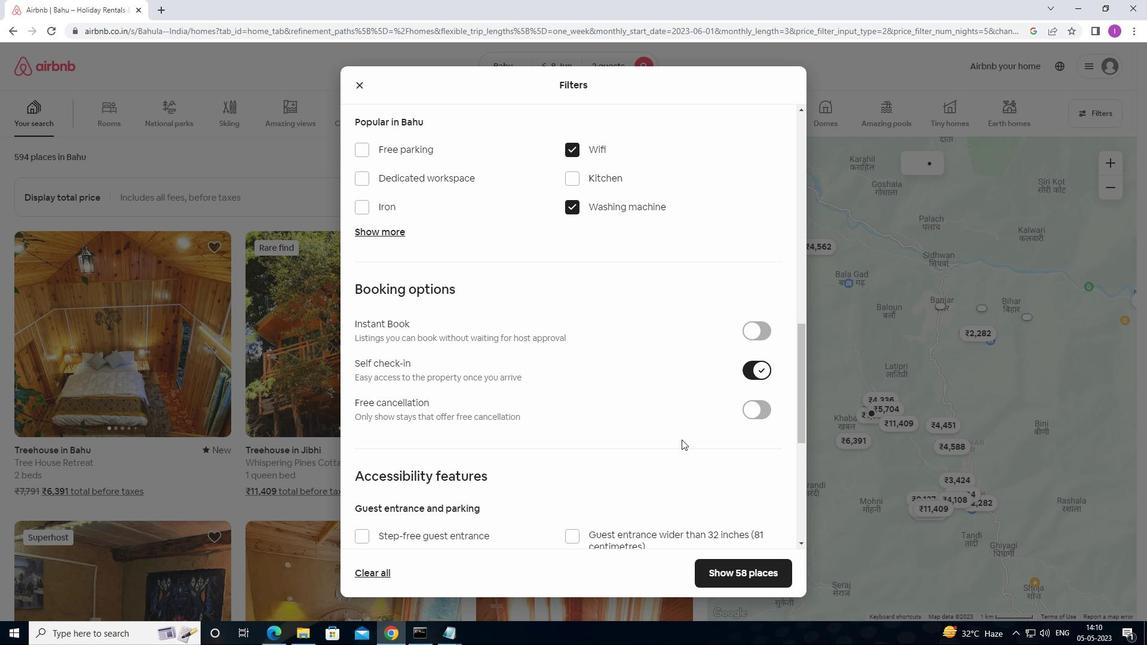 
Action: Mouse moved to (677, 443)
Screenshot: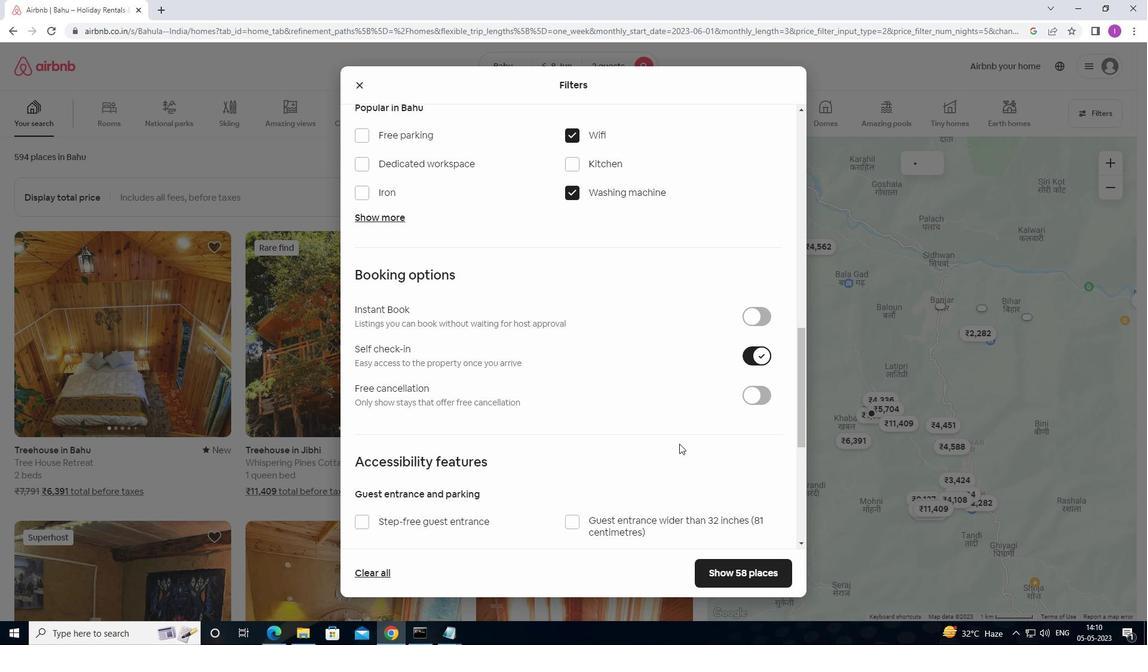 
Action: Mouse scrolled (677, 442) with delta (0, 0)
Screenshot: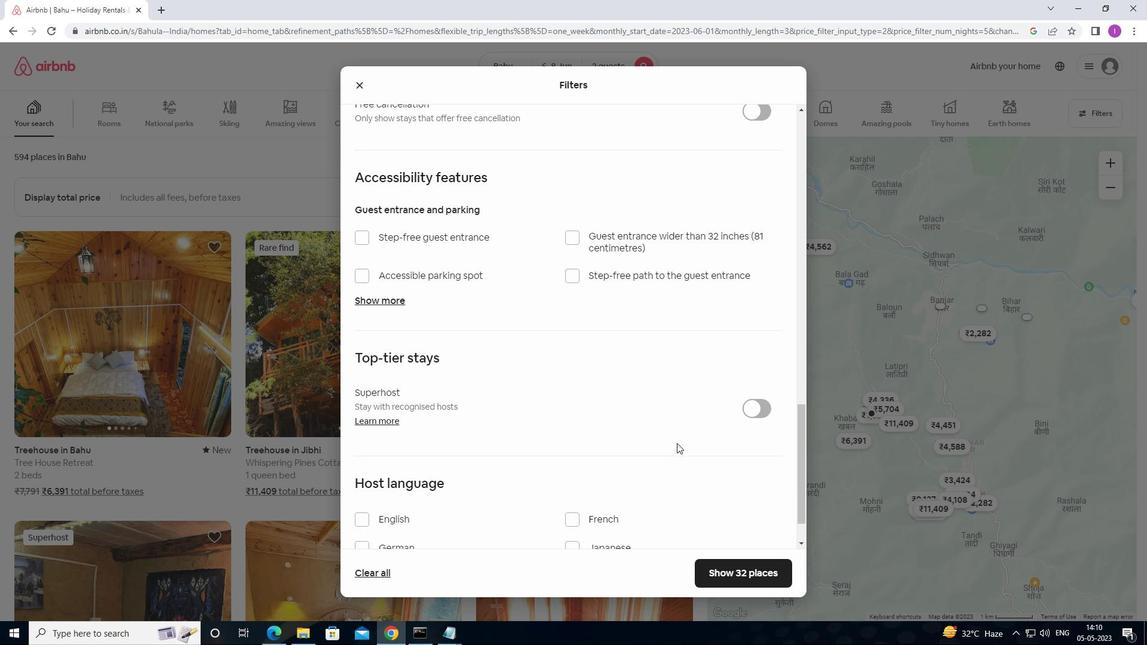 
Action: Mouse scrolled (677, 442) with delta (0, 0)
Screenshot: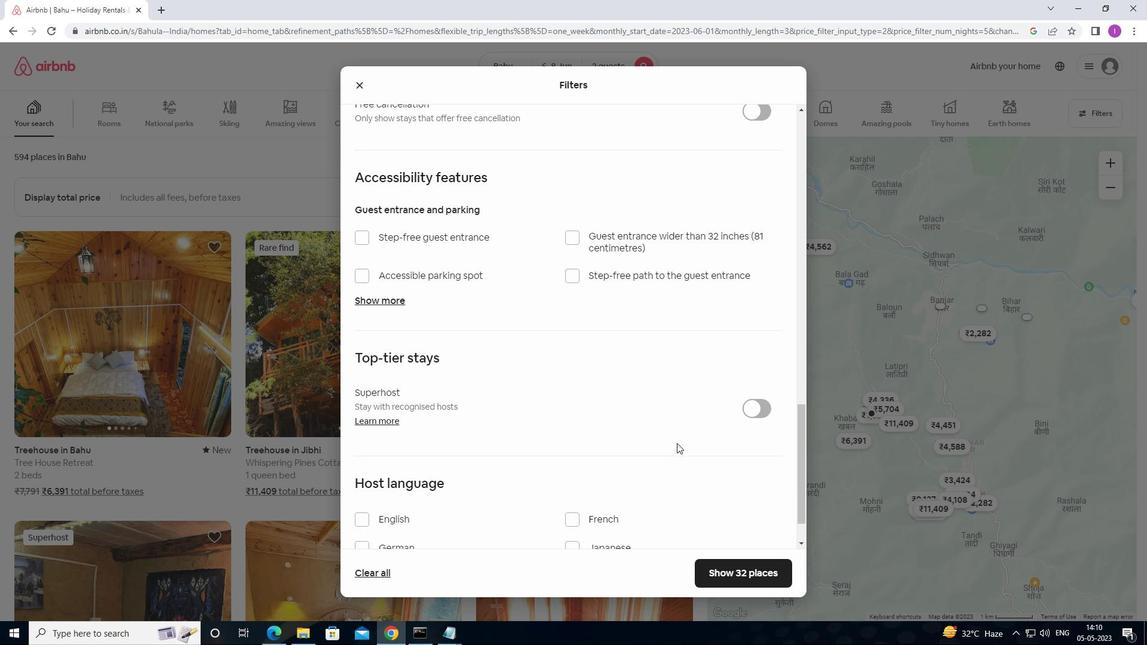 
Action: Mouse moved to (677, 442)
Screenshot: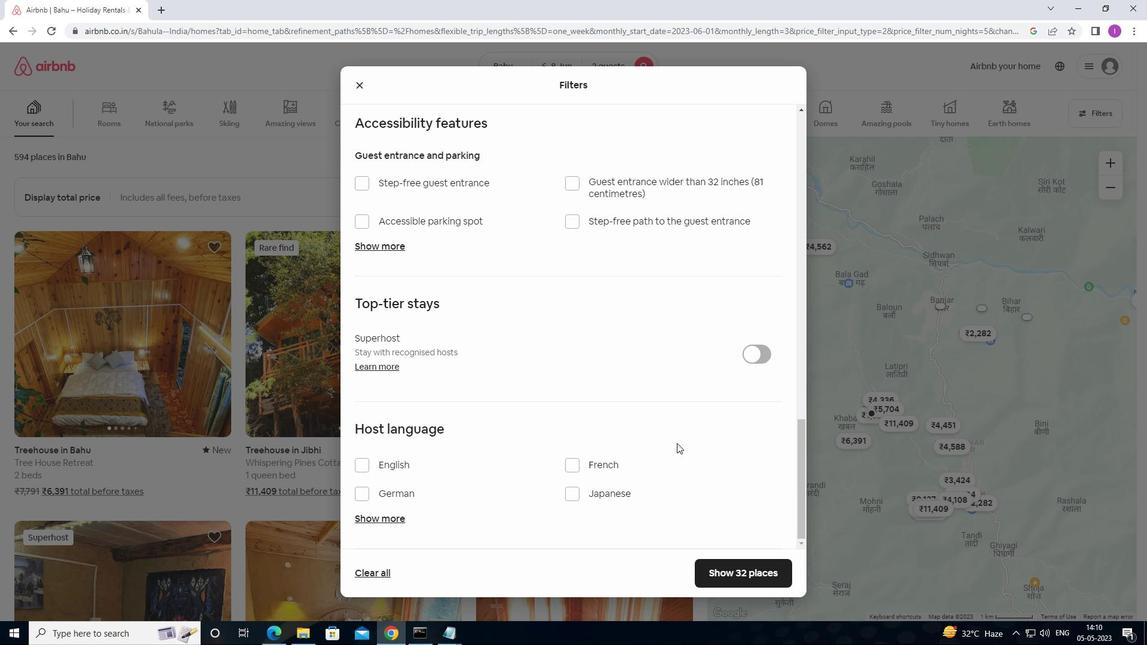 
Action: Mouse scrolled (677, 441) with delta (0, 0)
Screenshot: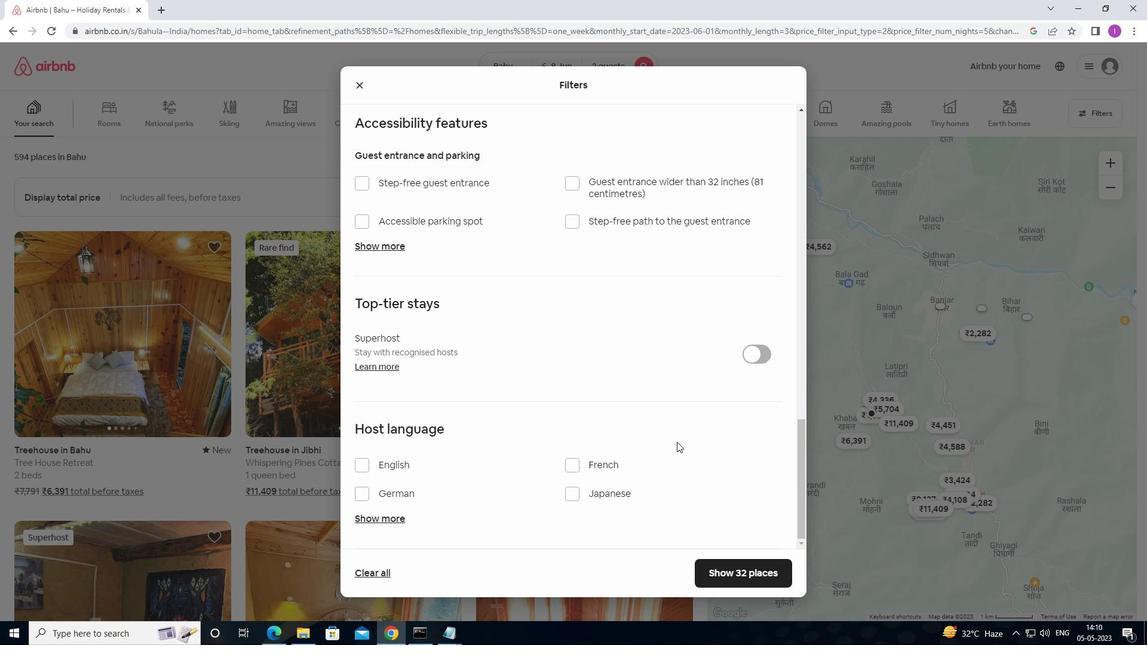 
Action: Mouse scrolled (677, 441) with delta (0, 0)
Screenshot: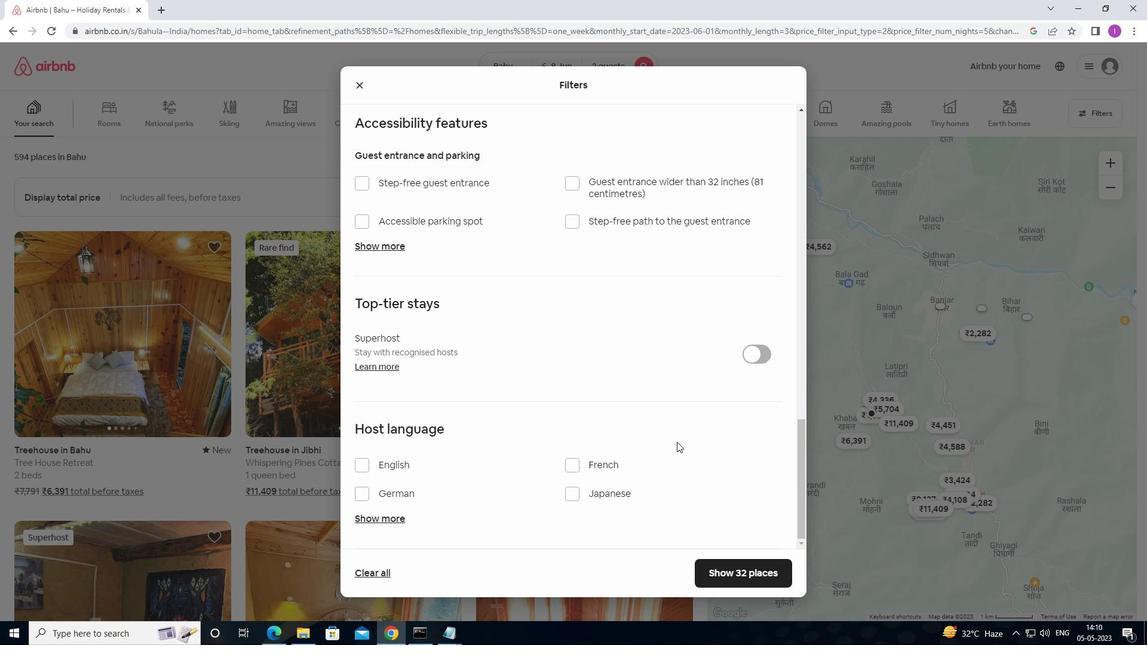 
Action: Mouse scrolled (677, 441) with delta (0, 0)
Screenshot: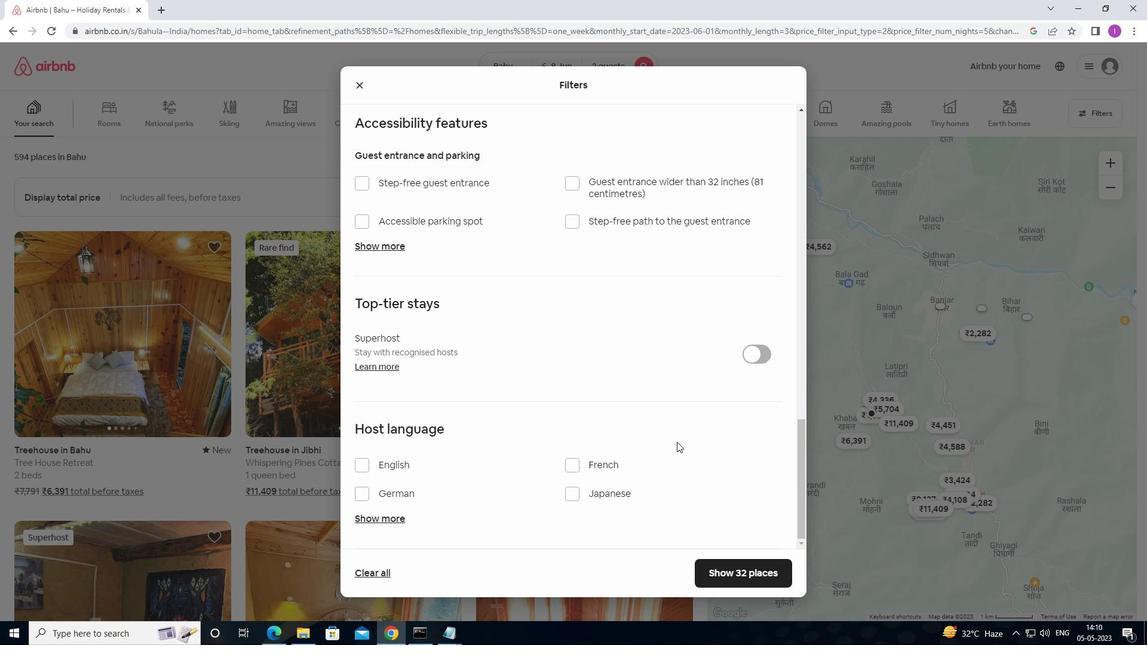 
Action: Mouse moved to (358, 466)
Screenshot: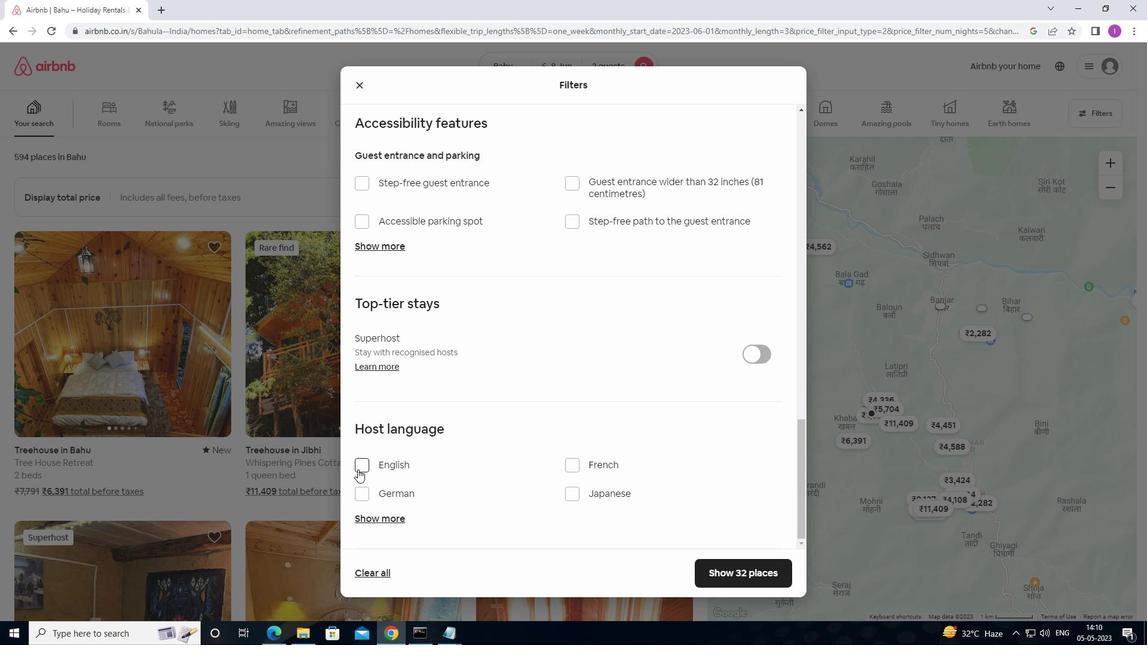 
Action: Mouse pressed left at (358, 466)
Screenshot: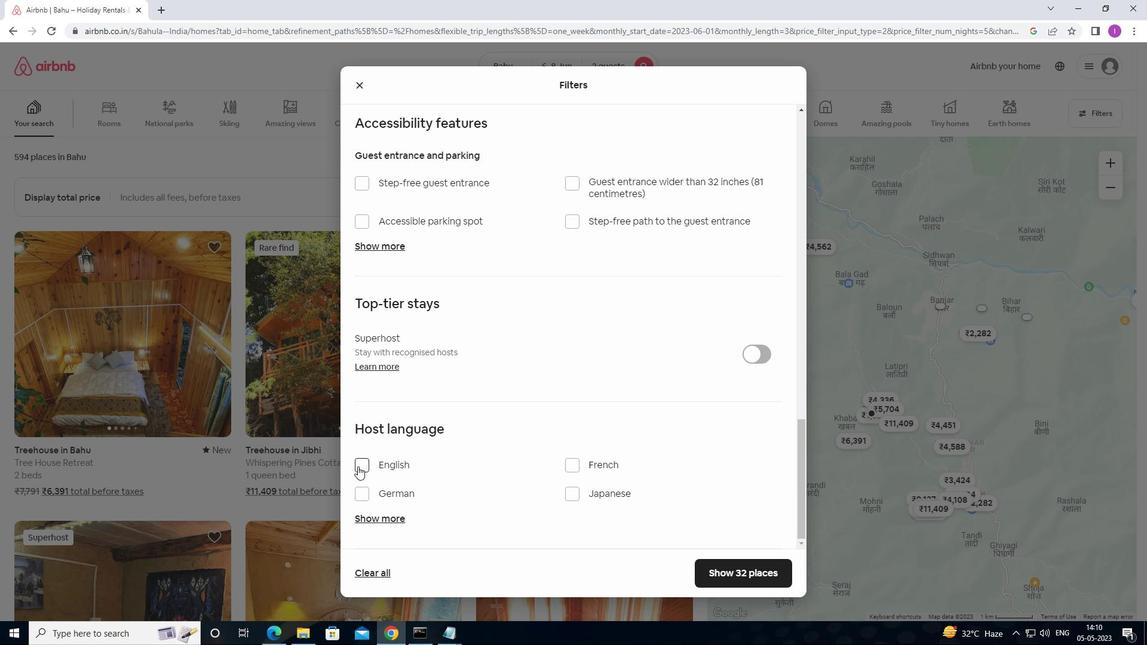 
Action: Mouse moved to (714, 570)
Screenshot: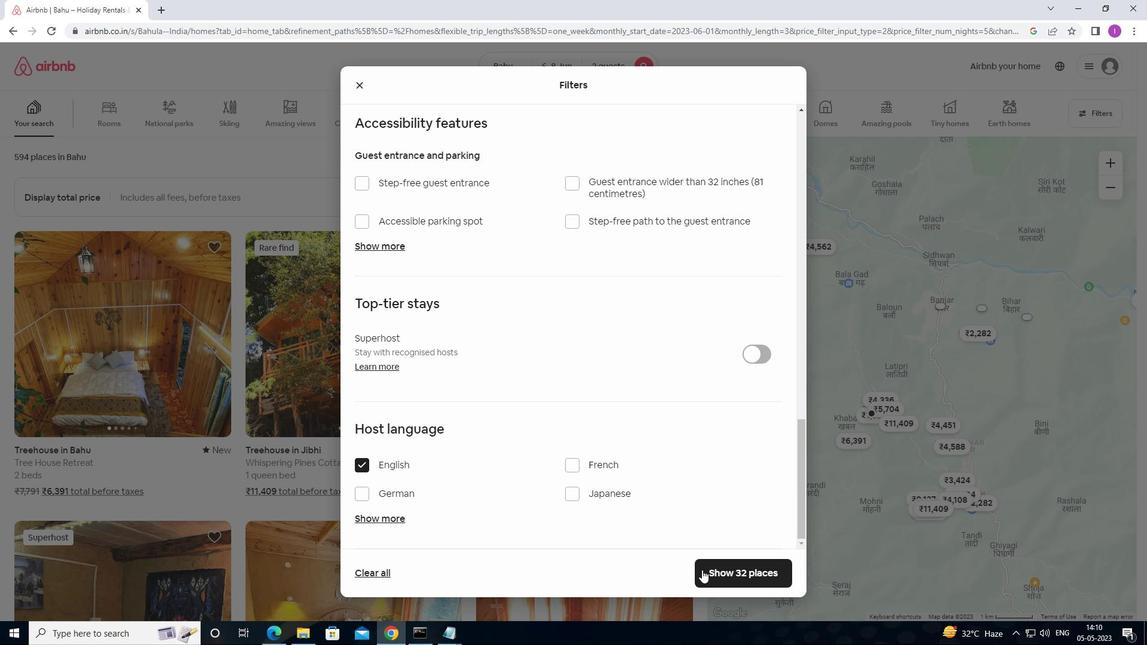 
Action: Mouse pressed left at (714, 570)
Screenshot: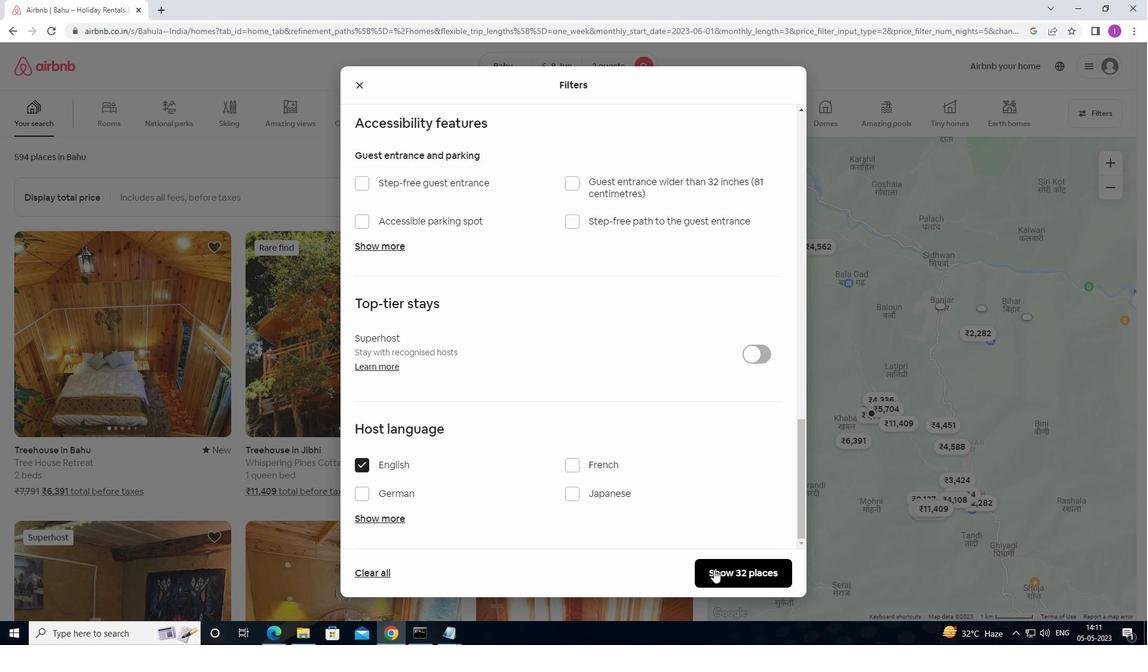 
Action: Mouse moved to (671, 554)
Screenshot: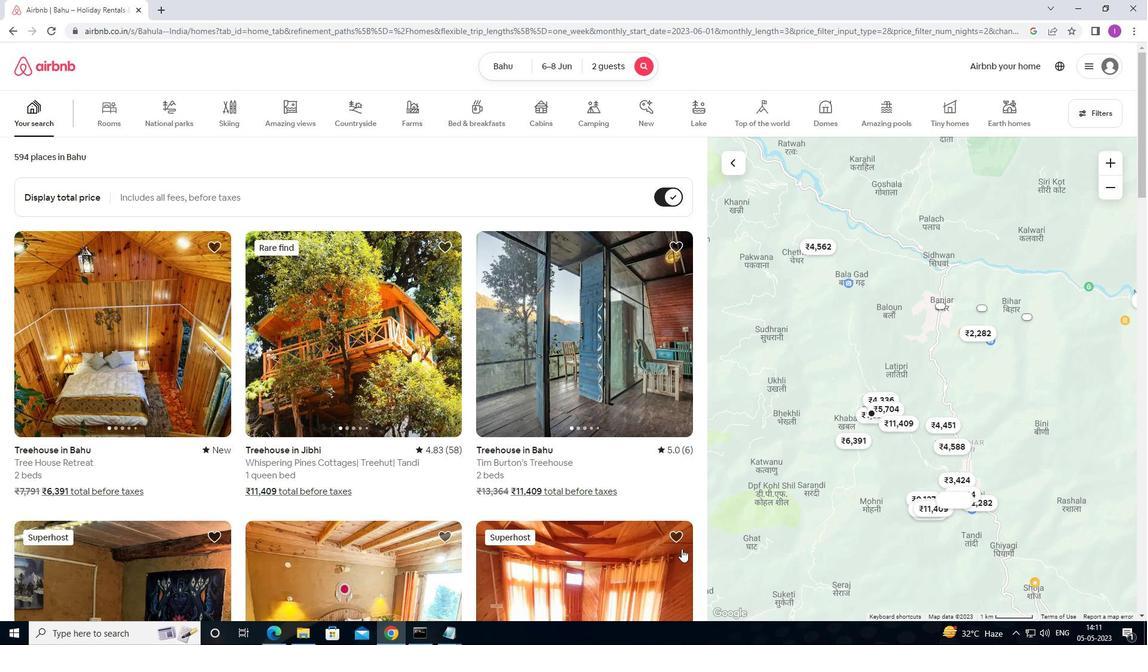 
